 Task: Search one way flight ticket for 1 adult, 1 child, 1 infant in seat in premium economy from Agana/tamuning: Antonio B. Won Pat International Airport to Jackson: Jackson Hole Airport on 5-2-2023. Choice of flights is Royal air maroc. Number of bags: 2 checked bags. Outbound departure time preference is 11:45.
Action: Mouse moved to (415, 351)
Screenshot: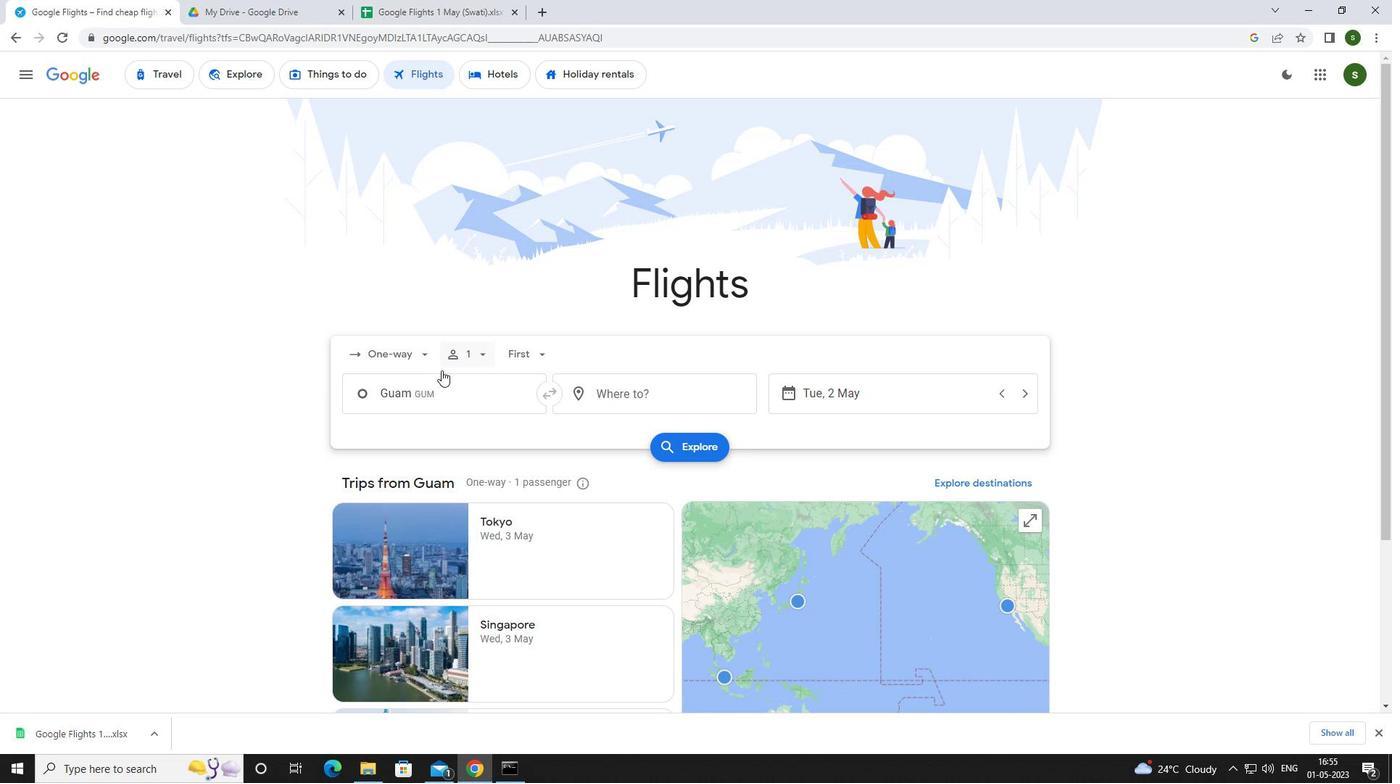 
Action: Mouse pressed left at (415, 351)
Screenshot: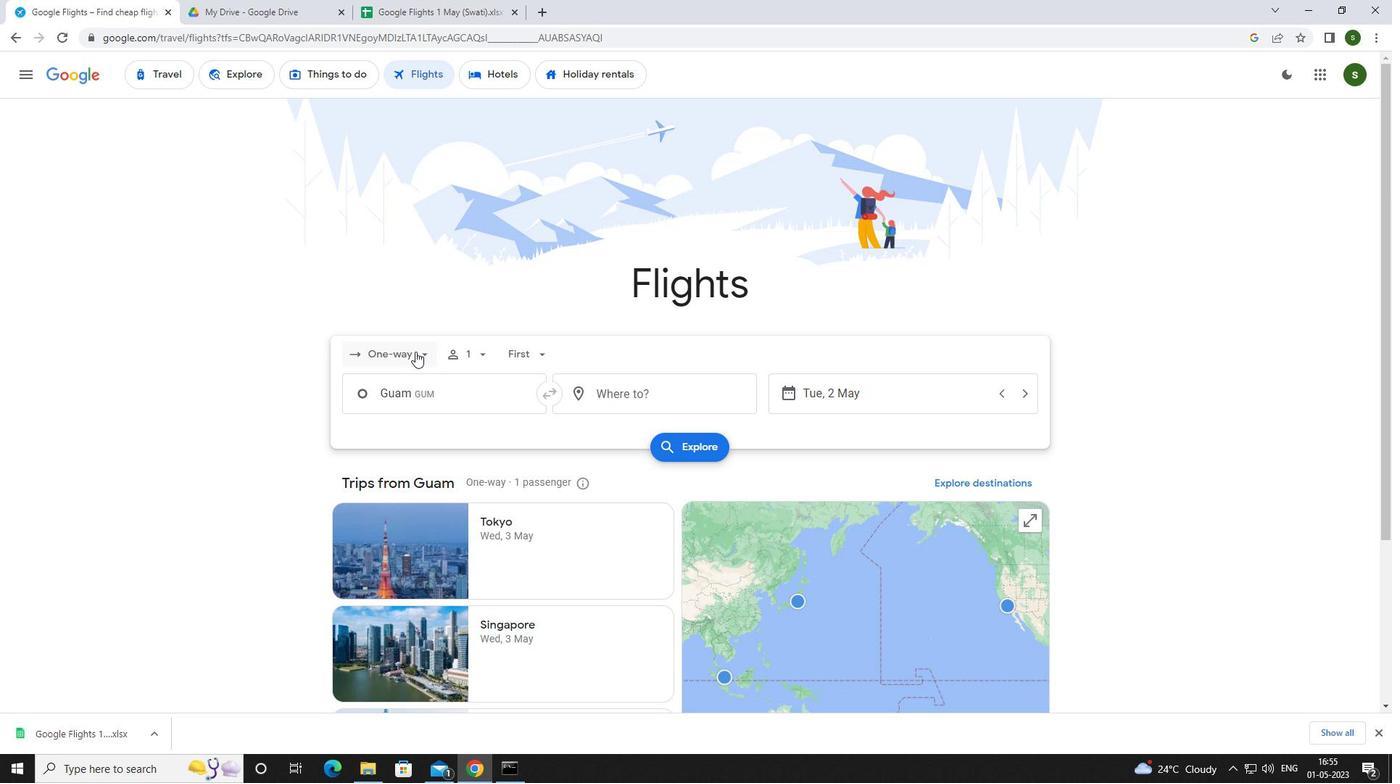 
Action: Mouse moved to (430, 414)
Screenshot: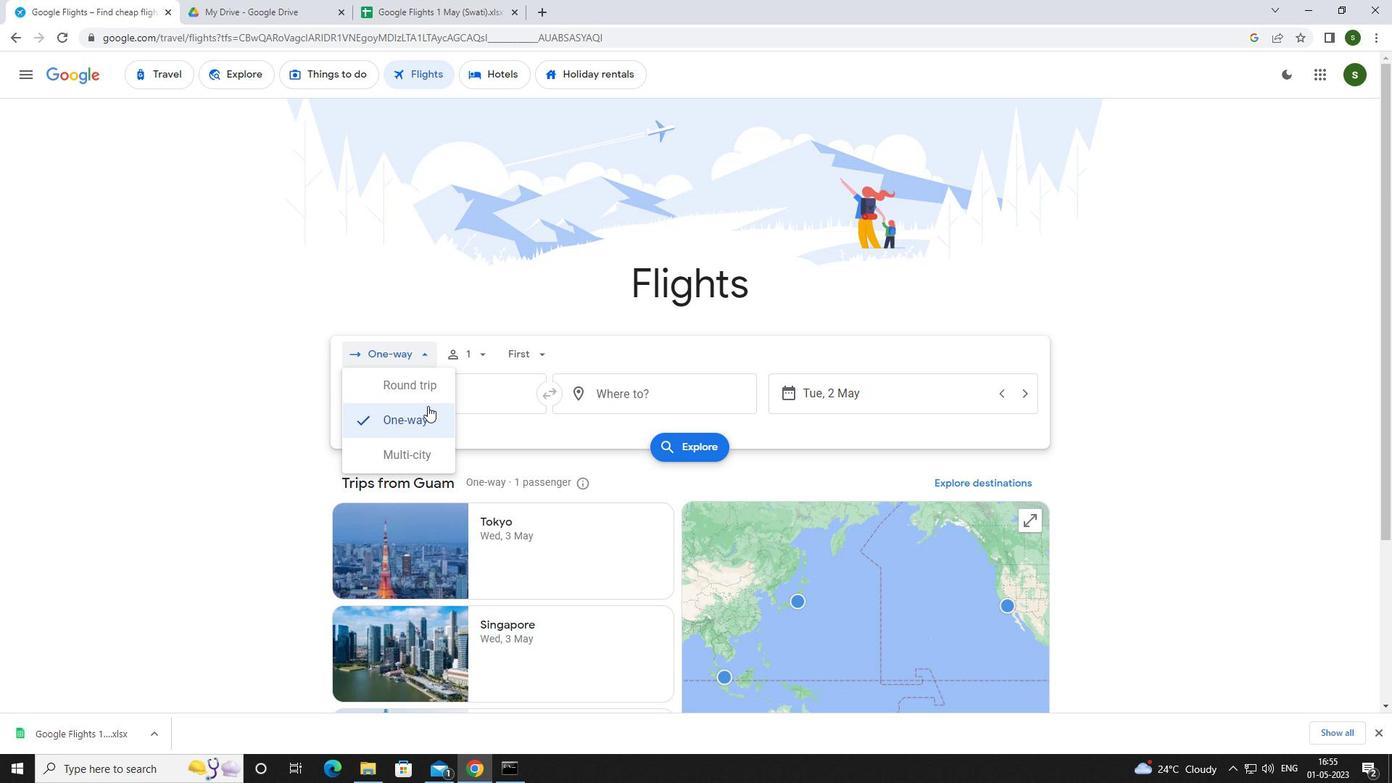 
Action: Mouse pressed left at (430, 414)
Screenshot: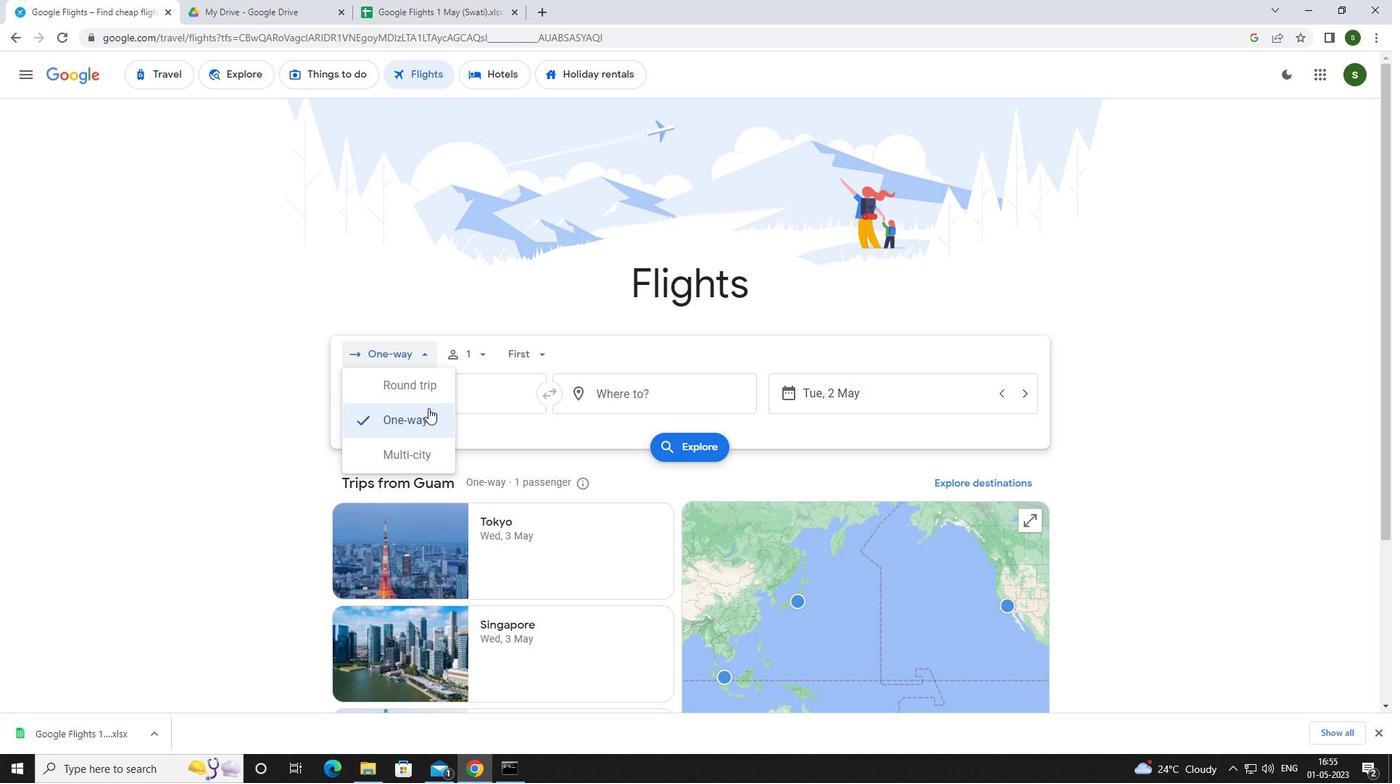 
Action: Mouse moved to (480, 349)
Screenshot: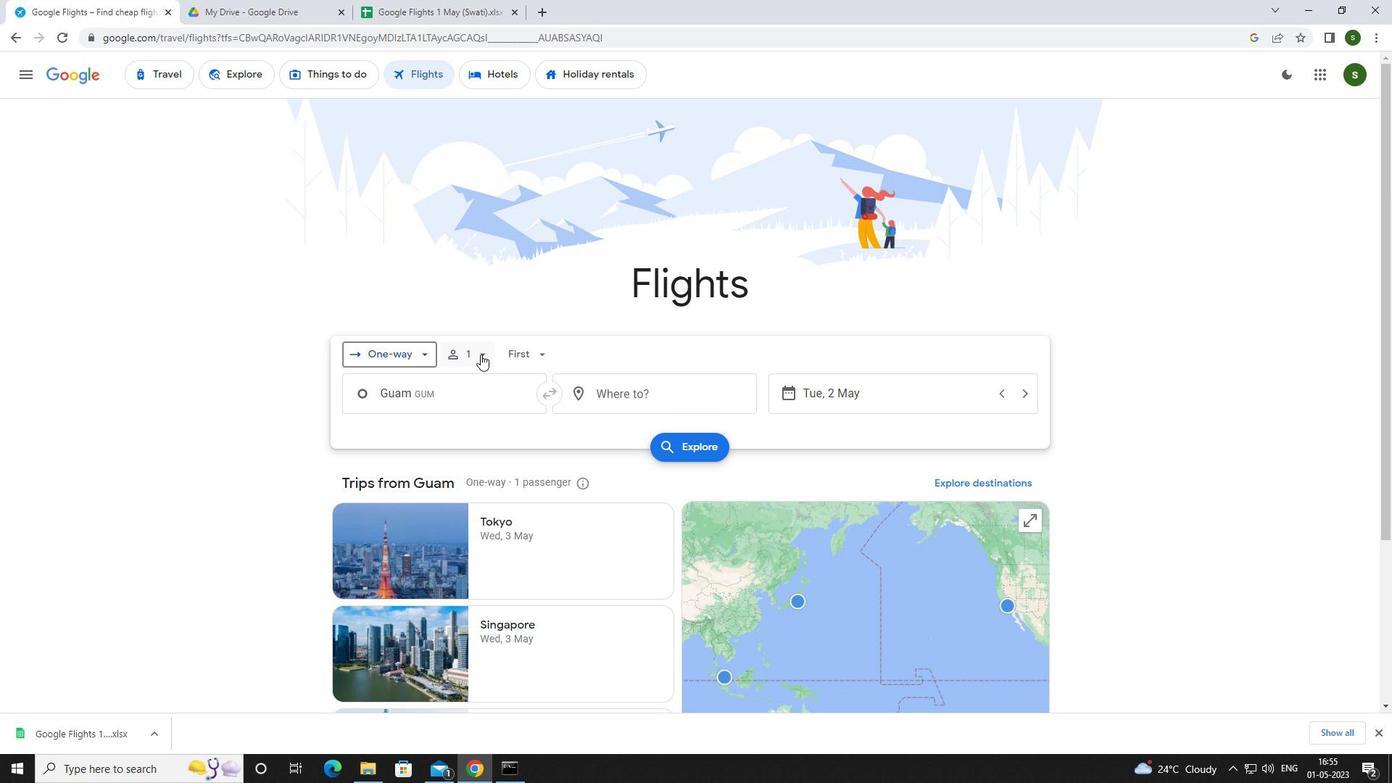 
Action: Mouse pressed left at (480, 349)
Screenshot: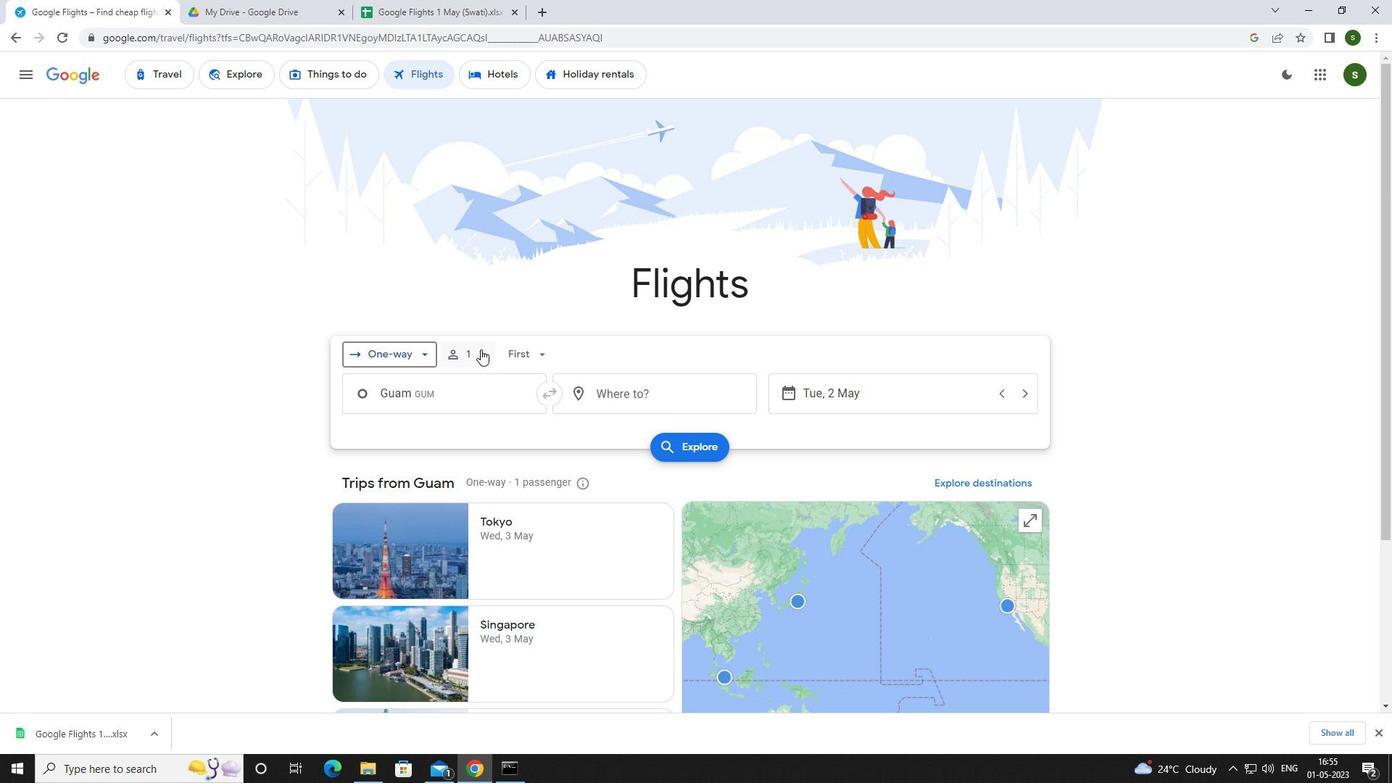 
Action: Mouse moved to (589, 427)
Screenshot: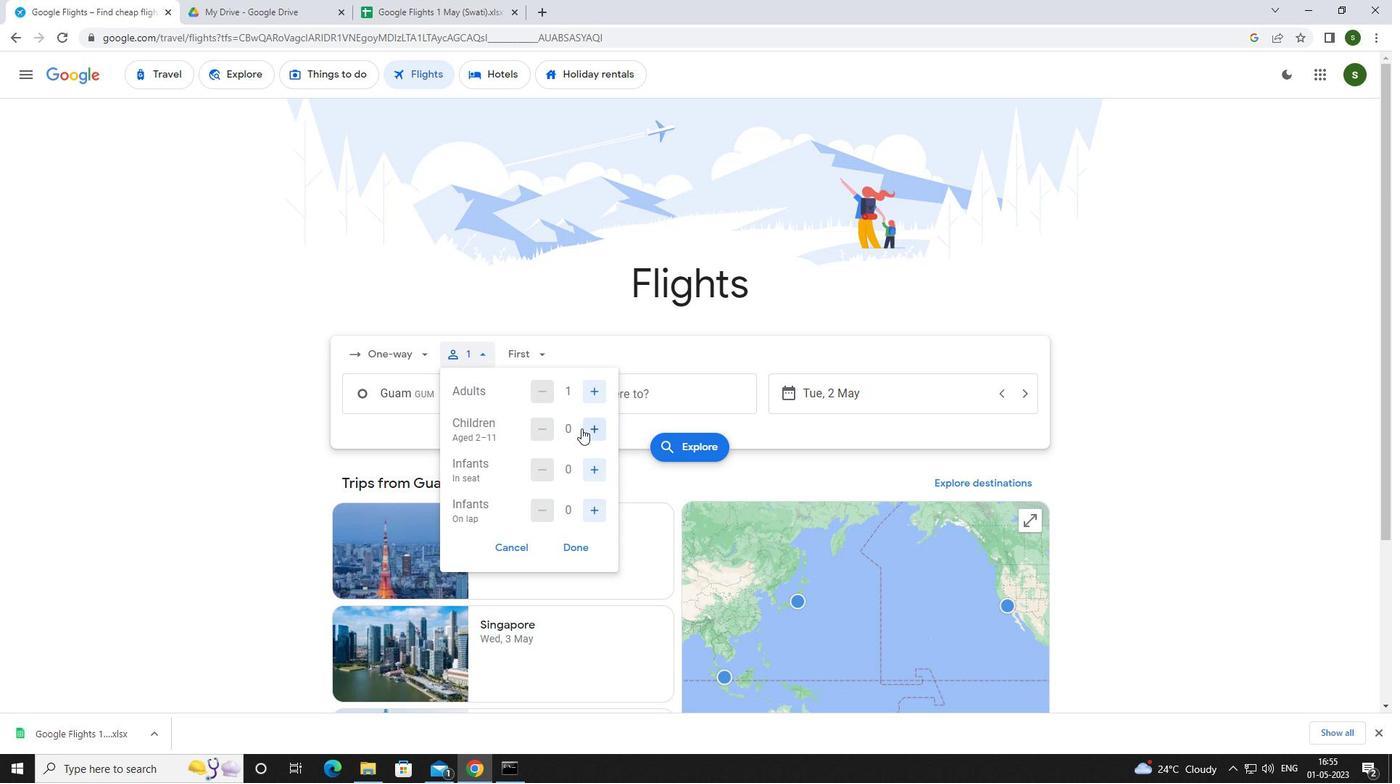 
Action: Mouse pressed left at (589, 427)
Screenshot: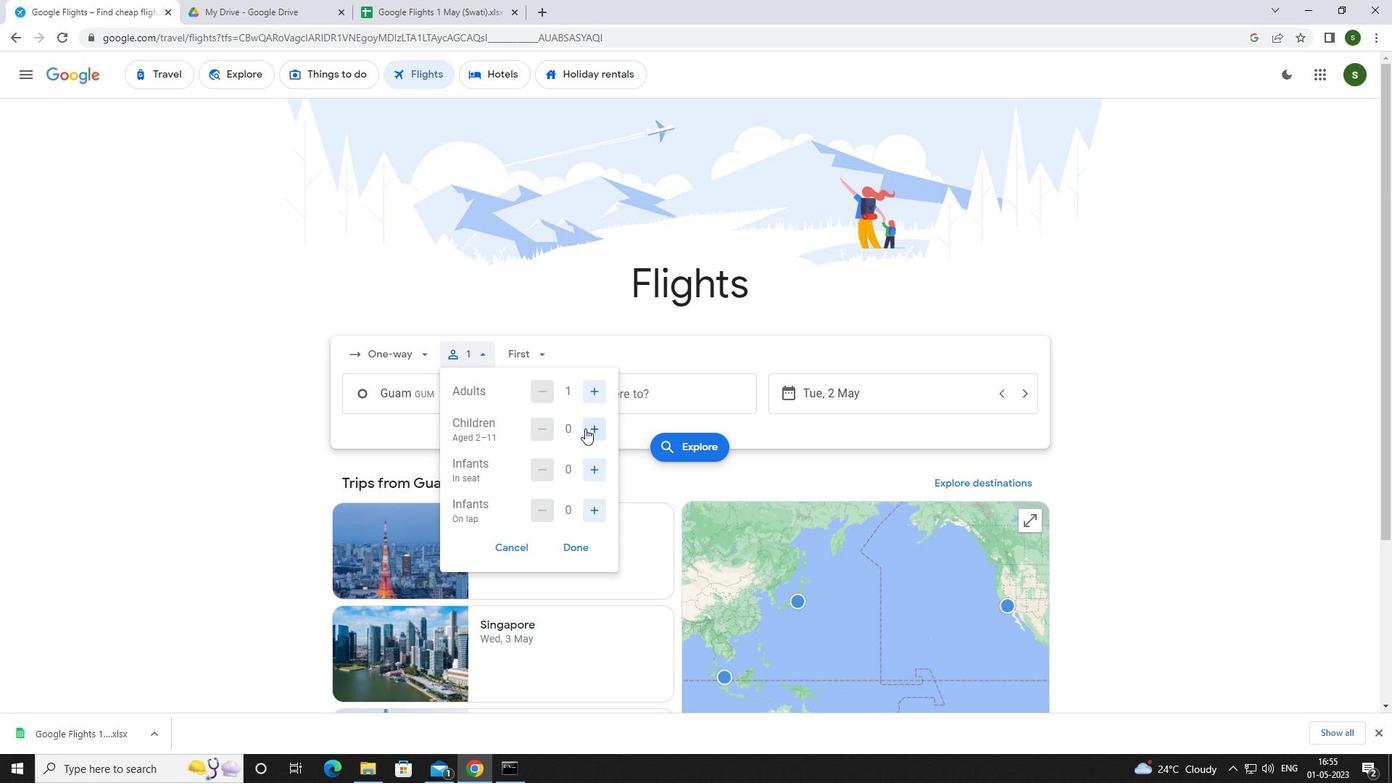
Action: Mouse moved to (596, 477)
Screenshot: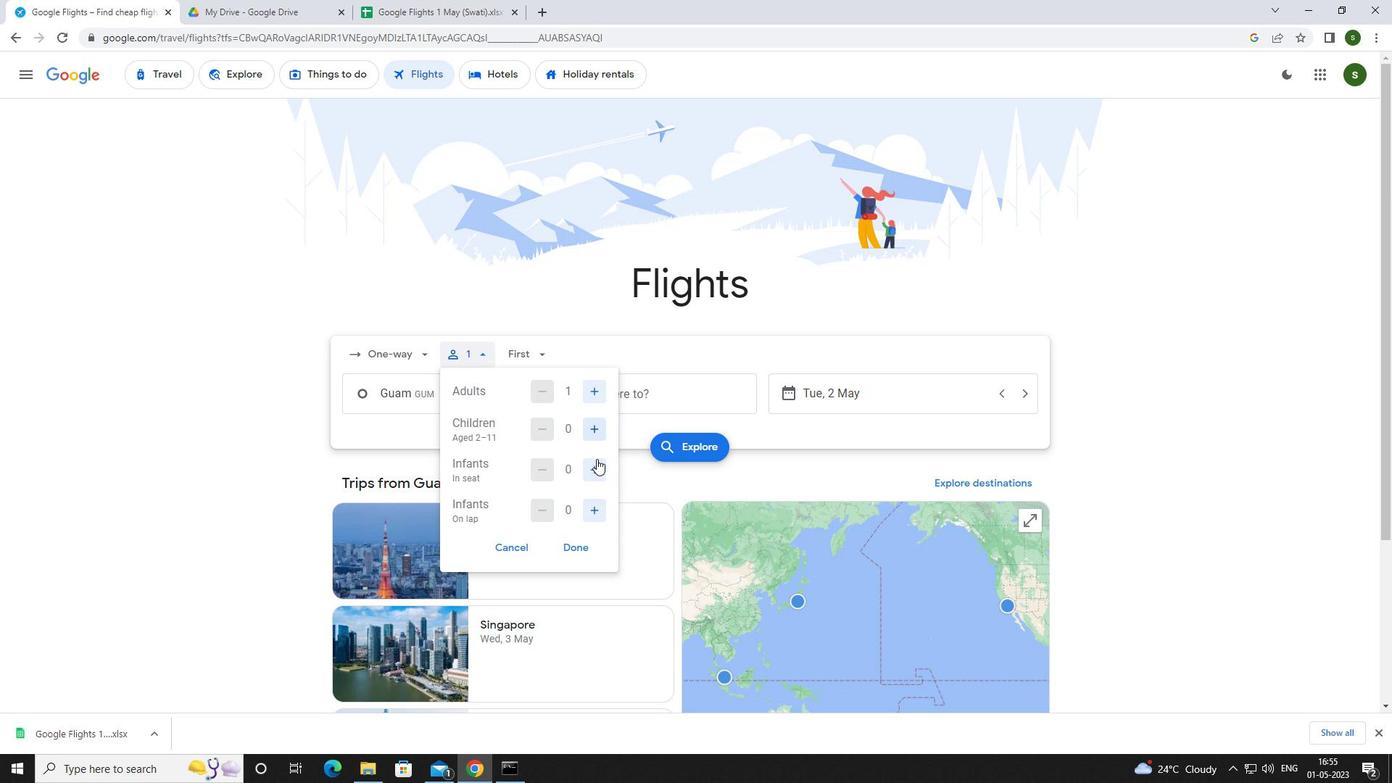 
Action: Mouse pressed left at (596, 477)
Screenshot: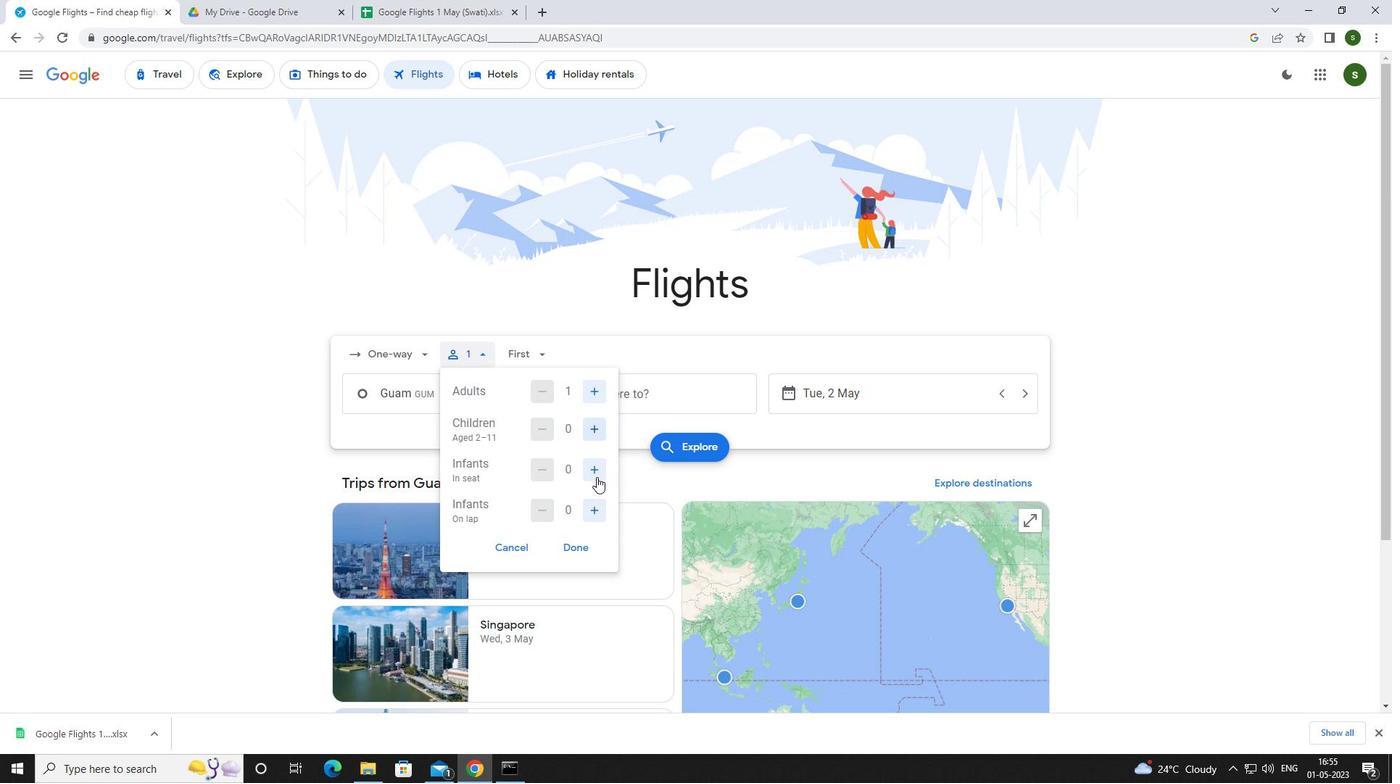 
Action: Mouse moved to (537, 345)
Screenshot: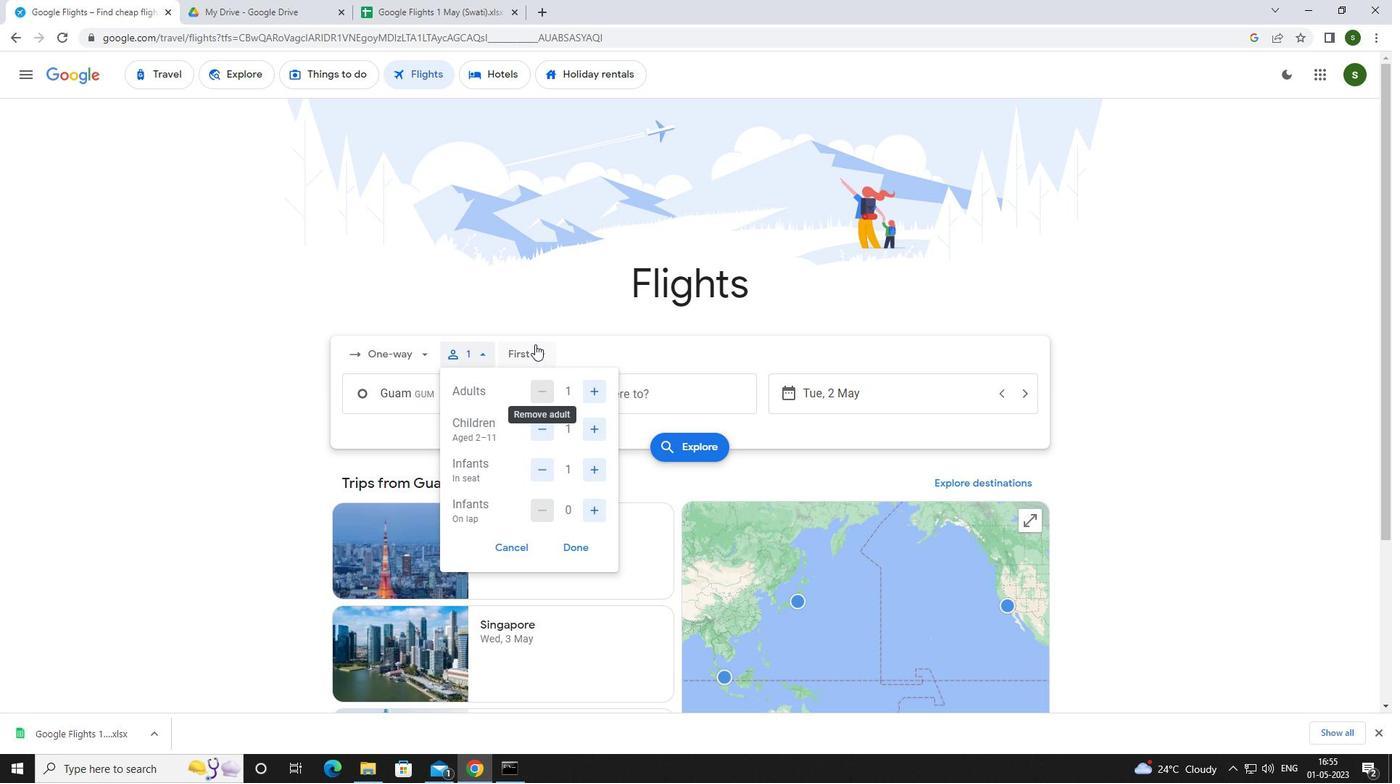 
Action: Mouse pressed left at (537, 345)
Screenshot: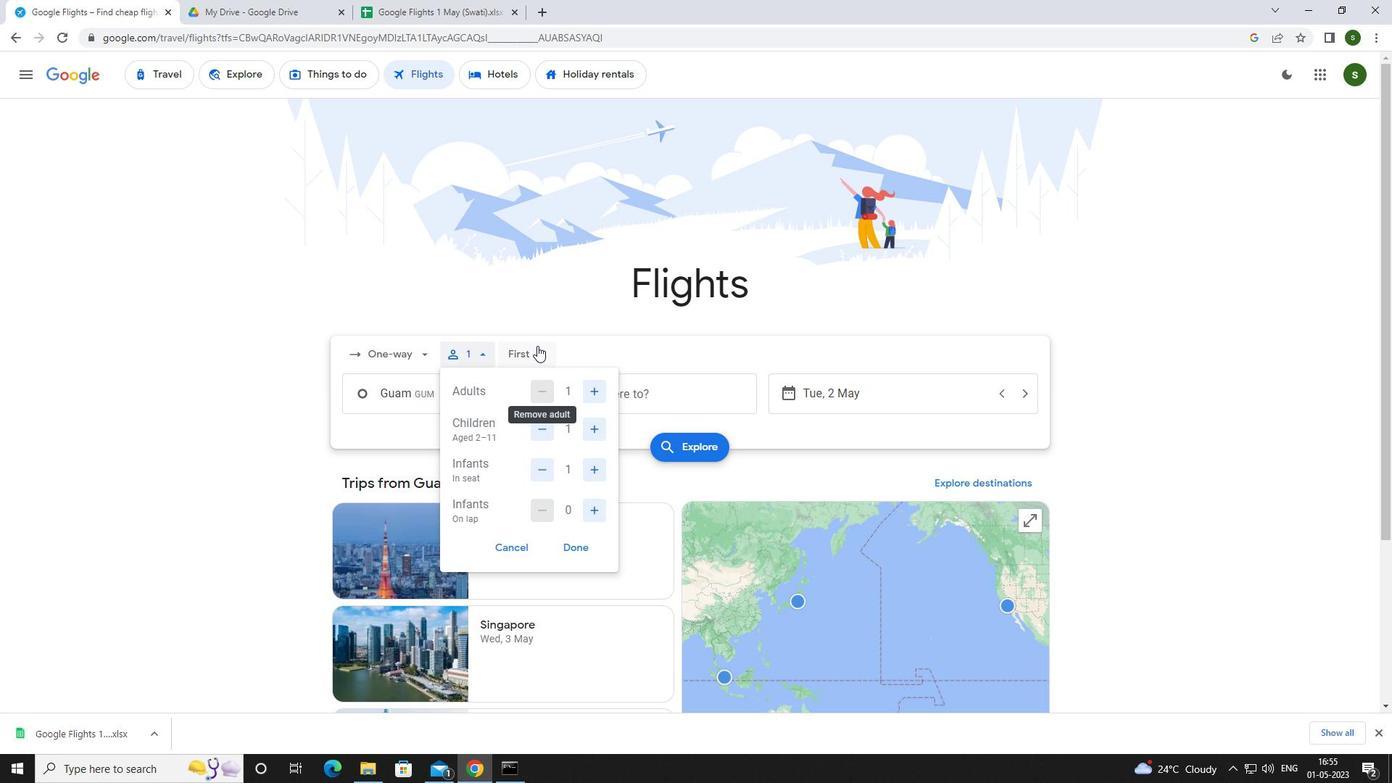 
Action: Mouse moved to (580, 418)
Screenshot: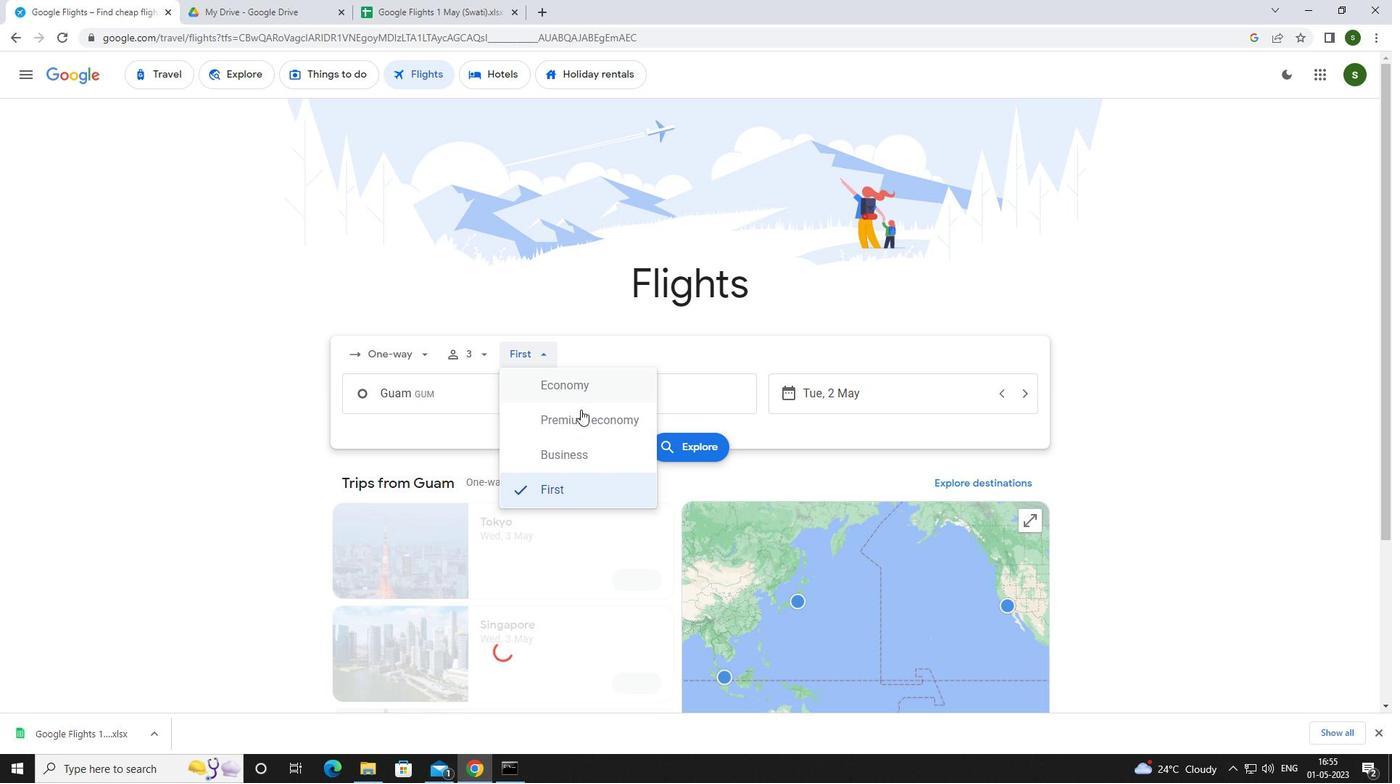 
Action: Mouse pressed left at (580, 418)
Screenshot: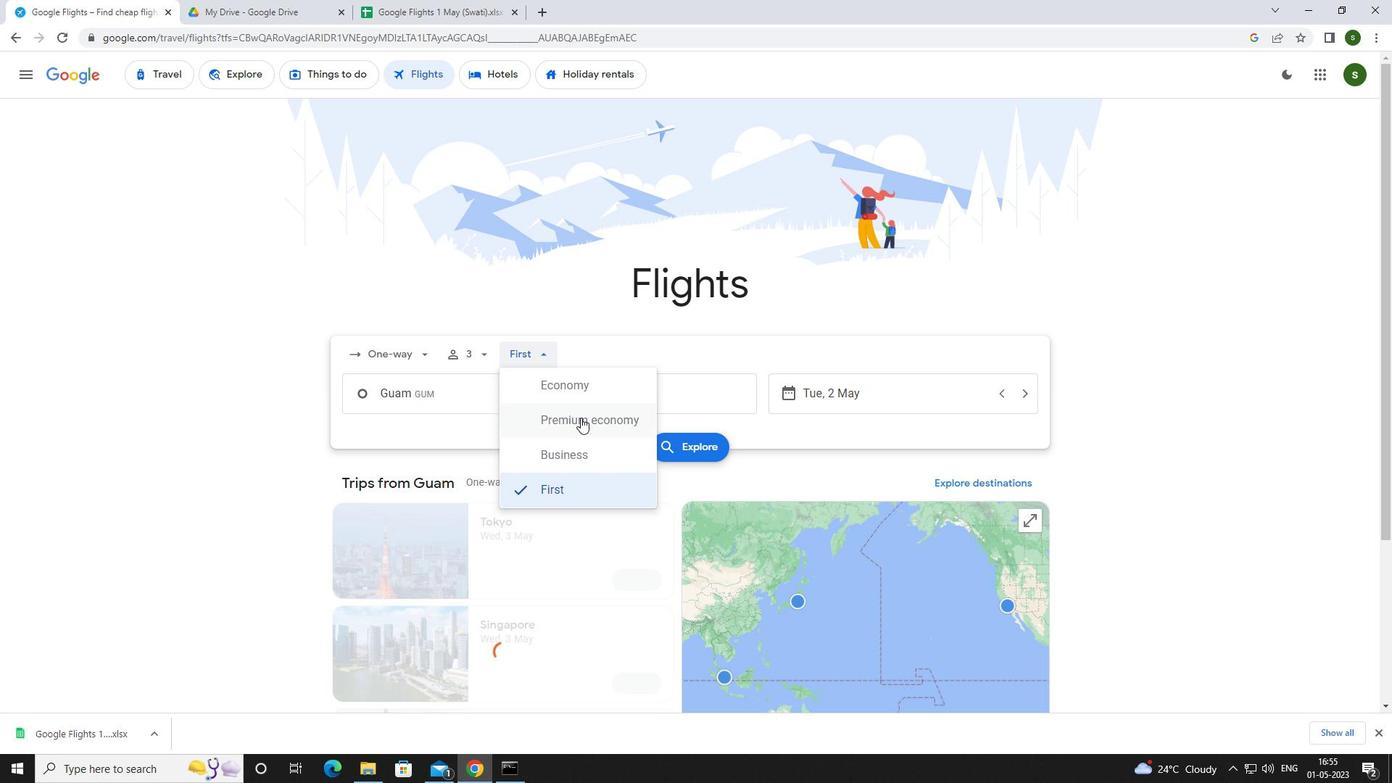 
Action: Mouse moved to (500, 398)
Screenshot: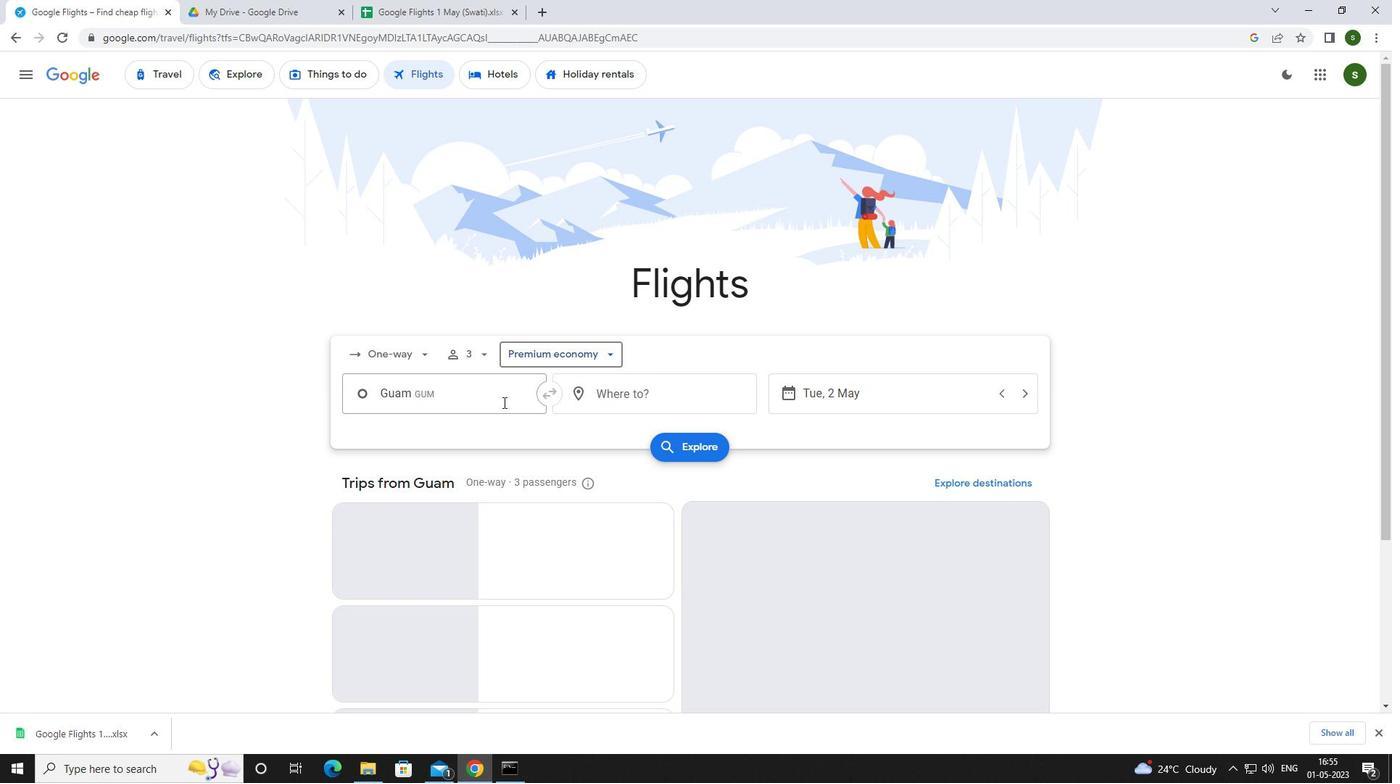 
Action: Mouse pressed left at (500, 398)
Screenshot: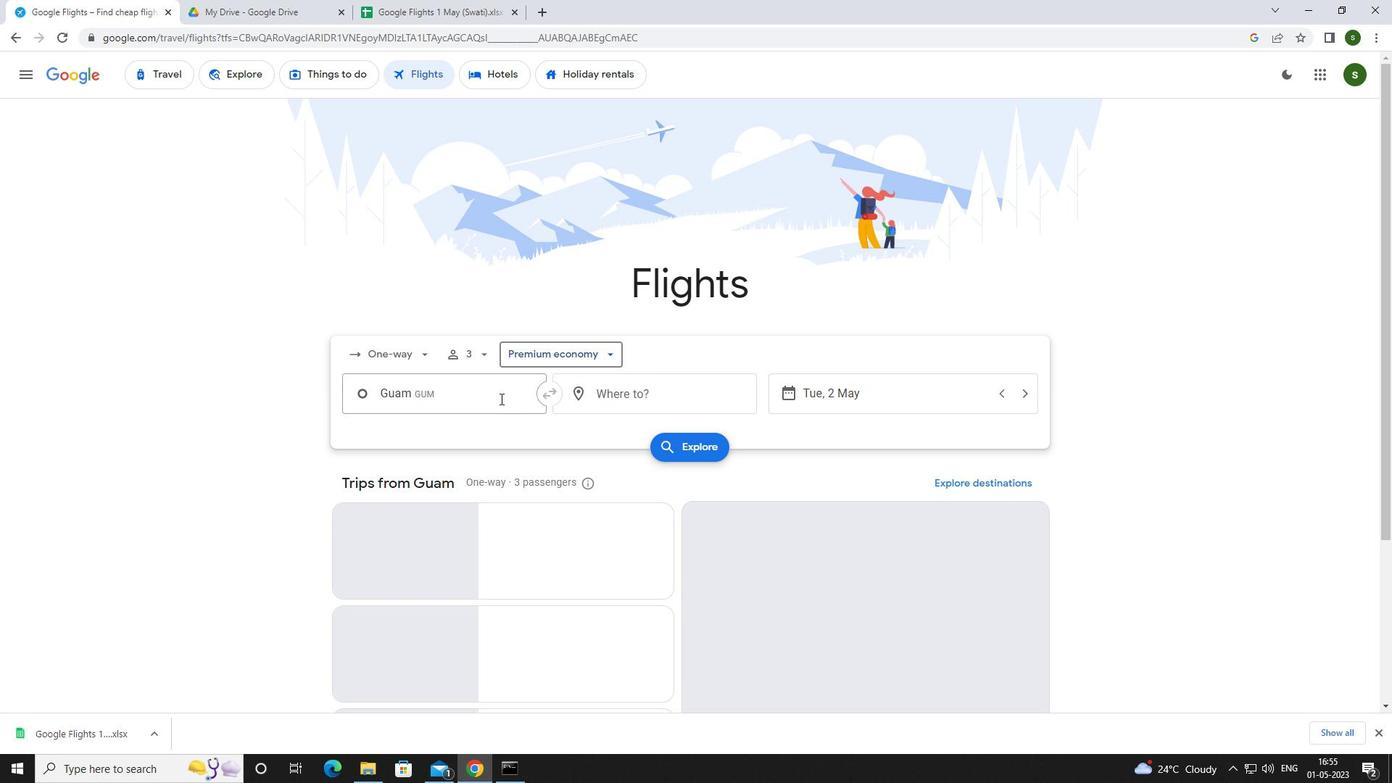 
Action: Mouse moved to (501, 394)
Screenshot: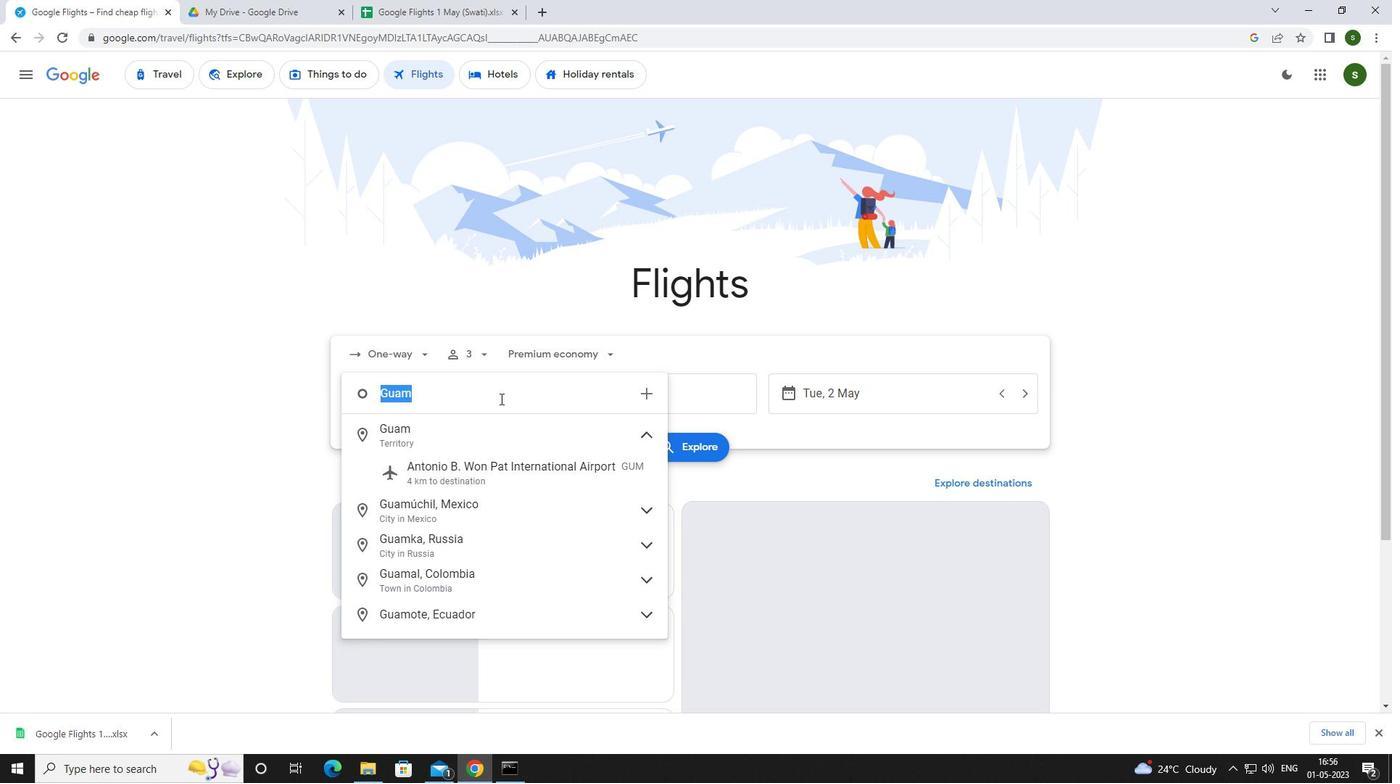 
Action: Key pressed <Key.caps_lock>a<Key.caps_lock>gana
Screenshot: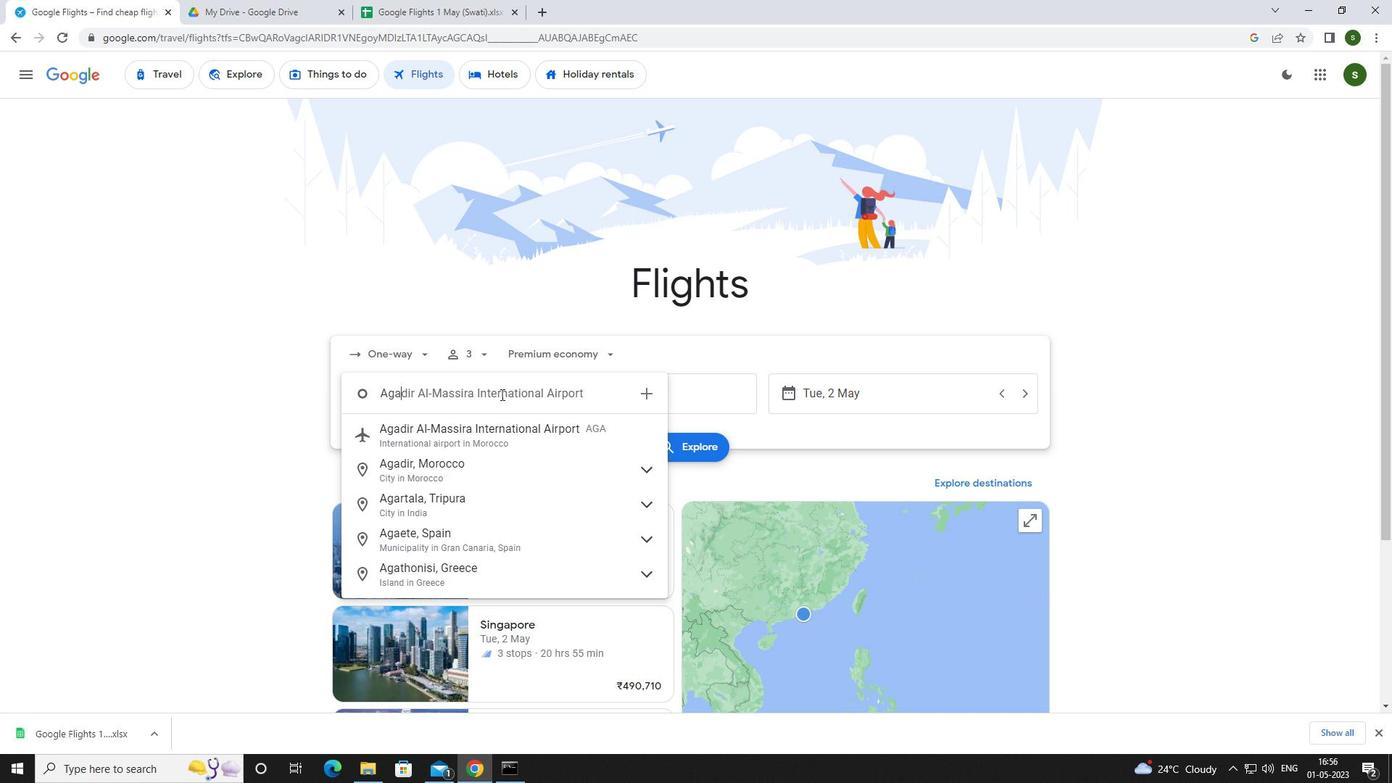 
Action: Mouse moved to (494, 460)
Screenshot: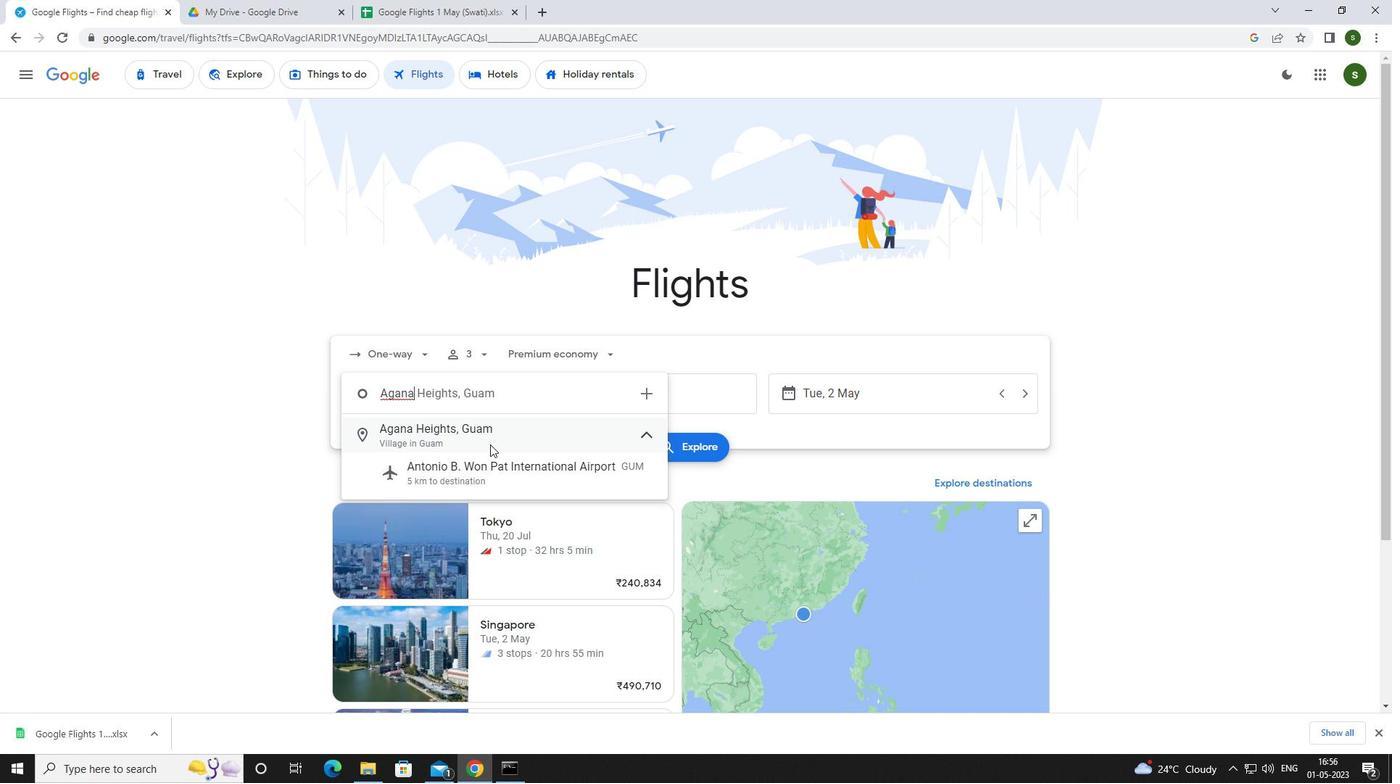 
Action: Mouse pressed left at (494, 460)
Screenshot: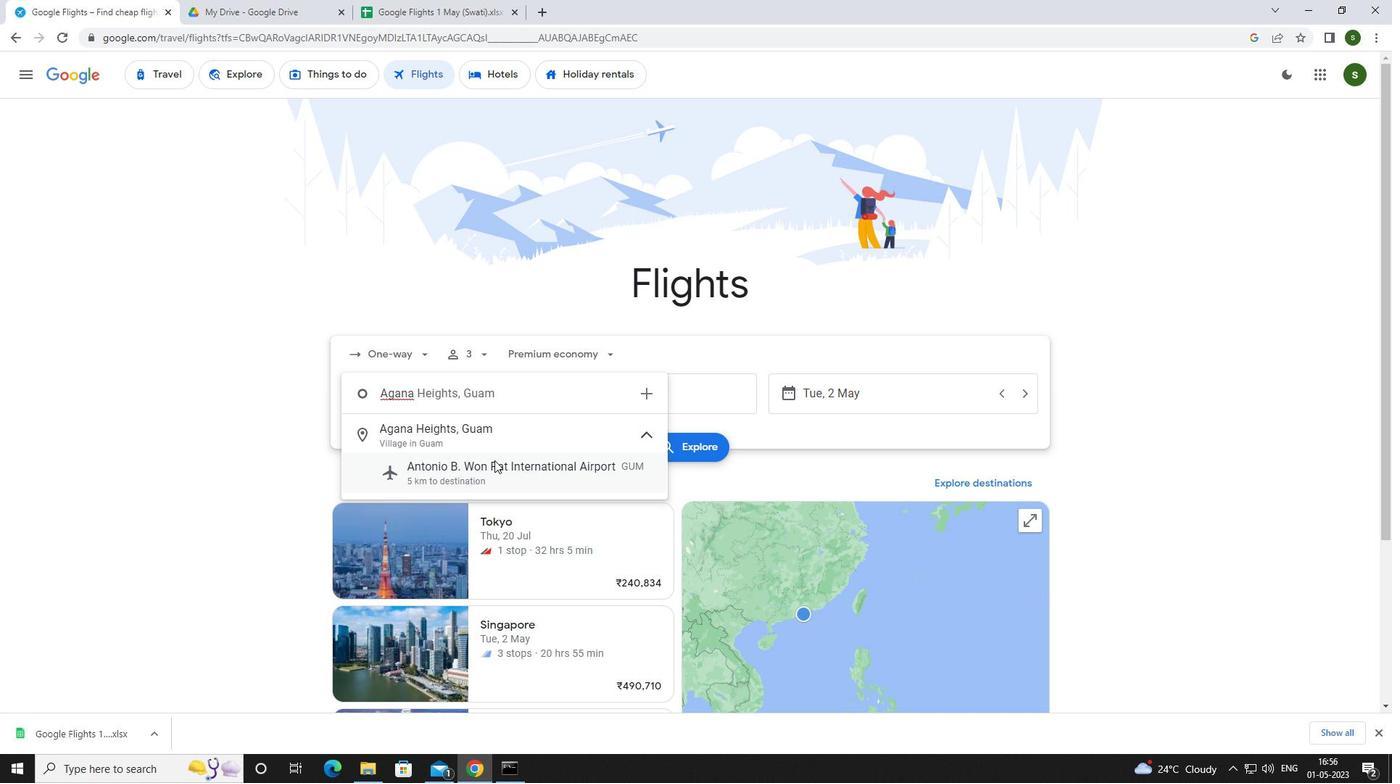 
Action: Mouse moved to (668, 397)
Screenshot: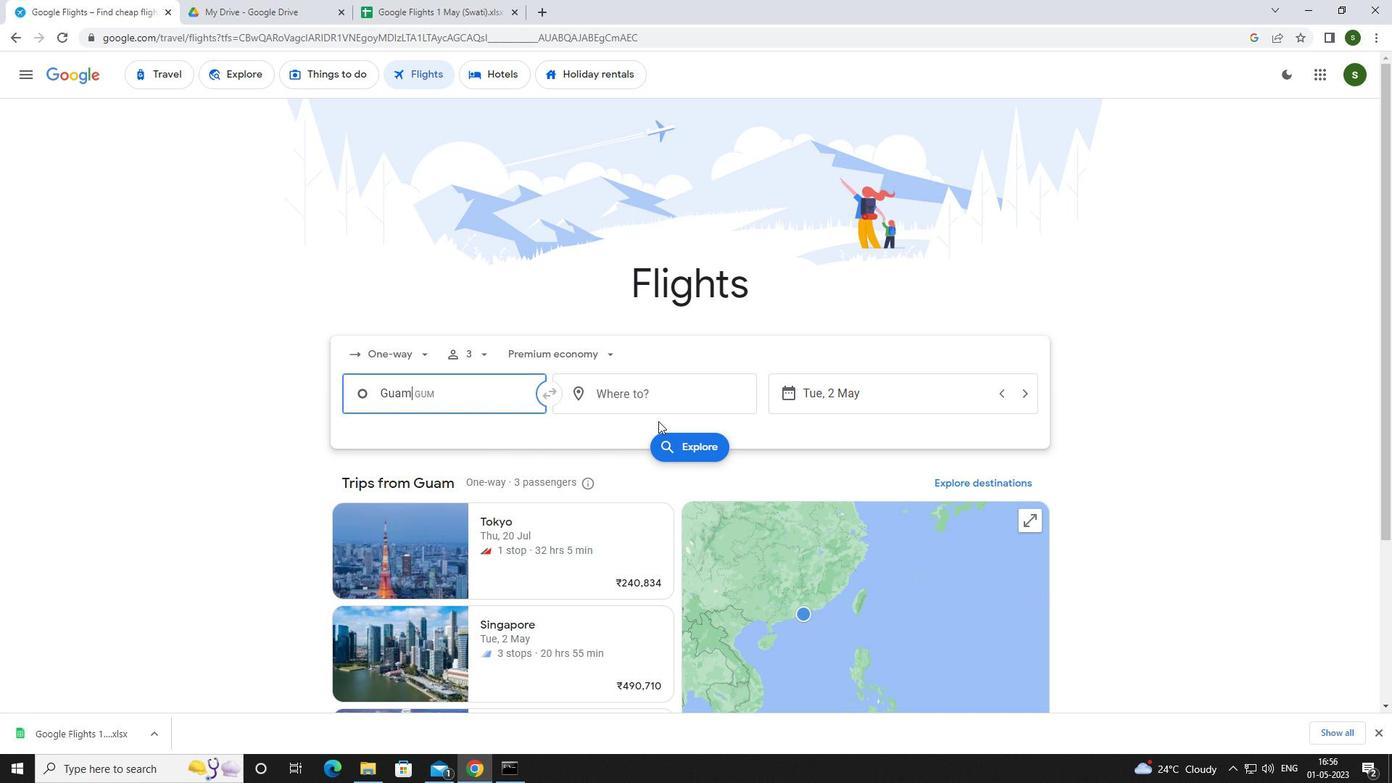 
Action: Mouse pressed left at (668, 397)
Screenshot: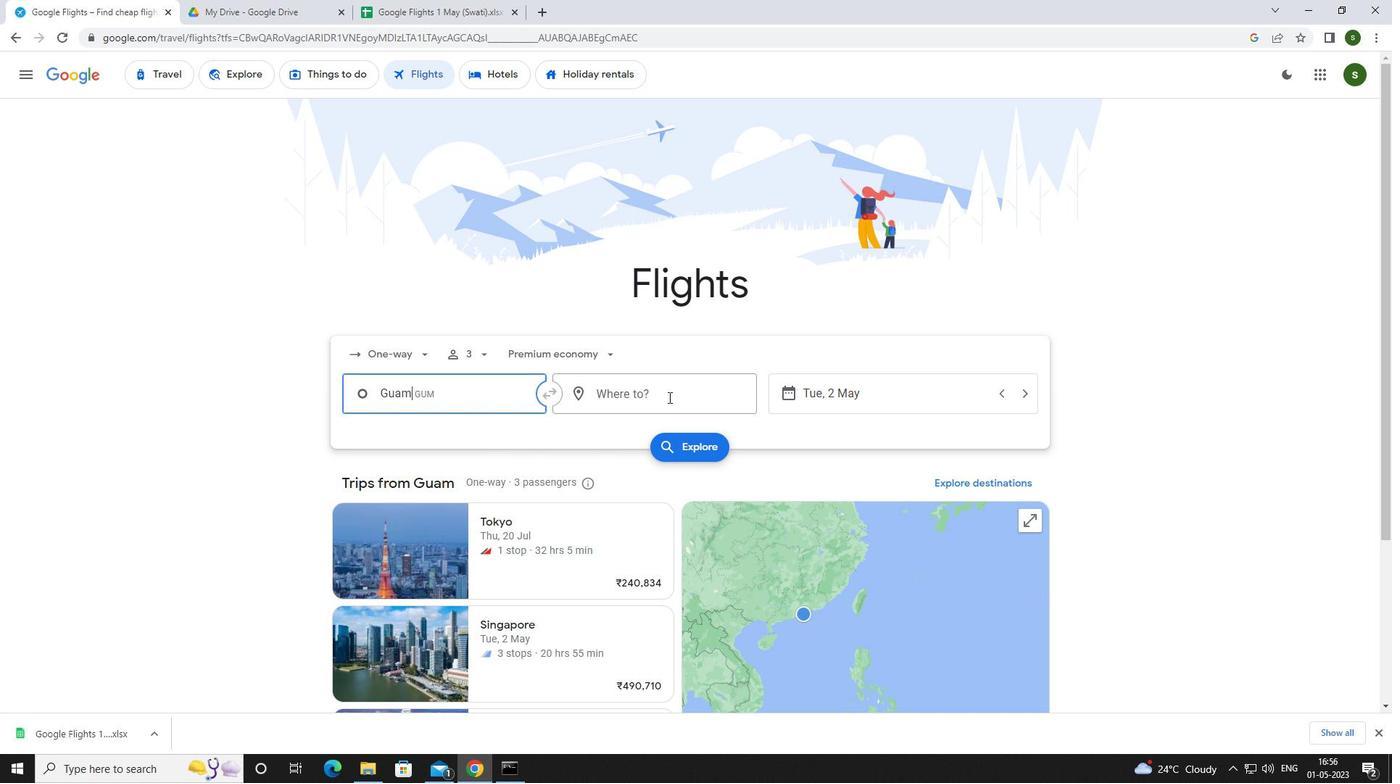 
Action: Mouse moved to (634, 406)
Screenshot: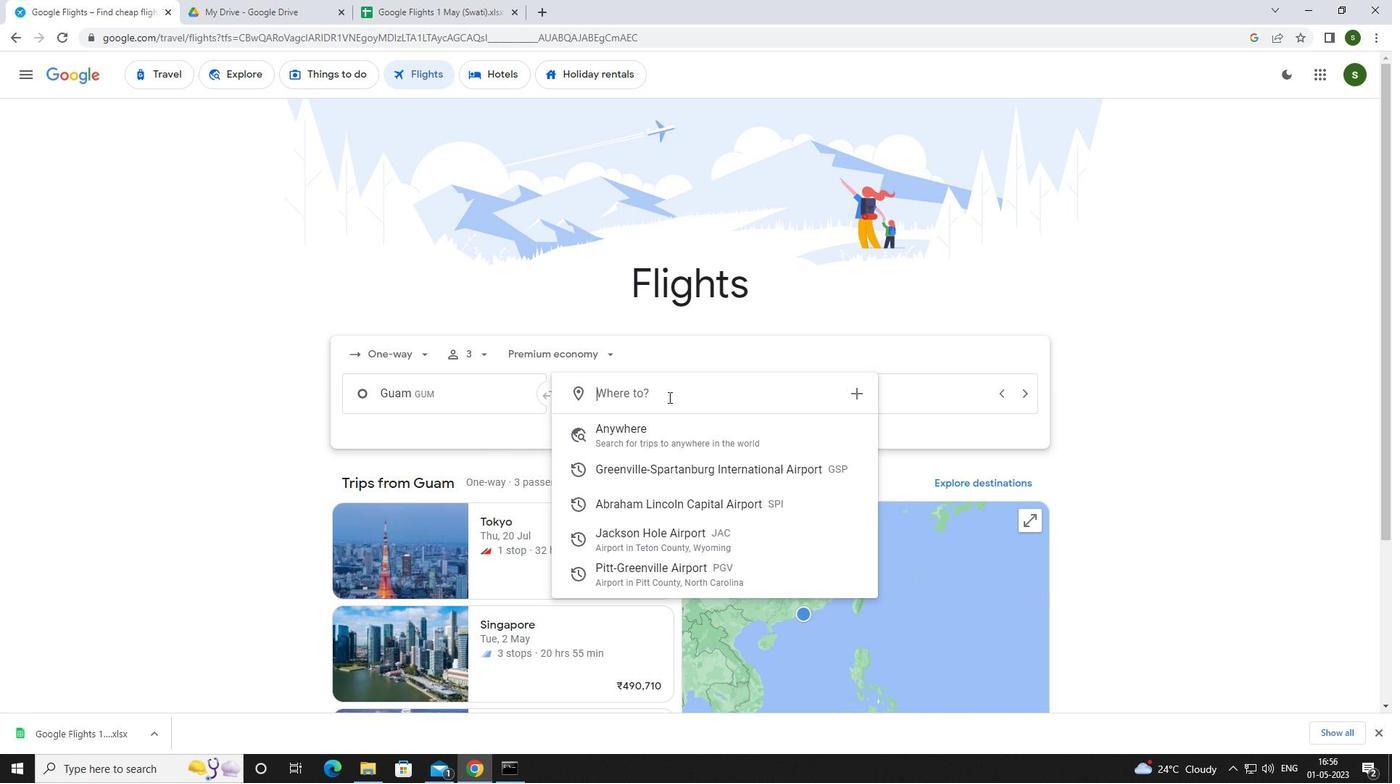 
Action: Key pressed <Key.caps_lock>j<Key.caps_lock>ackson<Key.space><Key.caps_lock>h
Screenshot: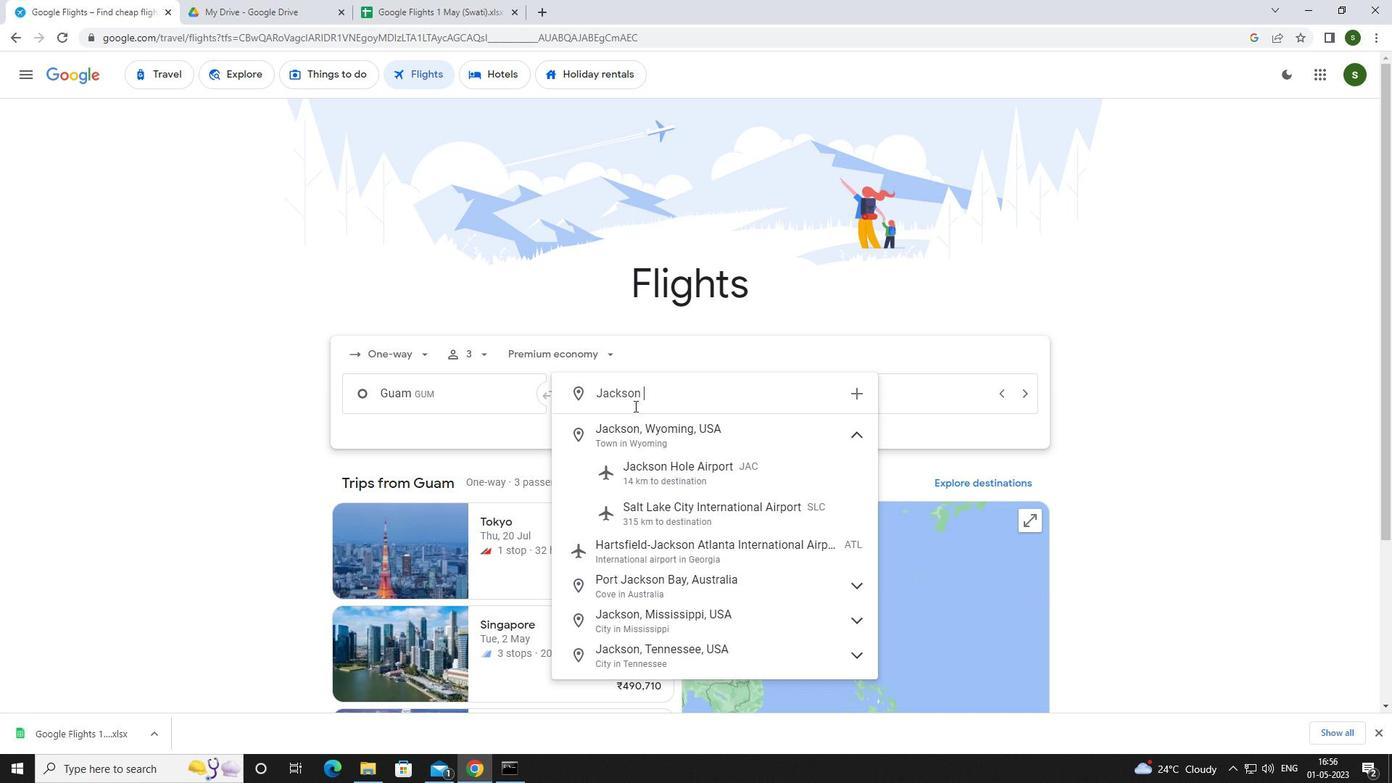 
Action: Mouse moved to (638, 466)
Screenshot: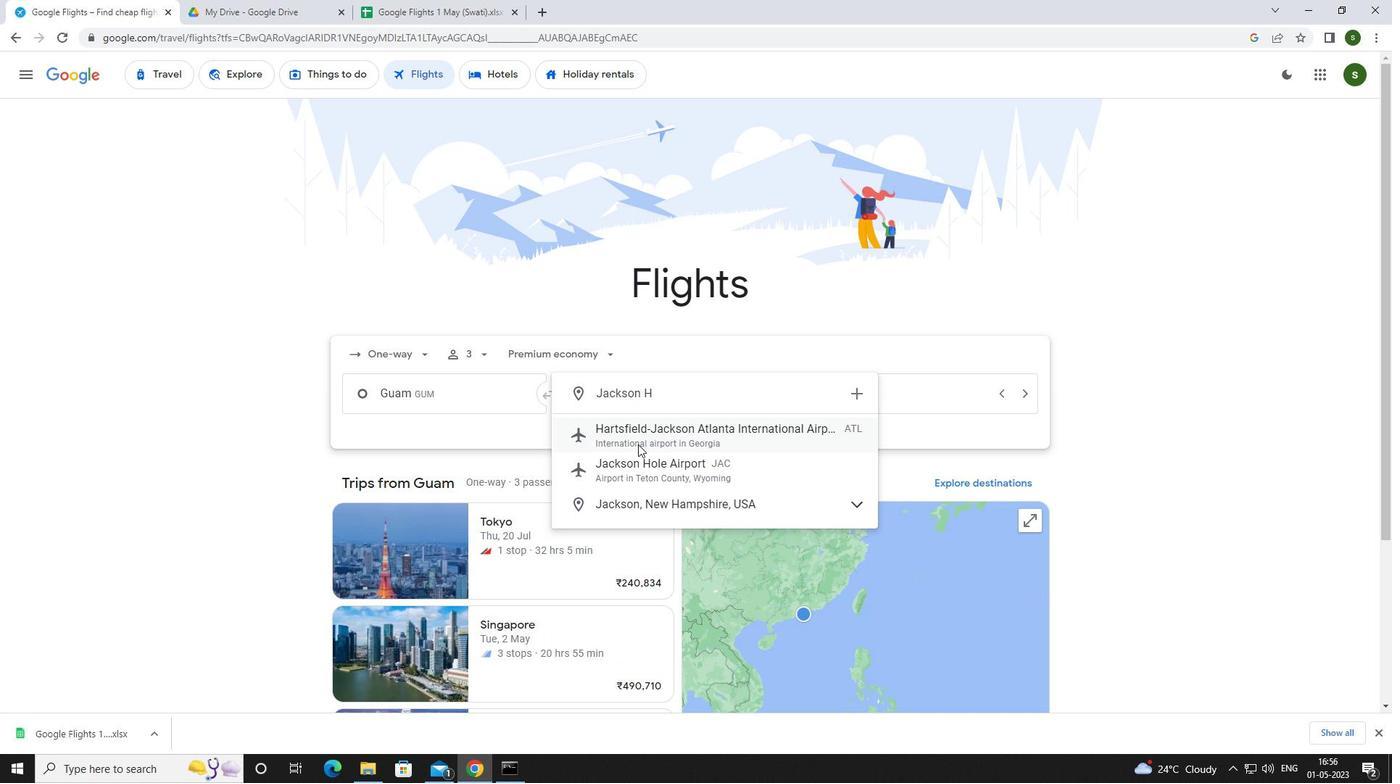 
Action: Mouse pressed left at (638, 466)
Screenshot: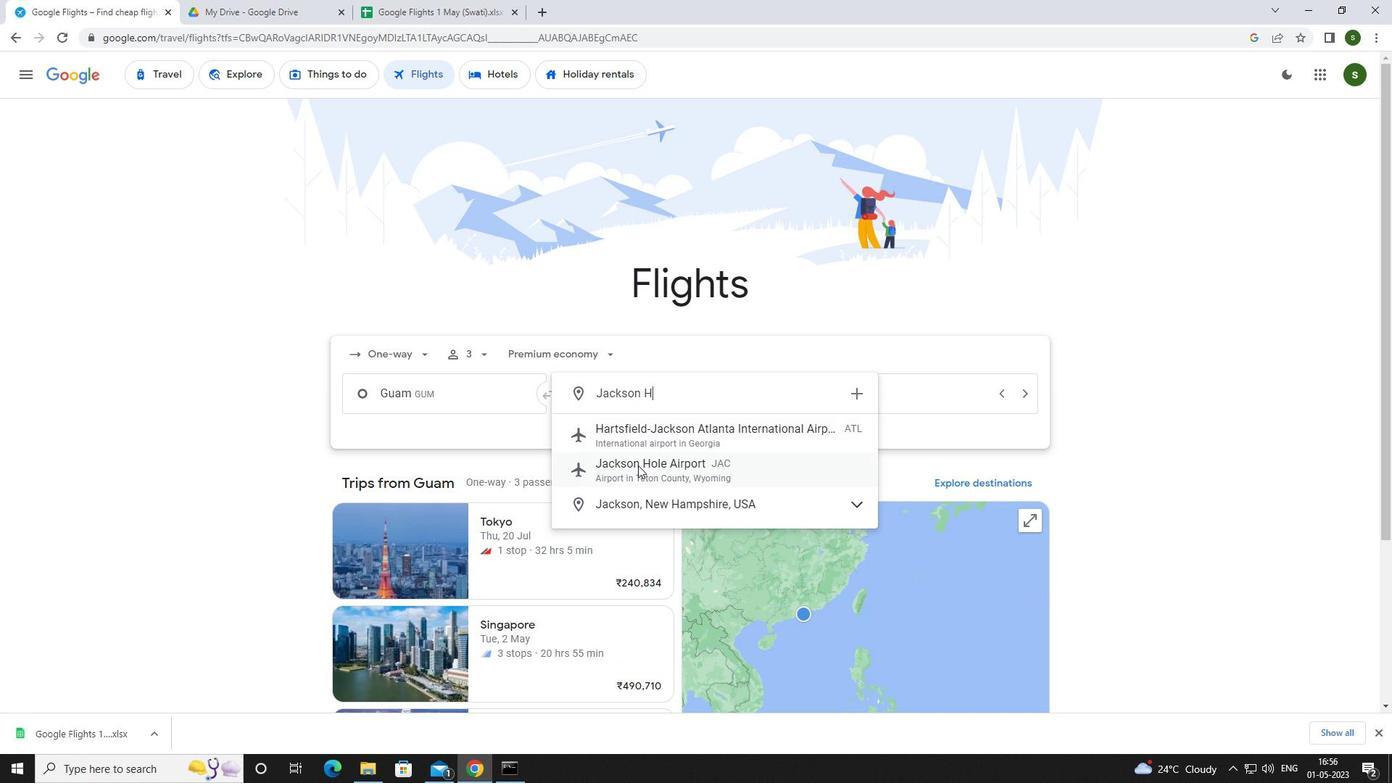 
Action: Mouse moved to (884, 391)
Screenshot: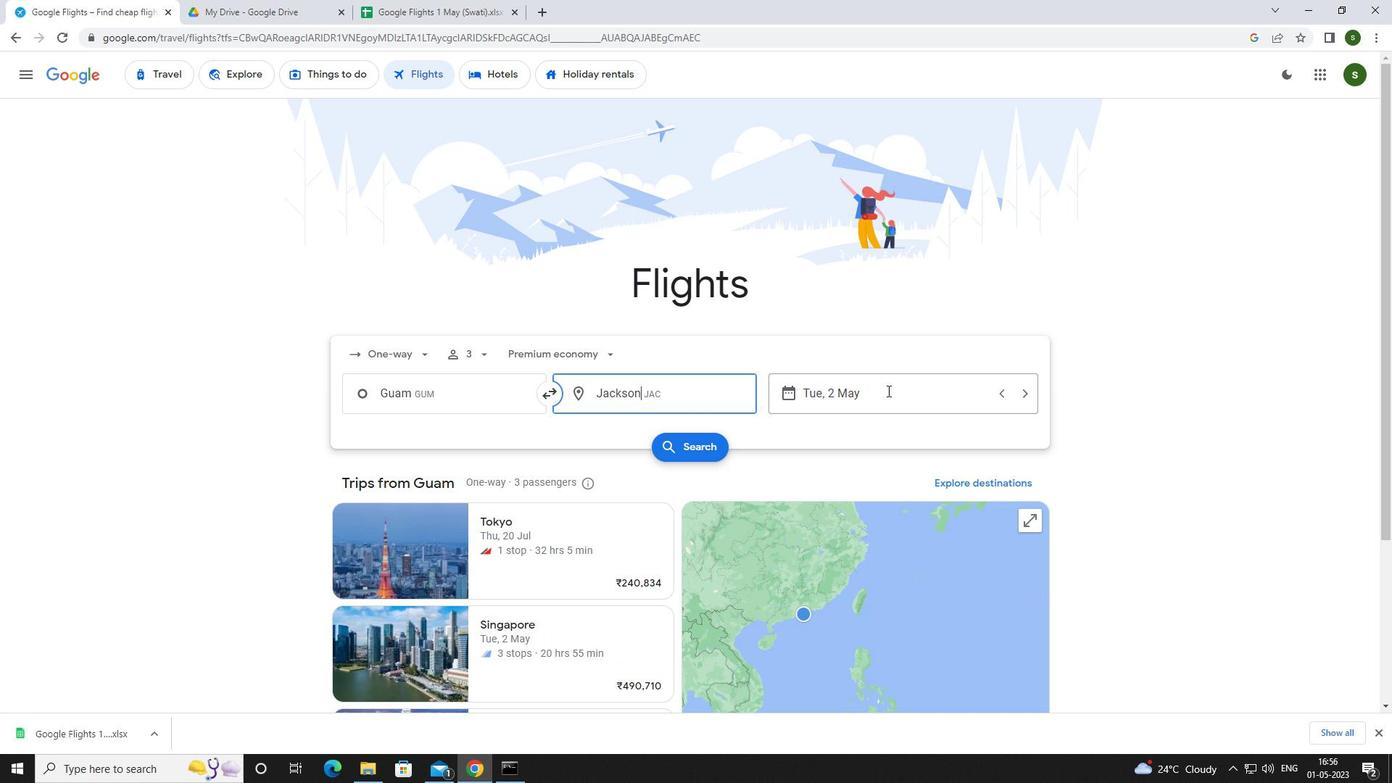 
Action: Mouse pressed left at (884, 391)
Screenshot: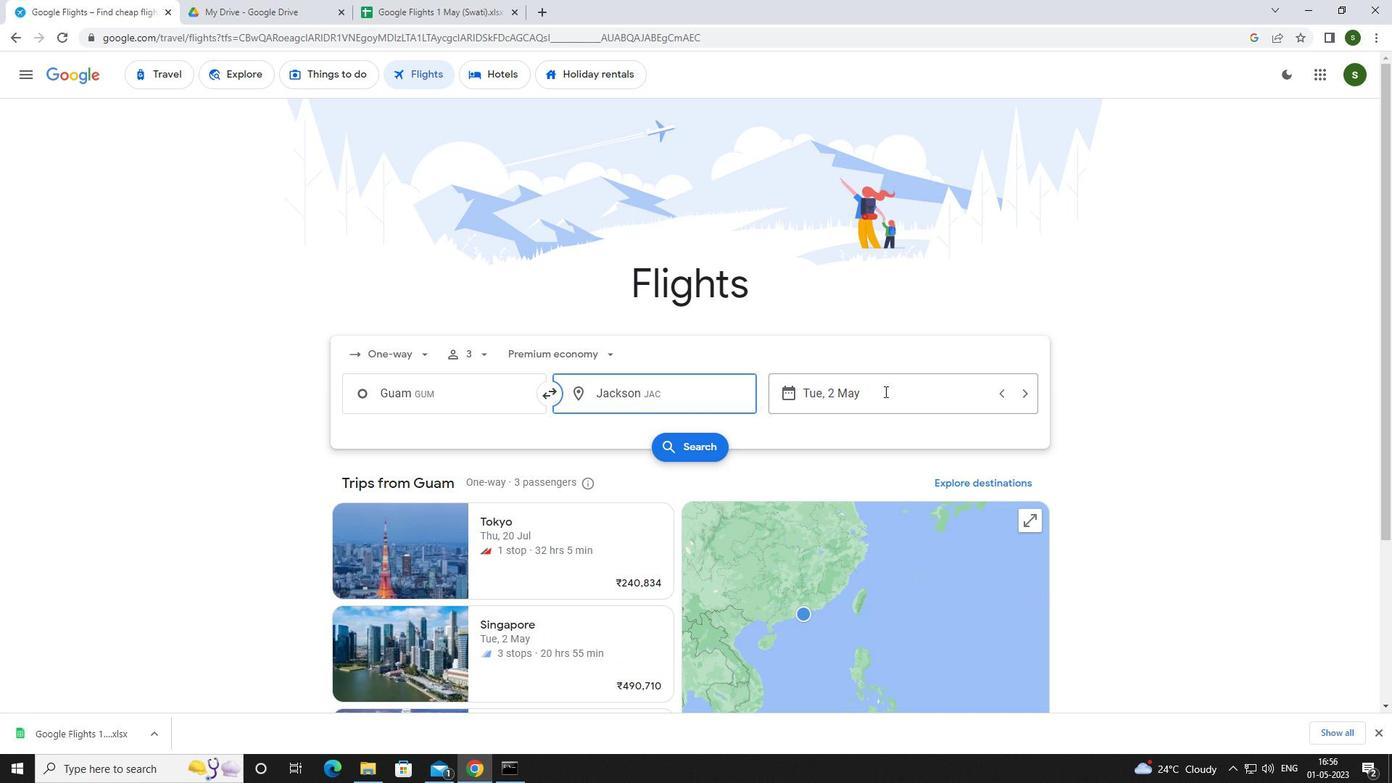 
Action: Mouse moved to (593, 451)
Screenshot: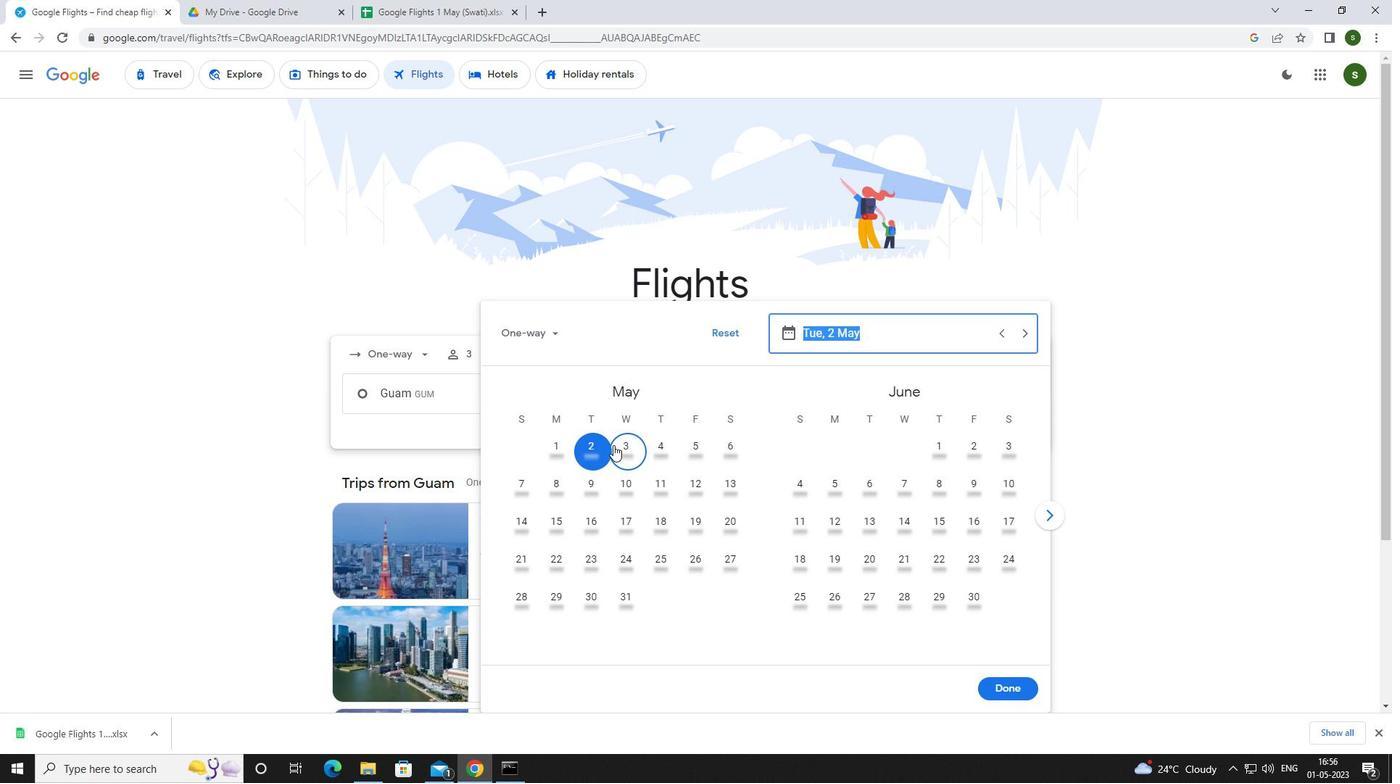 
Action: Mouse pressed left at (593, 451)
Screenshot: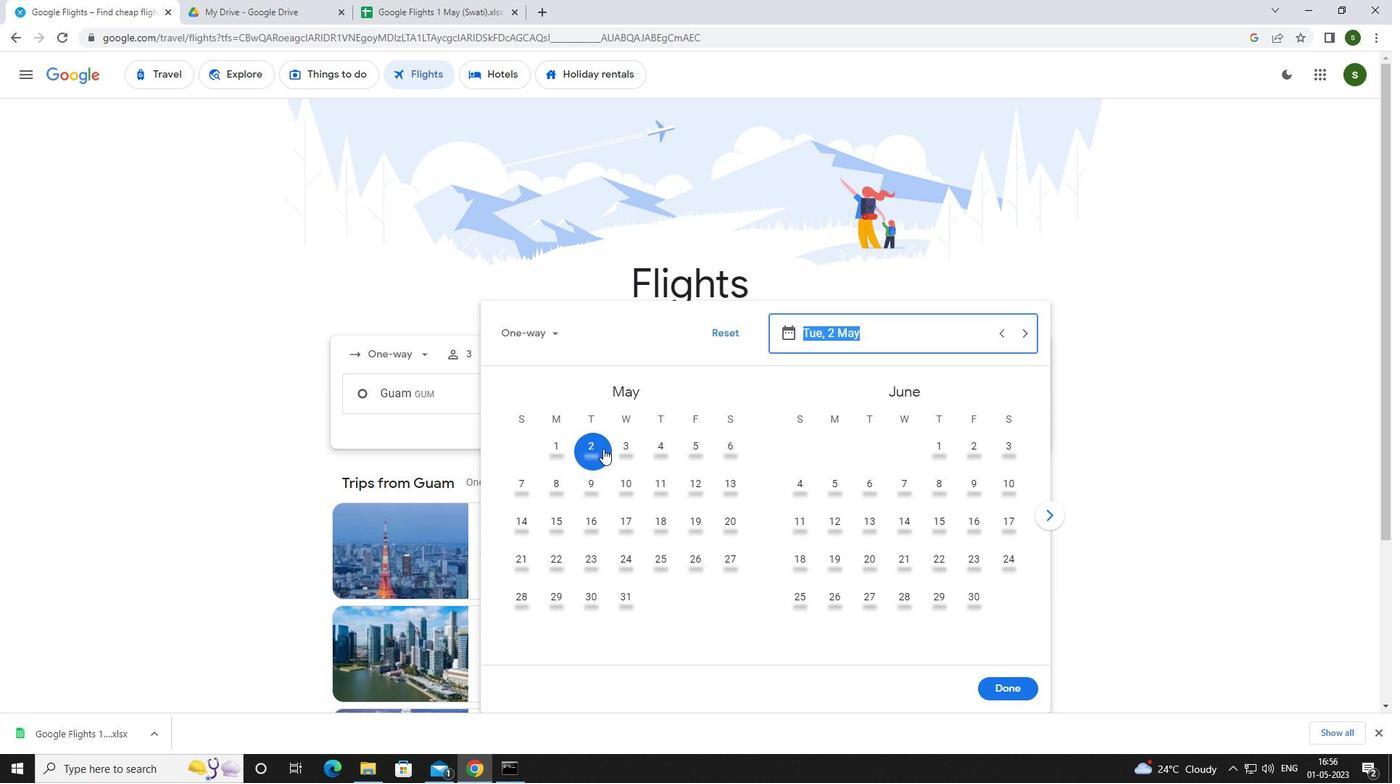 
Action: Mouse moved to (1001, 680)
Screenshot: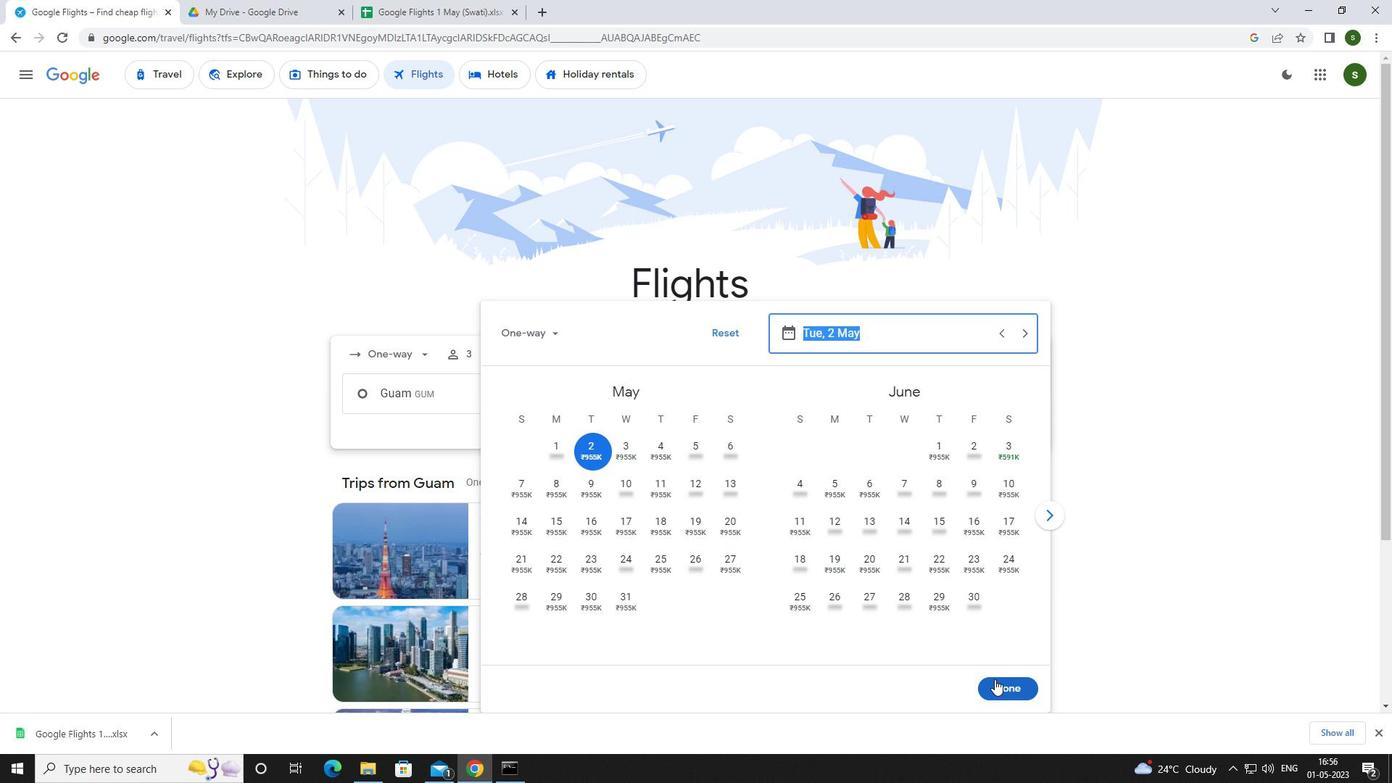 
Action: Mouse pressed left at (1001, 680)
Screenshot: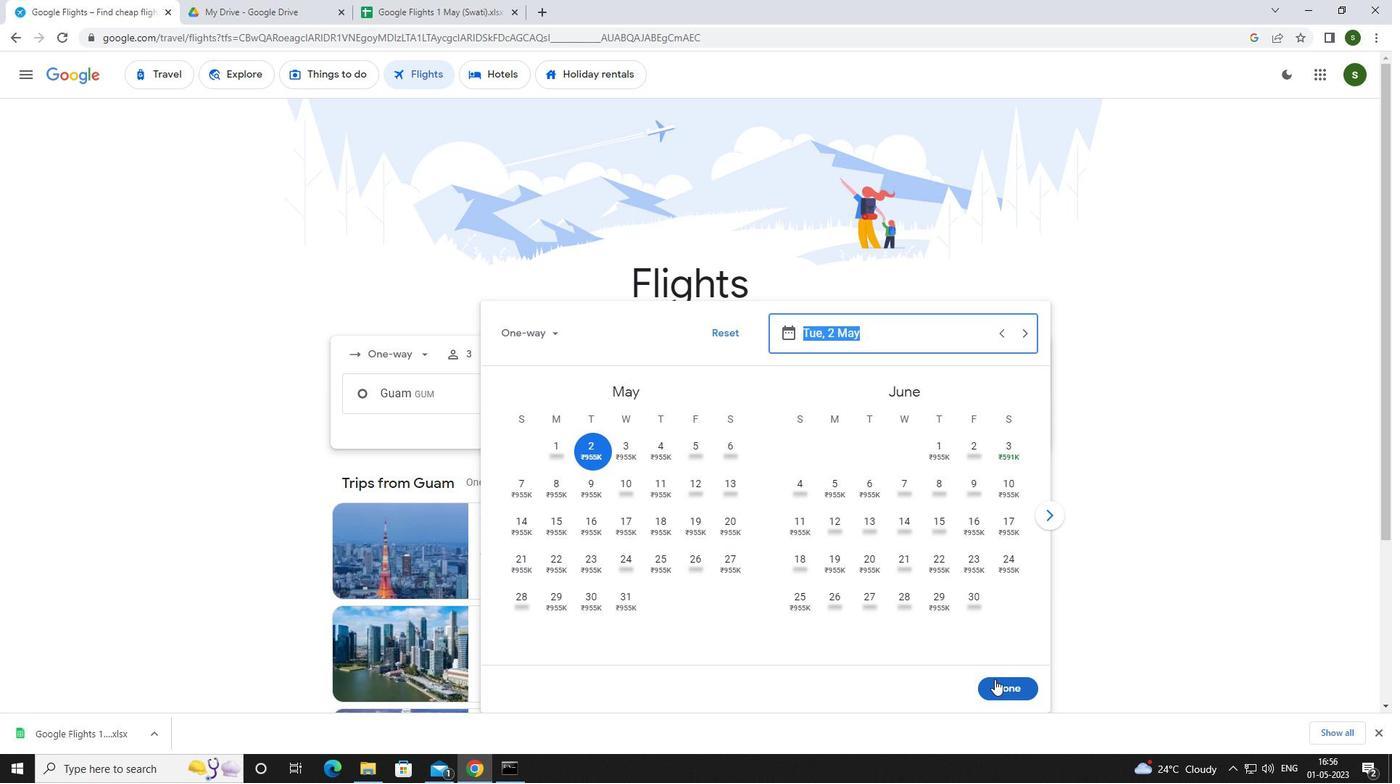 
Action: Mouse moved to (709, 448)
Screenshot: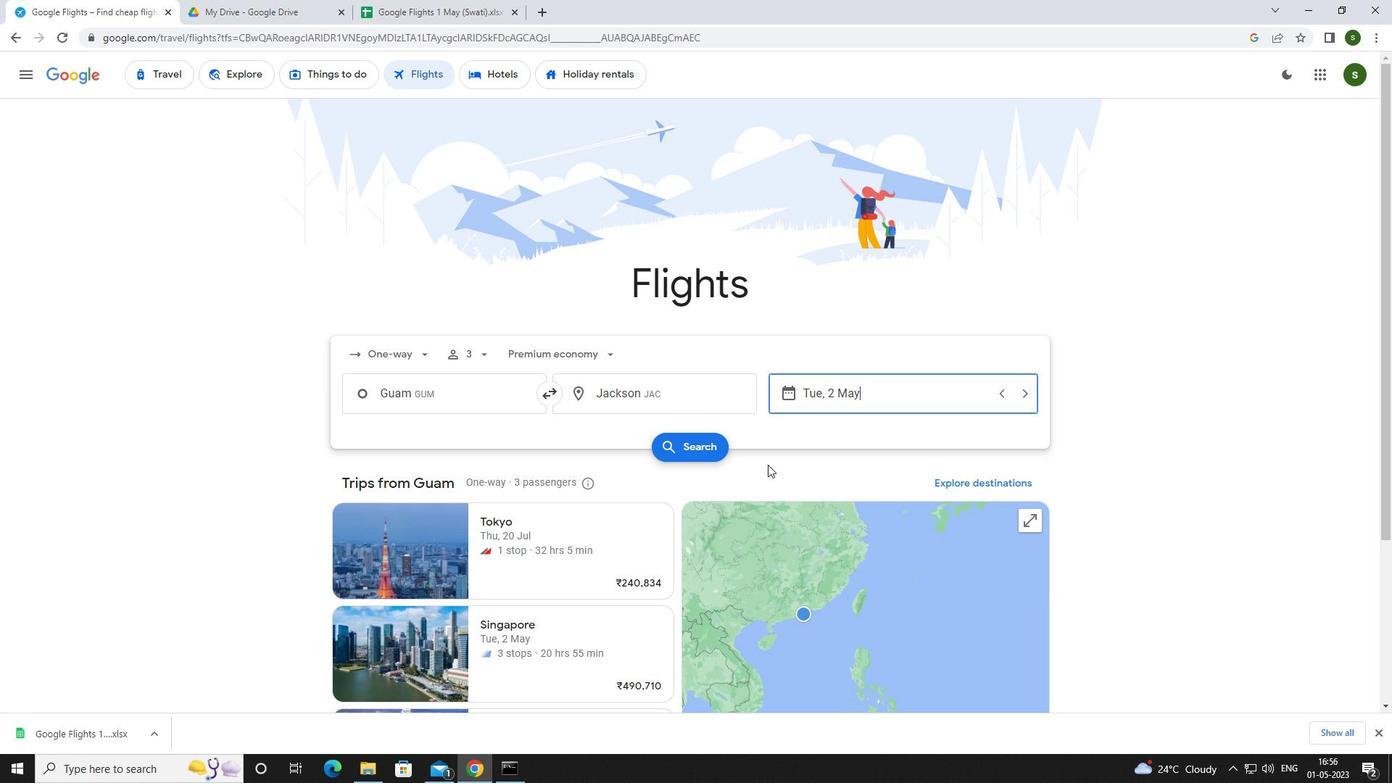 
Action: Mouse pressed left at (709, 448)
Screenshot: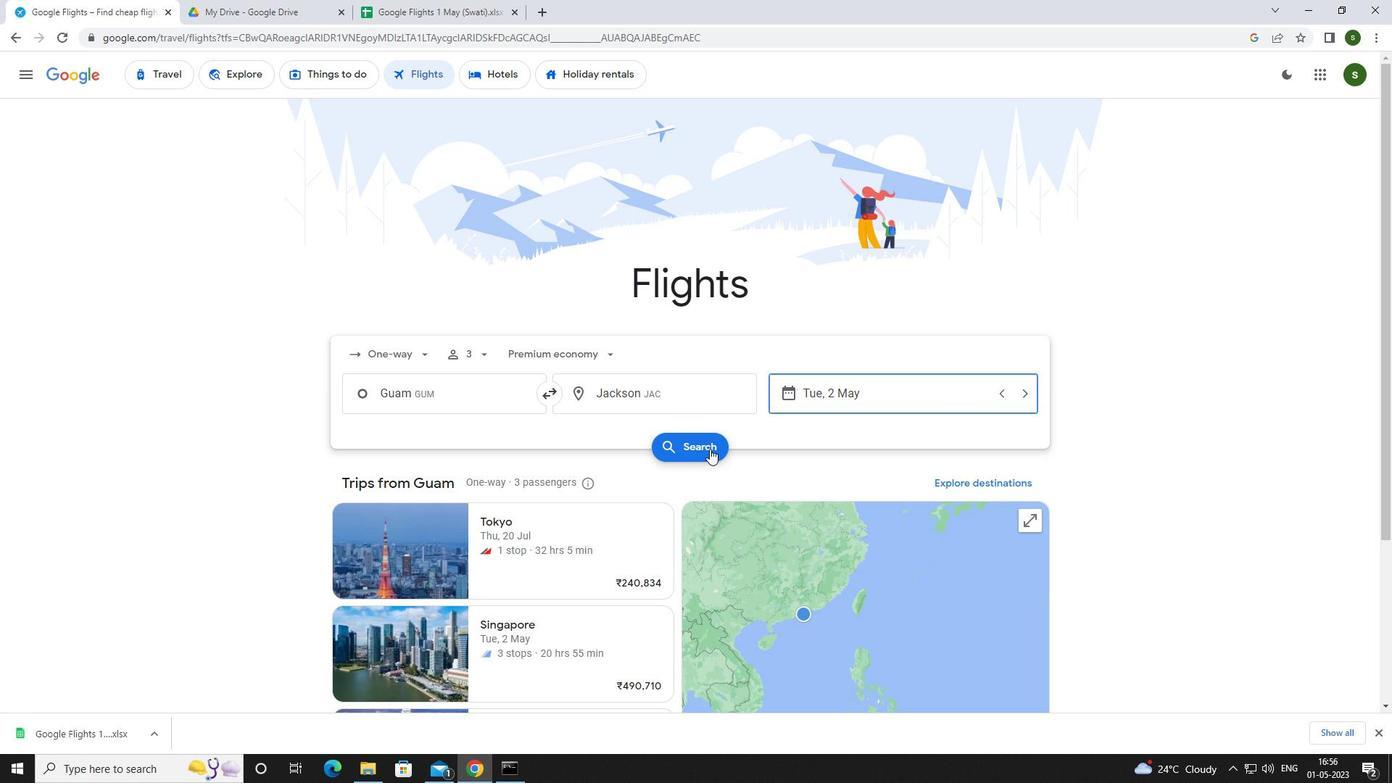 
Action: Mouse moved to (371, 206)
Screenshot: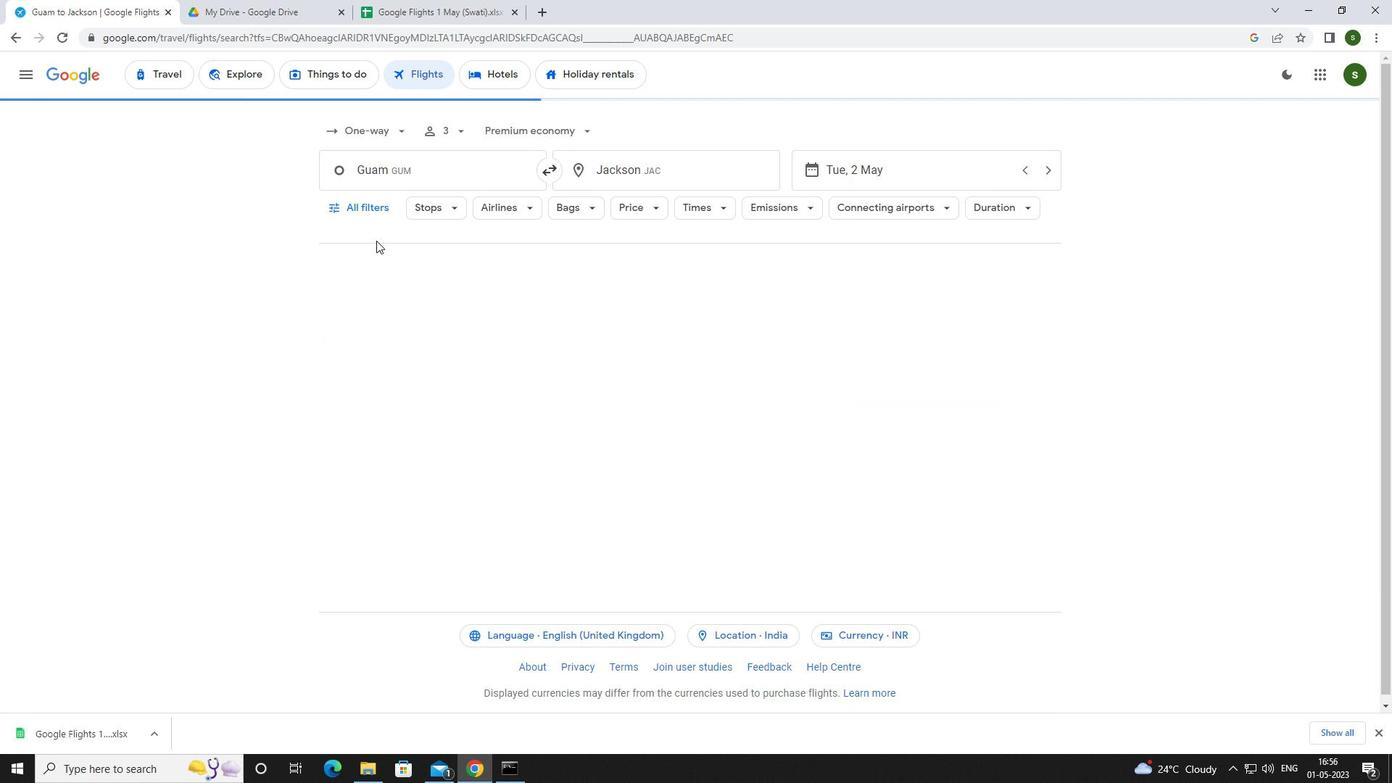 
Action: Mouse pressed left at (371, 206)
Screenshot: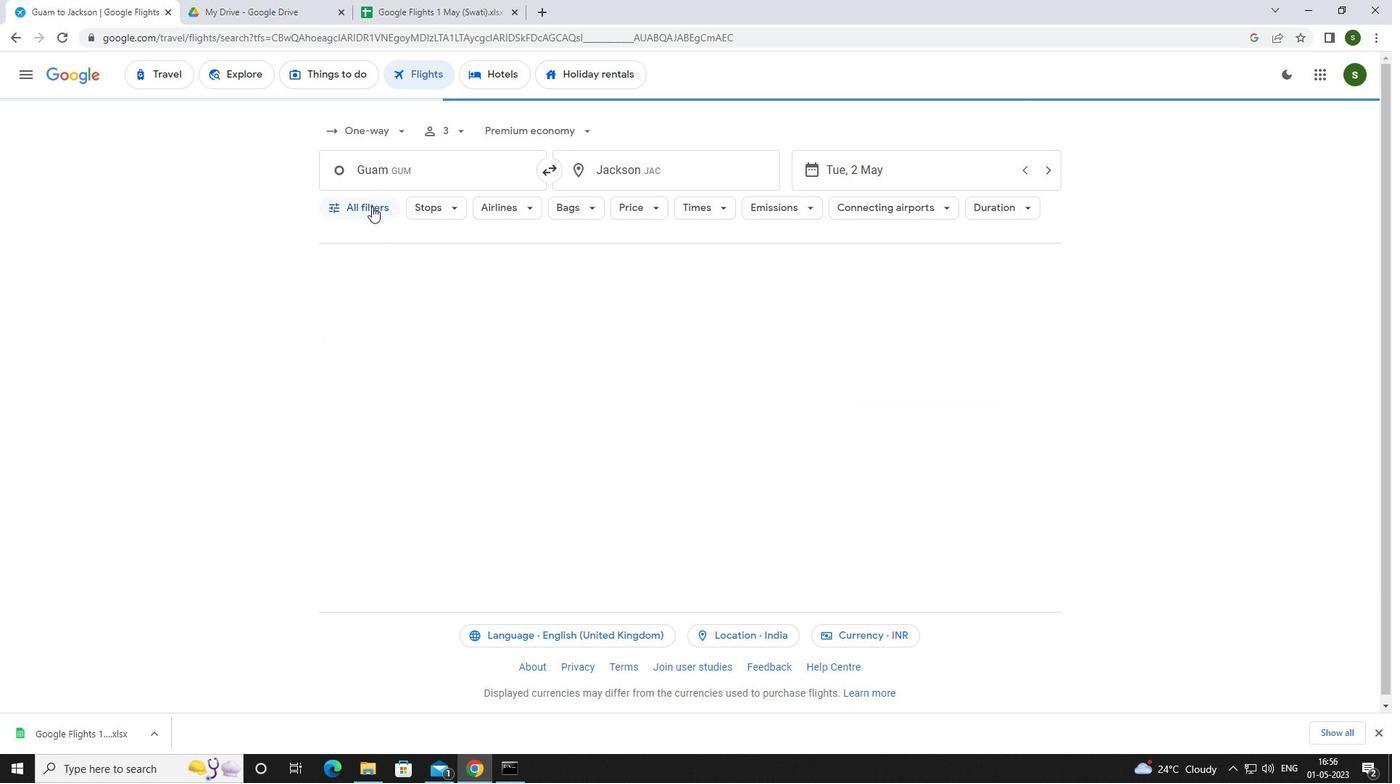 
Action: Mouse moved to (429, 348)
Screenshot: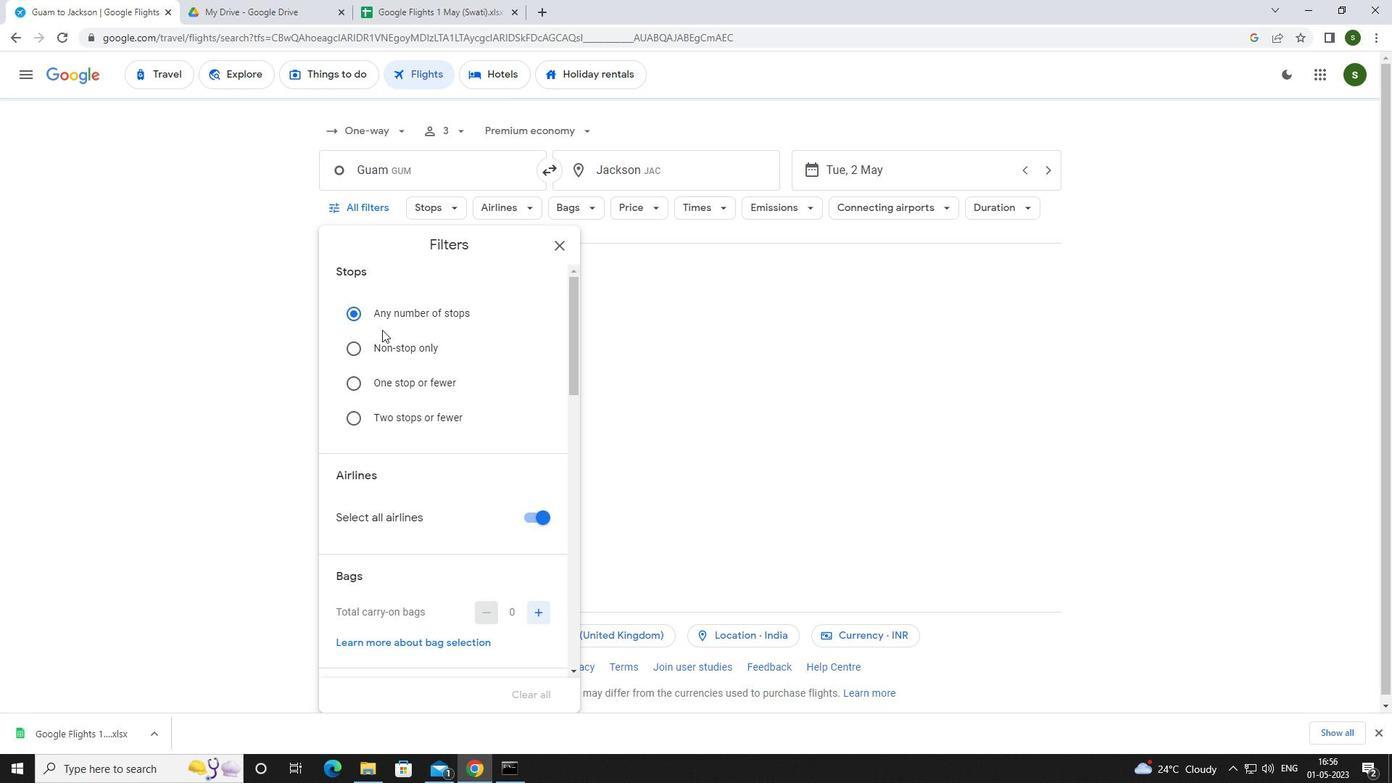 
Action: Mouse scrolled (429, 348) with delta (0, 0)
Screenshot: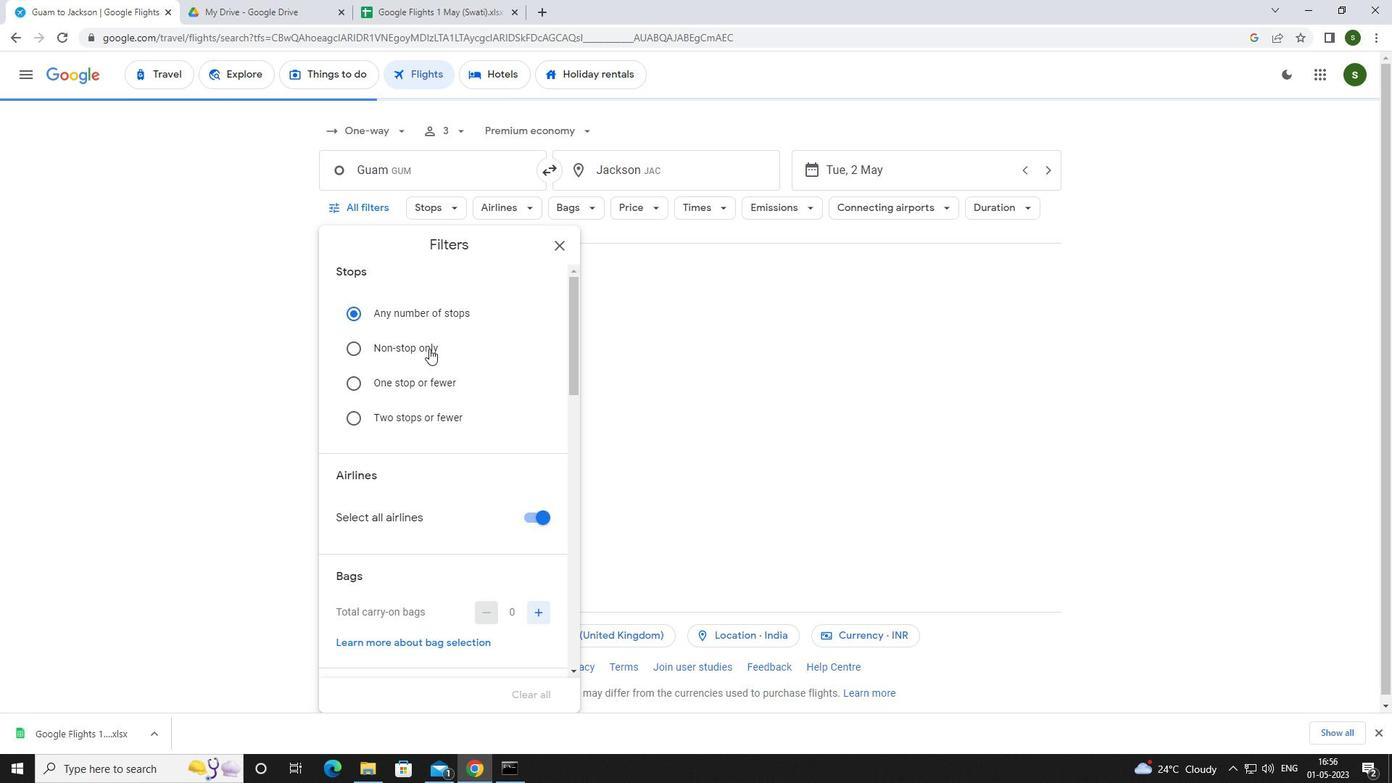 
Action: Mouse moved to (543, 440)
Screenshot: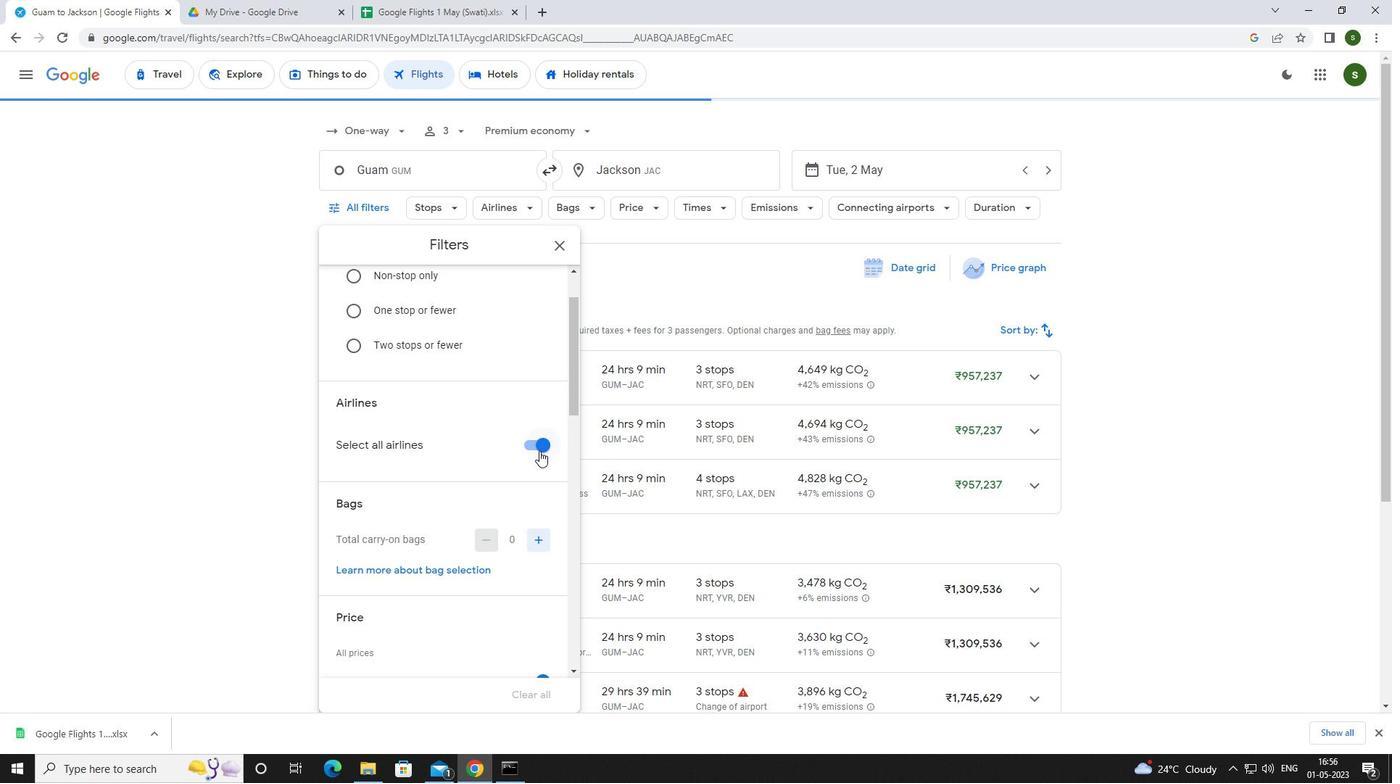 
Action: Mouse pressed left at (543, 440)
Screenshot: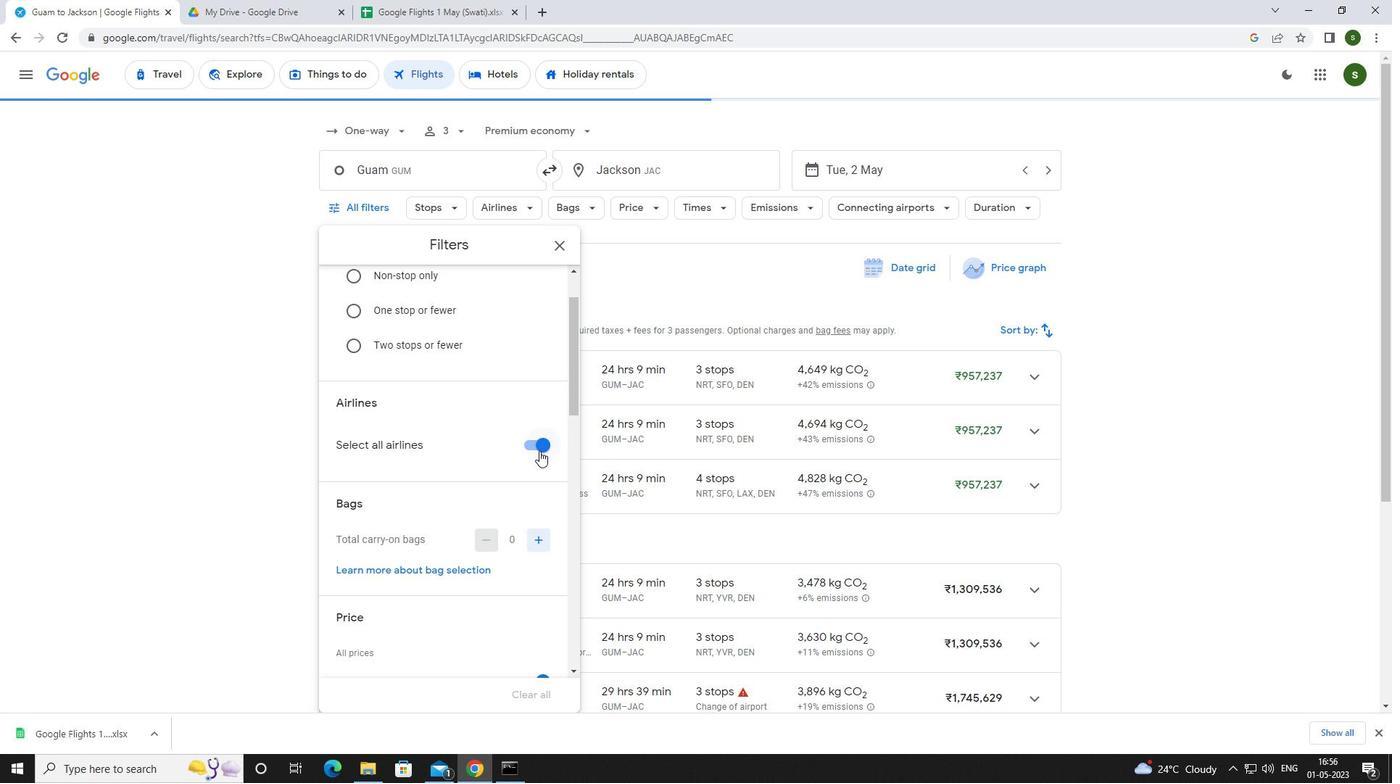 
Action: Mouse moved to (505, 339)
Screenshot: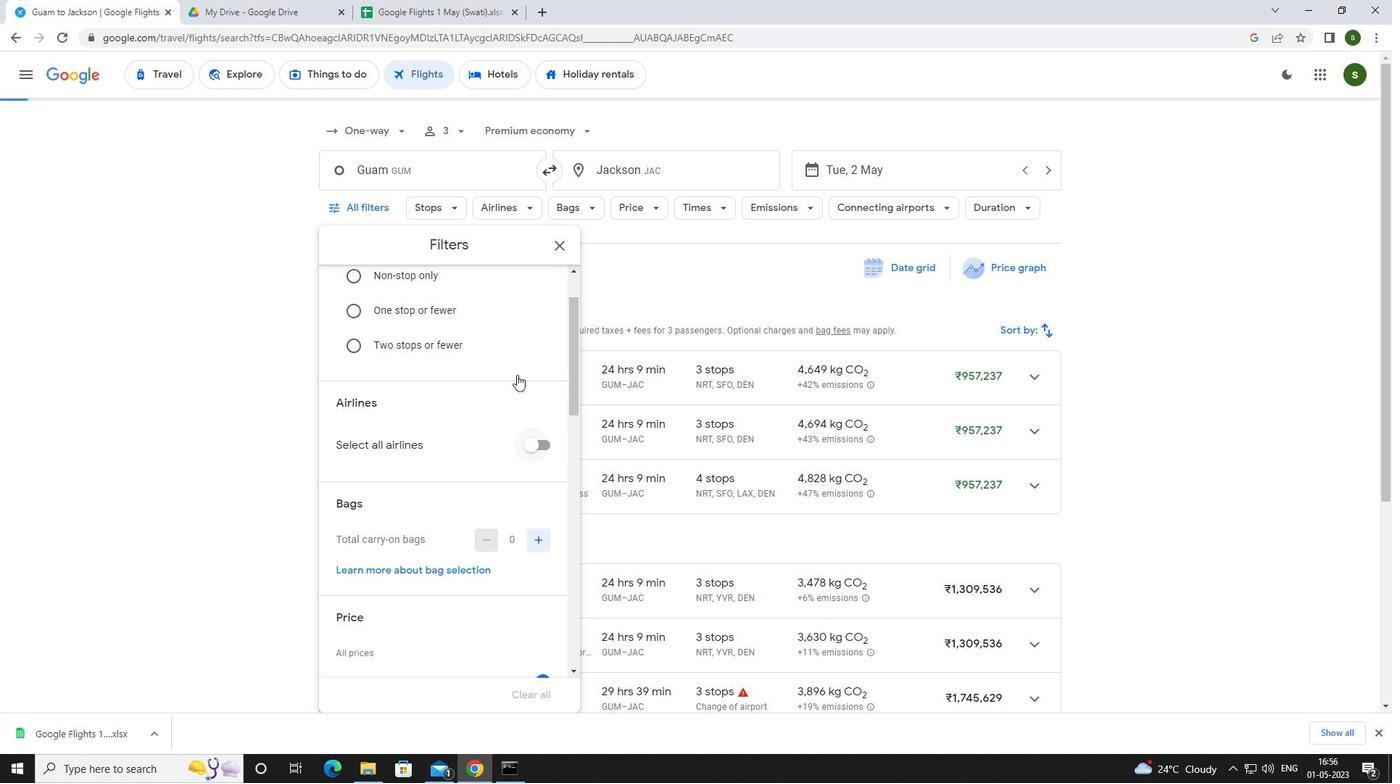 
Action: Mouse scrolled (505, 338) with delta (0, 0)
Screenshot: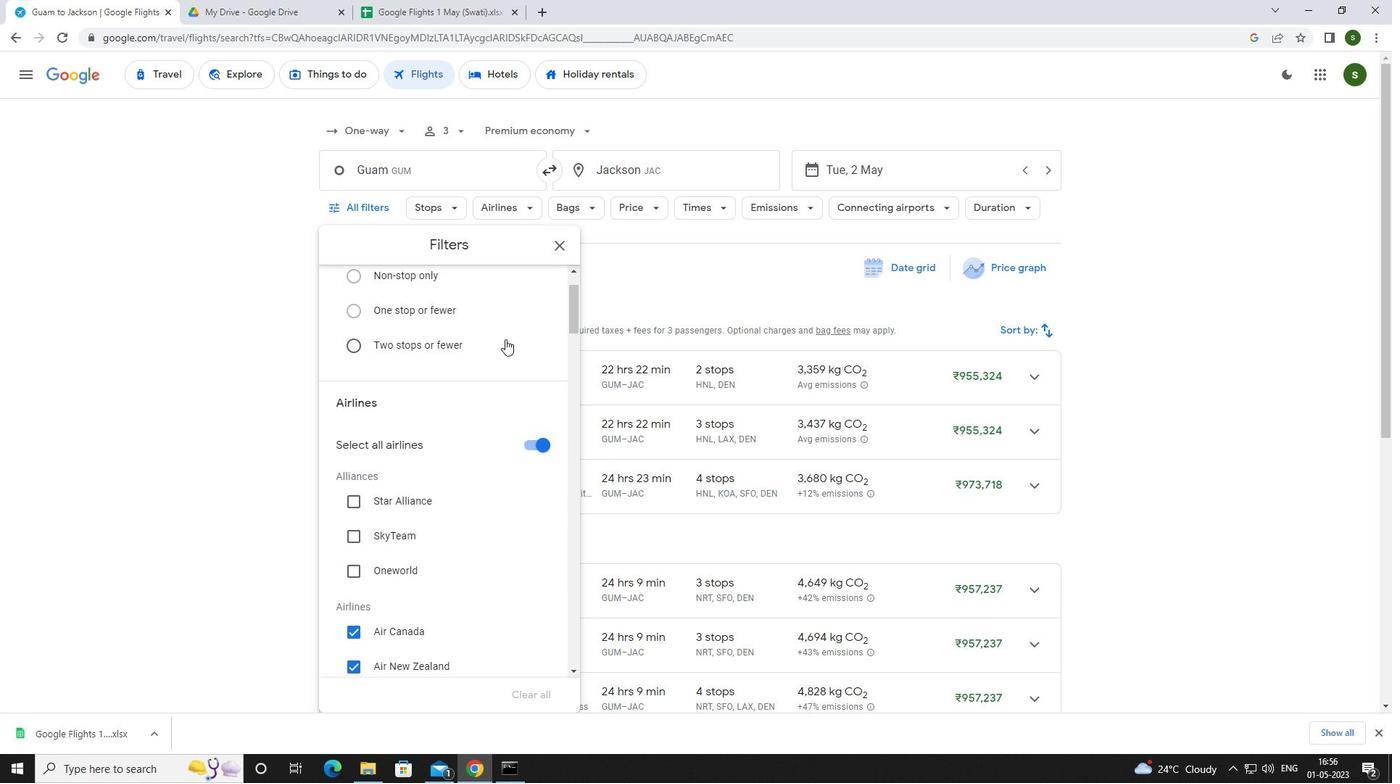 
Action: Mouse scrolled (505, 338) with delta (0, 0)
Screenshot: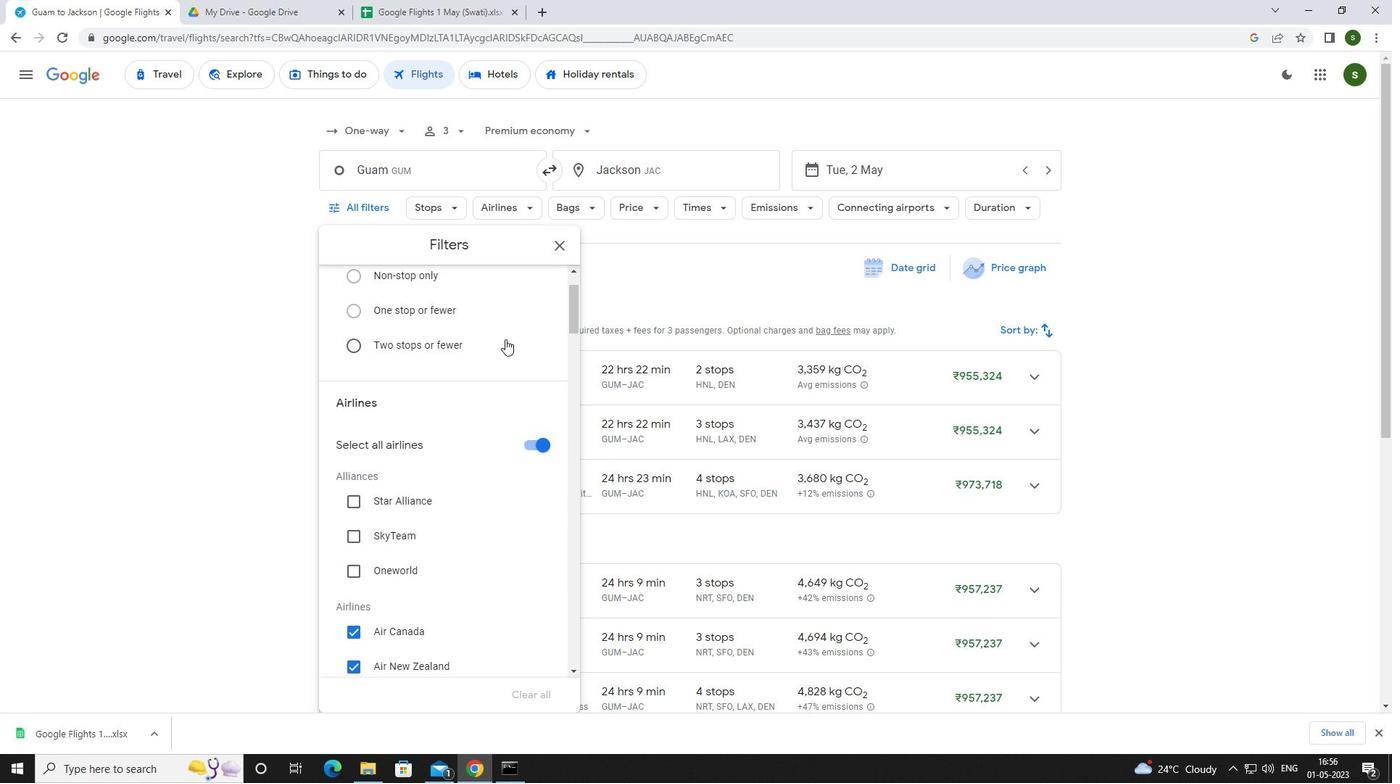 
Action: Mouse scrolled (505, 338) with delta (0, 0)
Screenshot: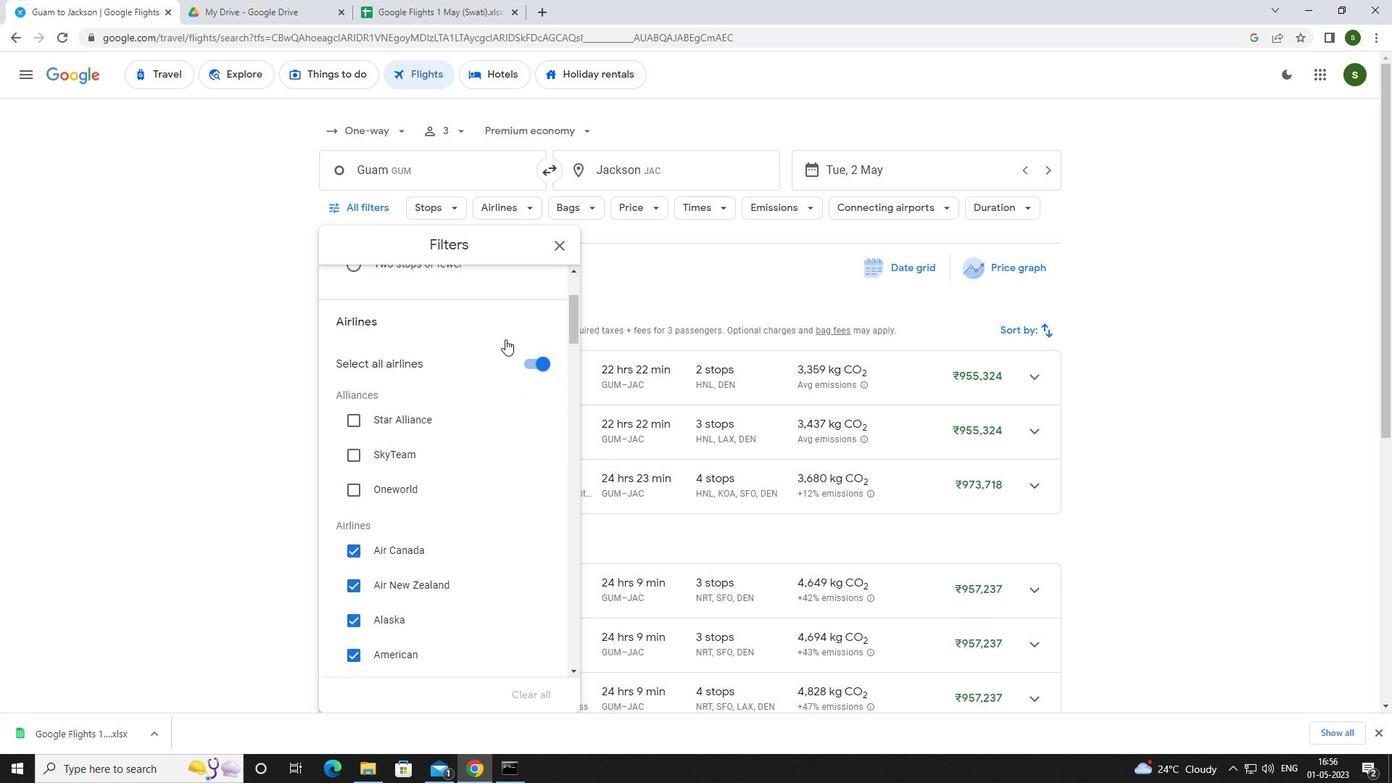 
Action: Mouse scrolled (505, 338) with delta (0, 0)
Screenshot: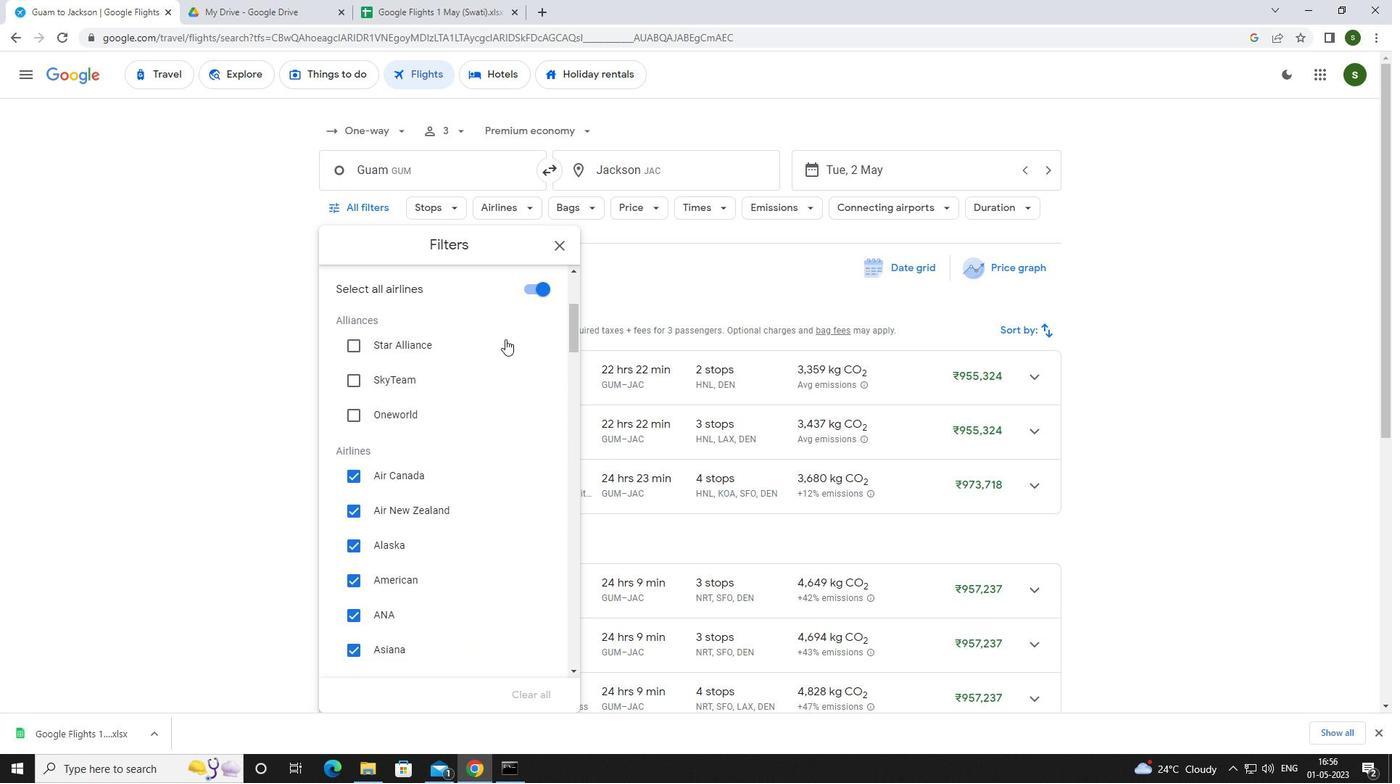 
Action: Mouse scrolled (505, 340) with delta (0, 0)
Screenshot: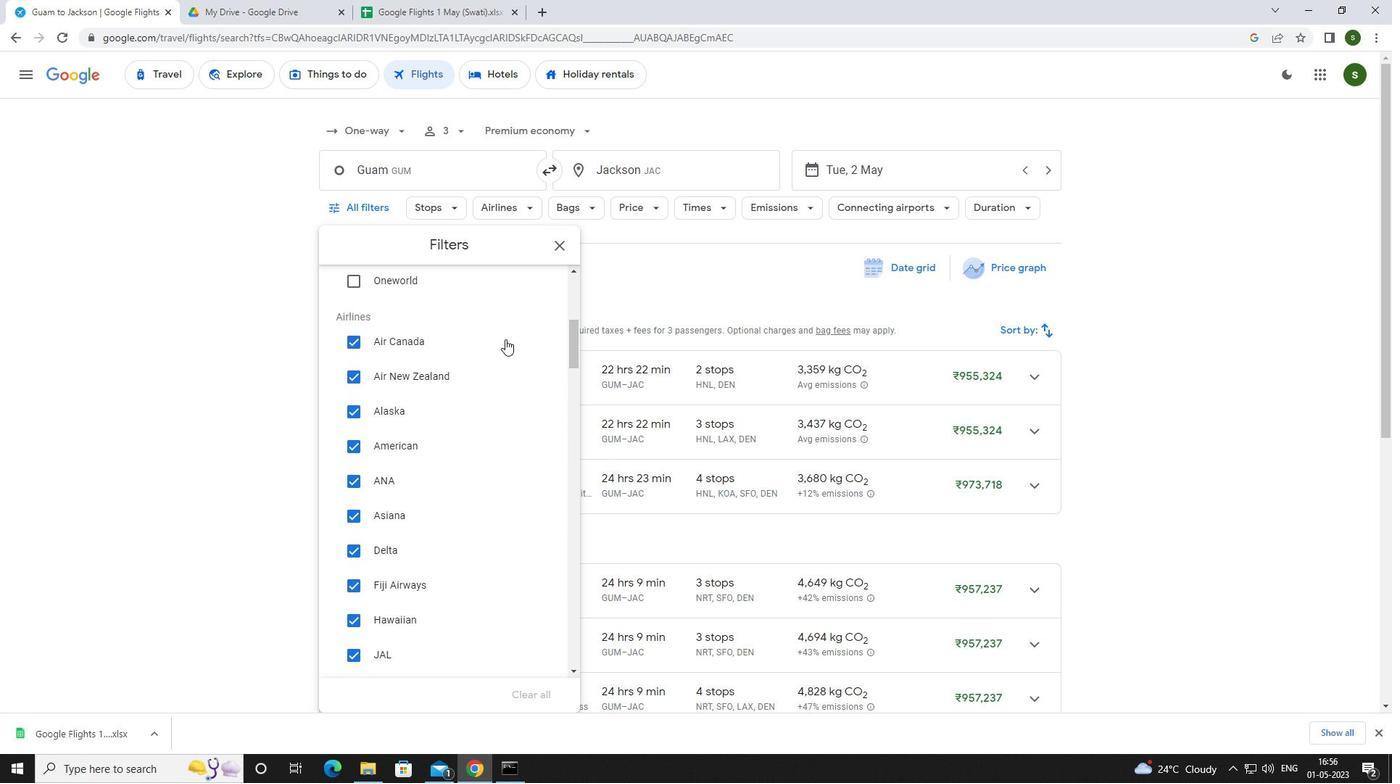 
Action: Mouse scrolled (505, 340) with delta (0, 0)
Screenshot: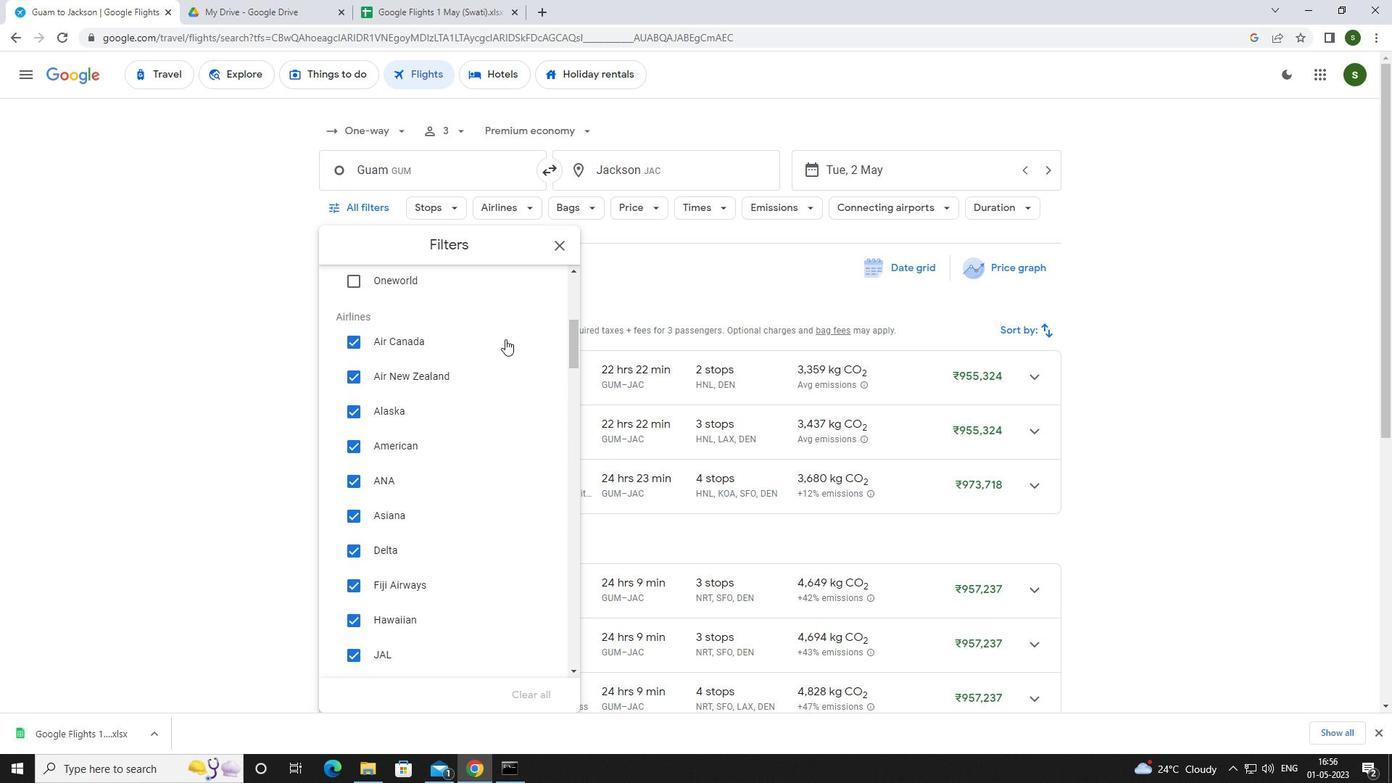 
Action: Mouse moved to (541, 294)
Screenshot: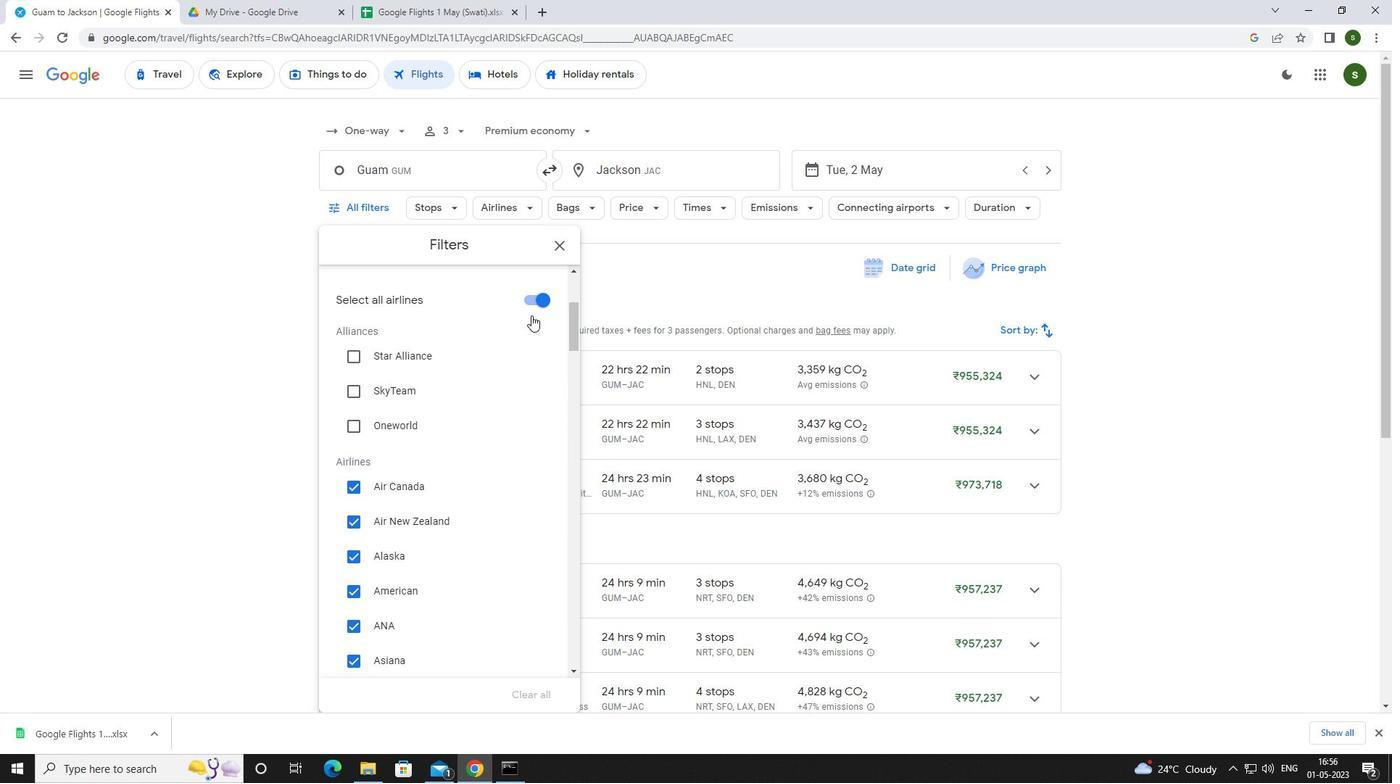 
Action: Mouse pressed left at (541, 294)
Screenshot: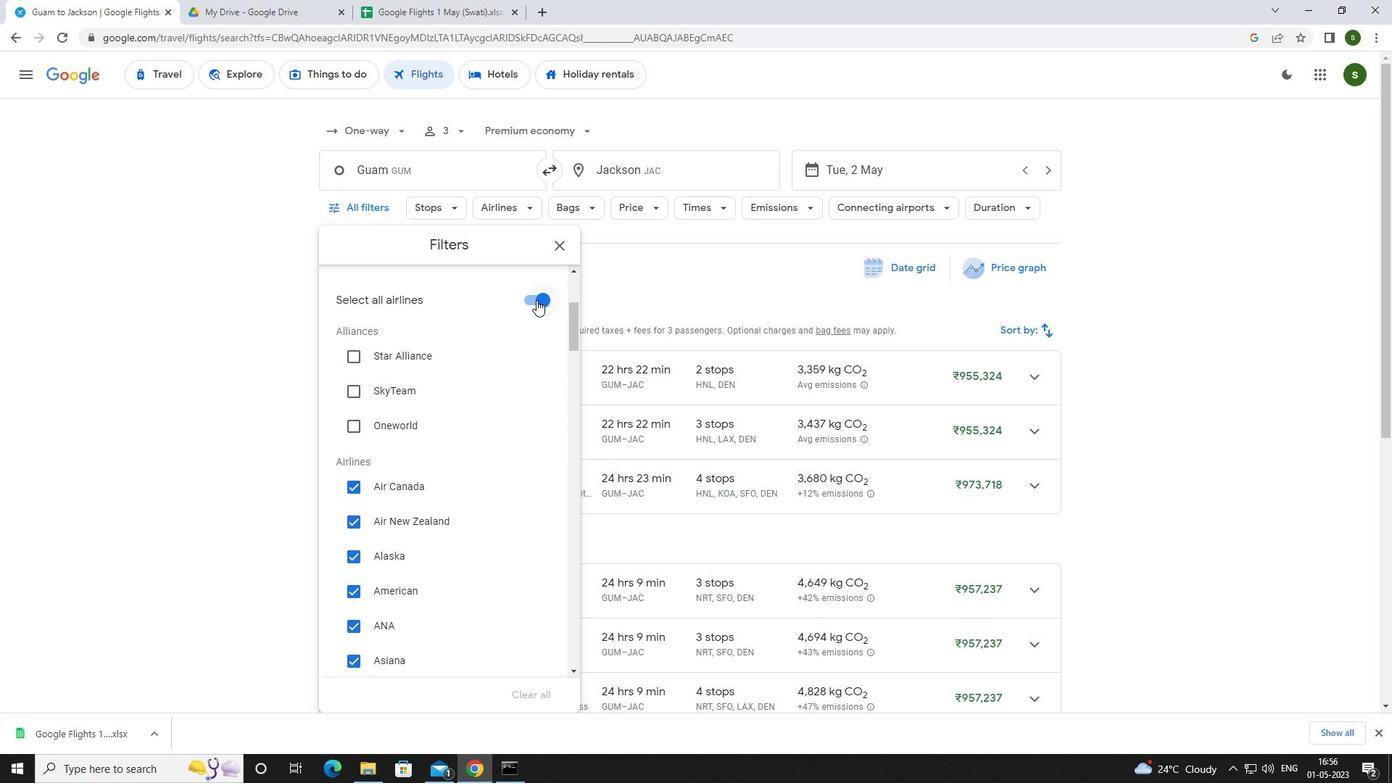 
Action: Mouse moved to (482, 369)
Screenshot: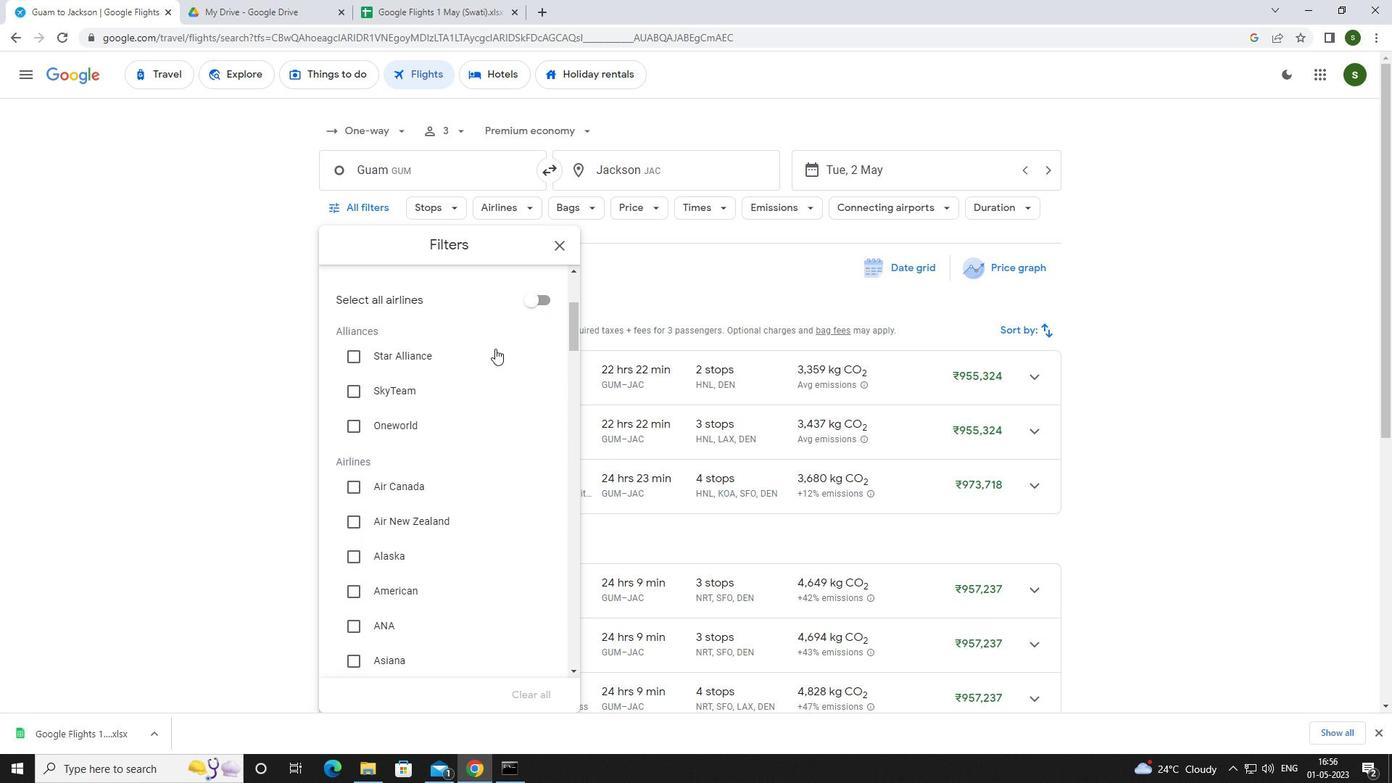 
Action: Mouse scrolled (482, 369) with delta (0, 0)
Screenshot: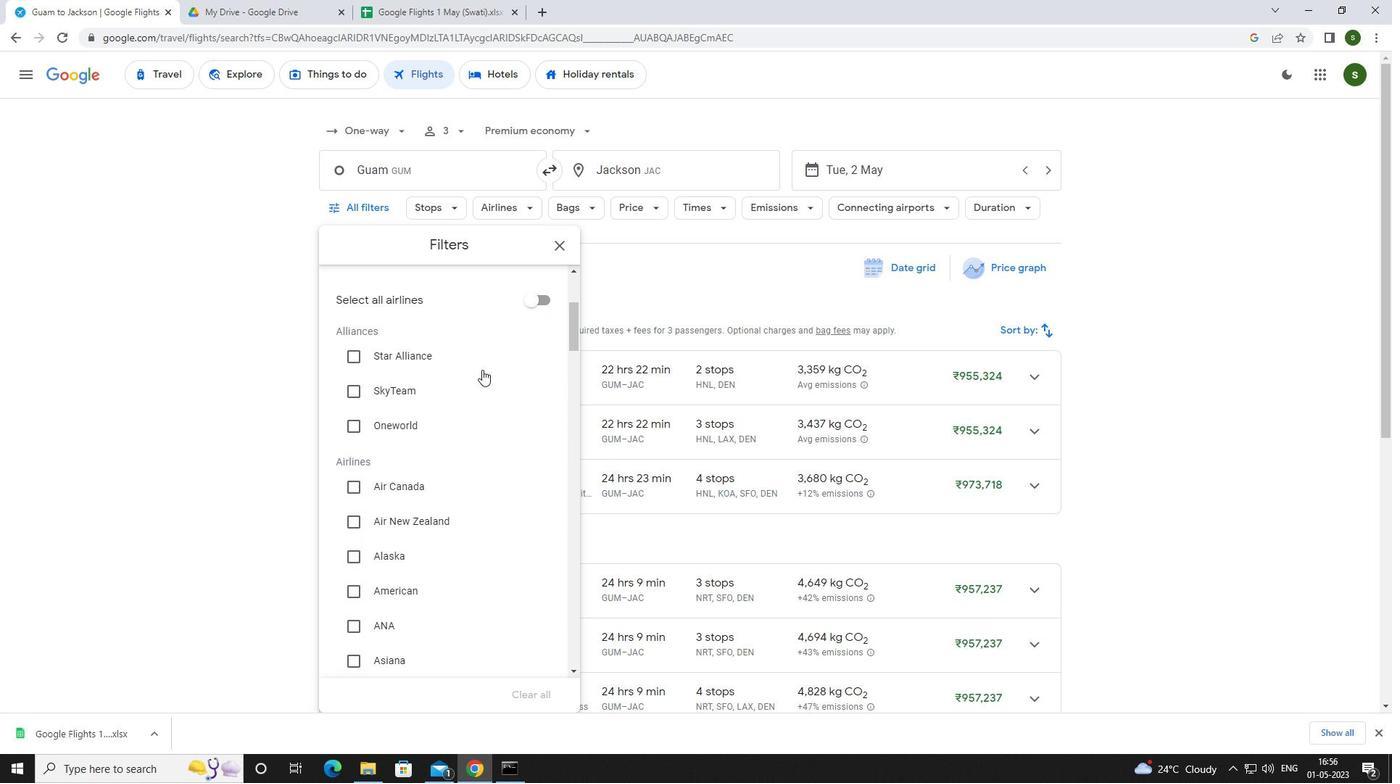 
Action: Mouse scrolled (482, 369) with delta (0, 0)
Screenshot: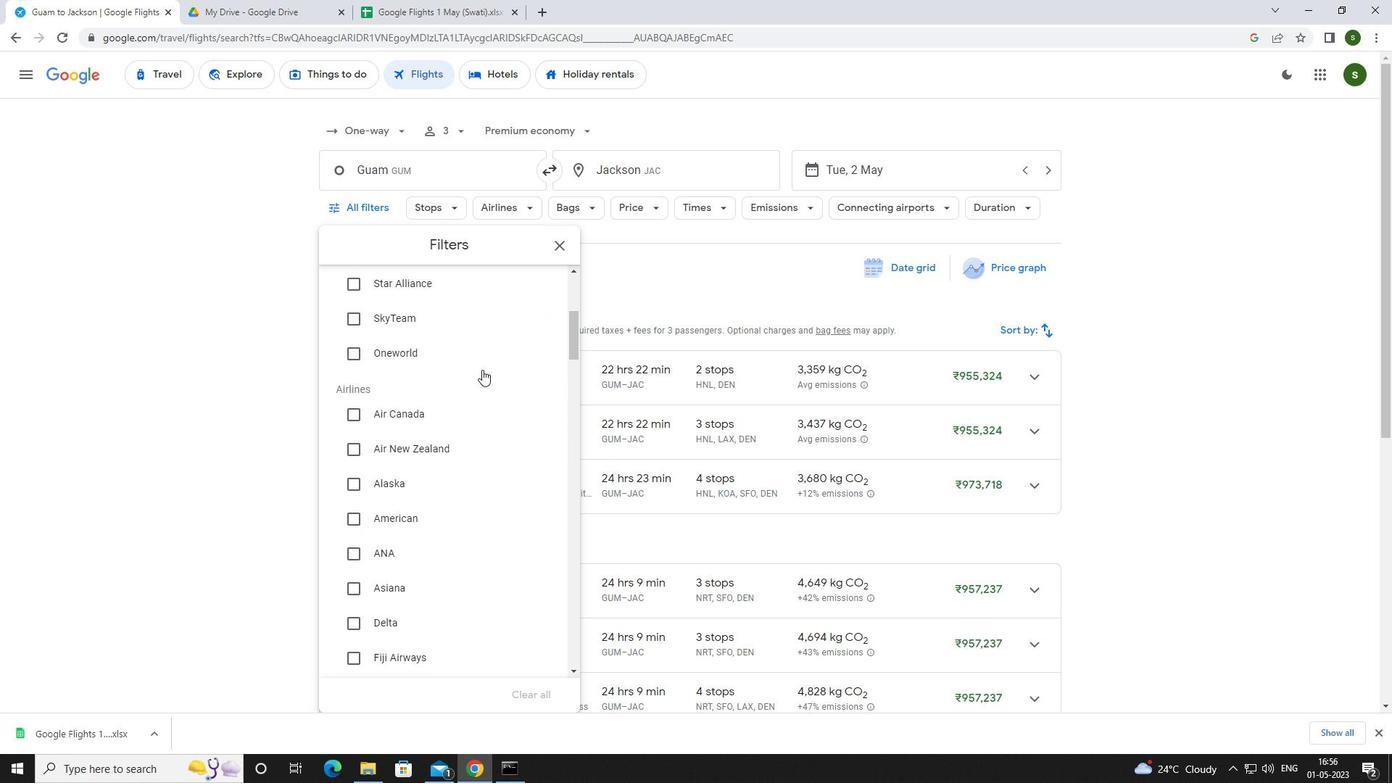 
Action: Mouse scrolled (482, 369) with delta (0, 0)
Screenshot: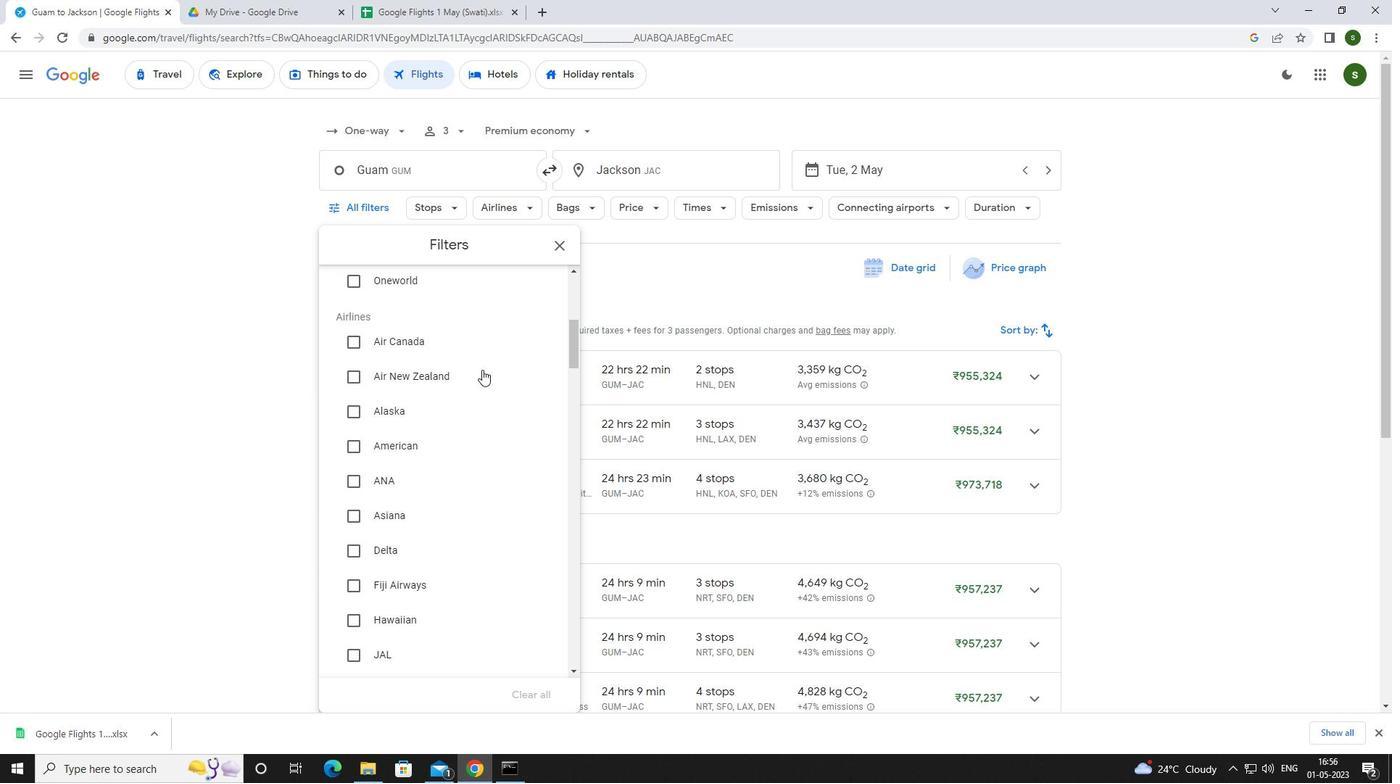 
Action: Mouse scrolled (482, 369) with delta (0, 0)
Screenshot: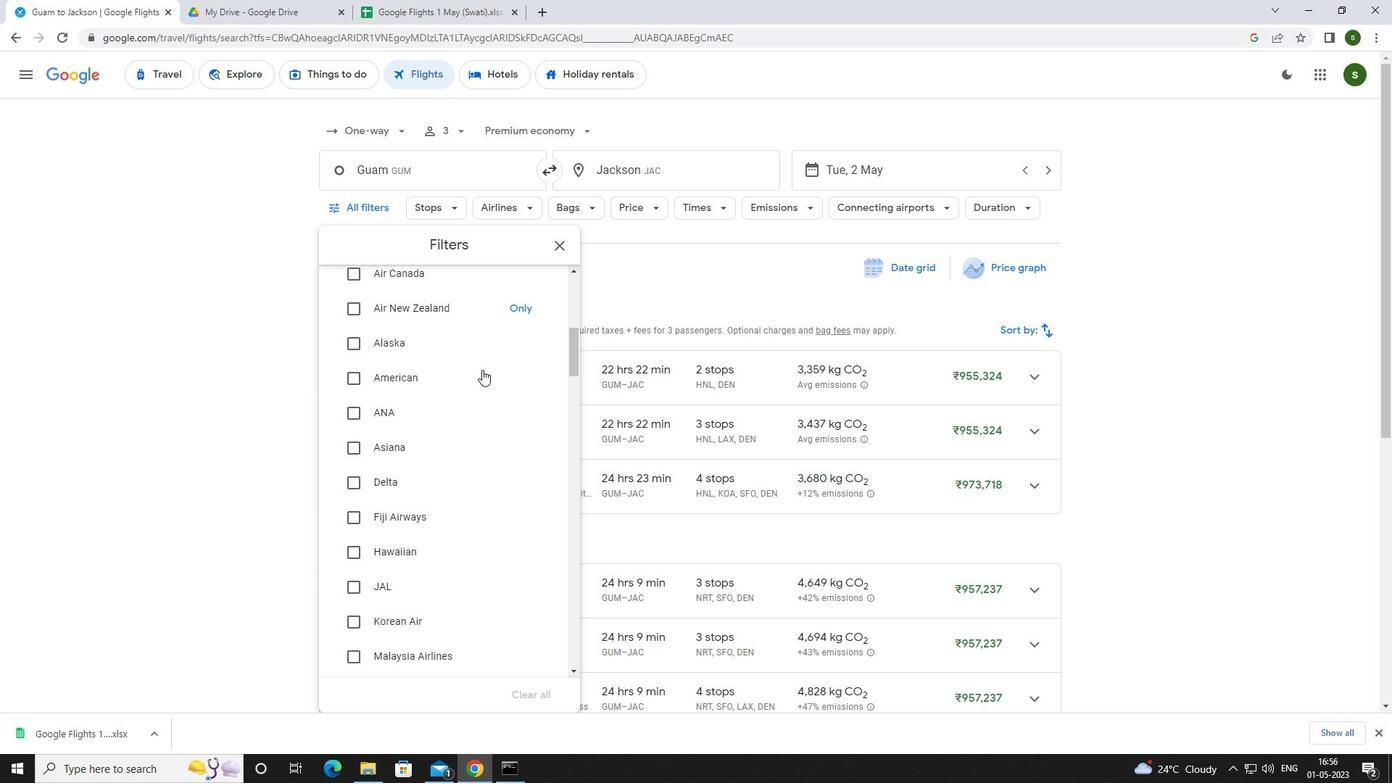 
Action: Mouse scrolled (482, 369) with delta (0, 0)
Screenshot: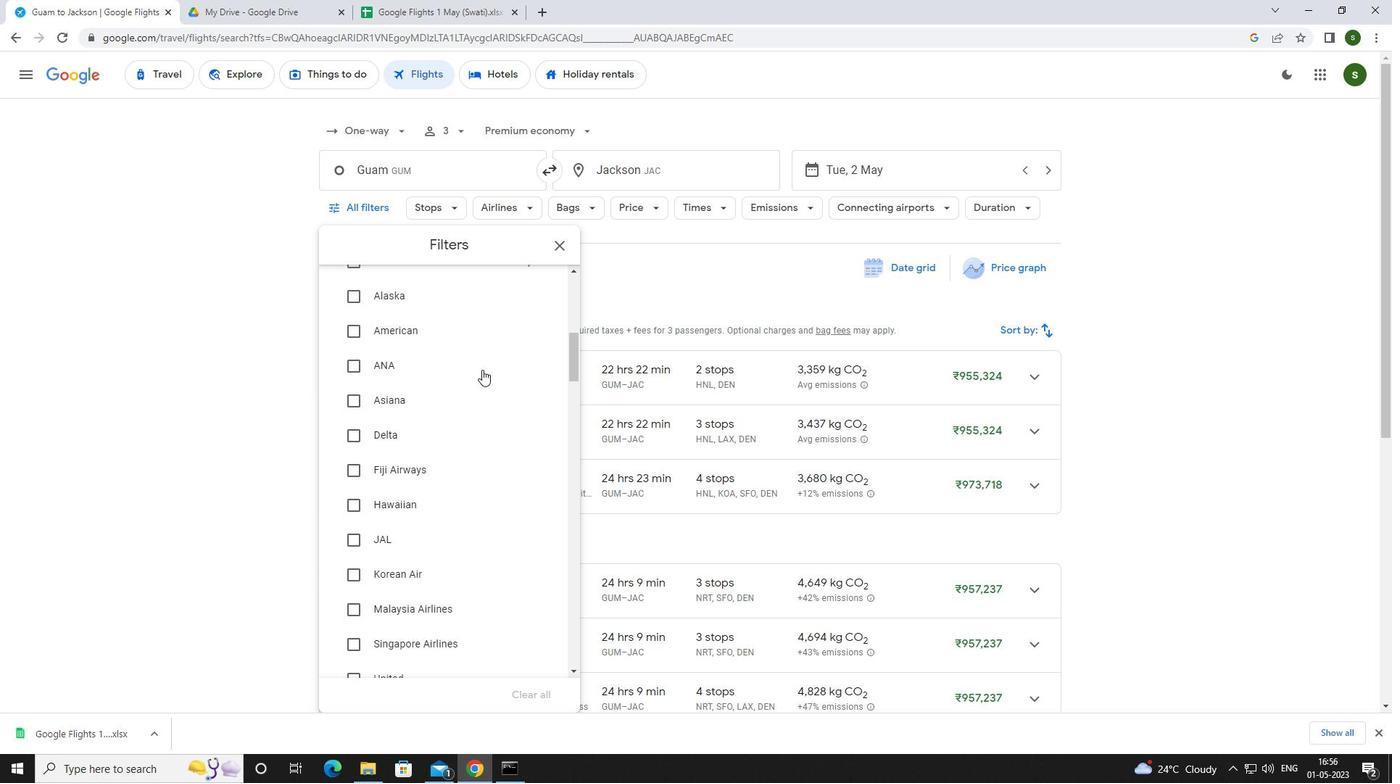 
Action: Mouse scrolled (482, 369) with delta (0, 0)
Screenshot: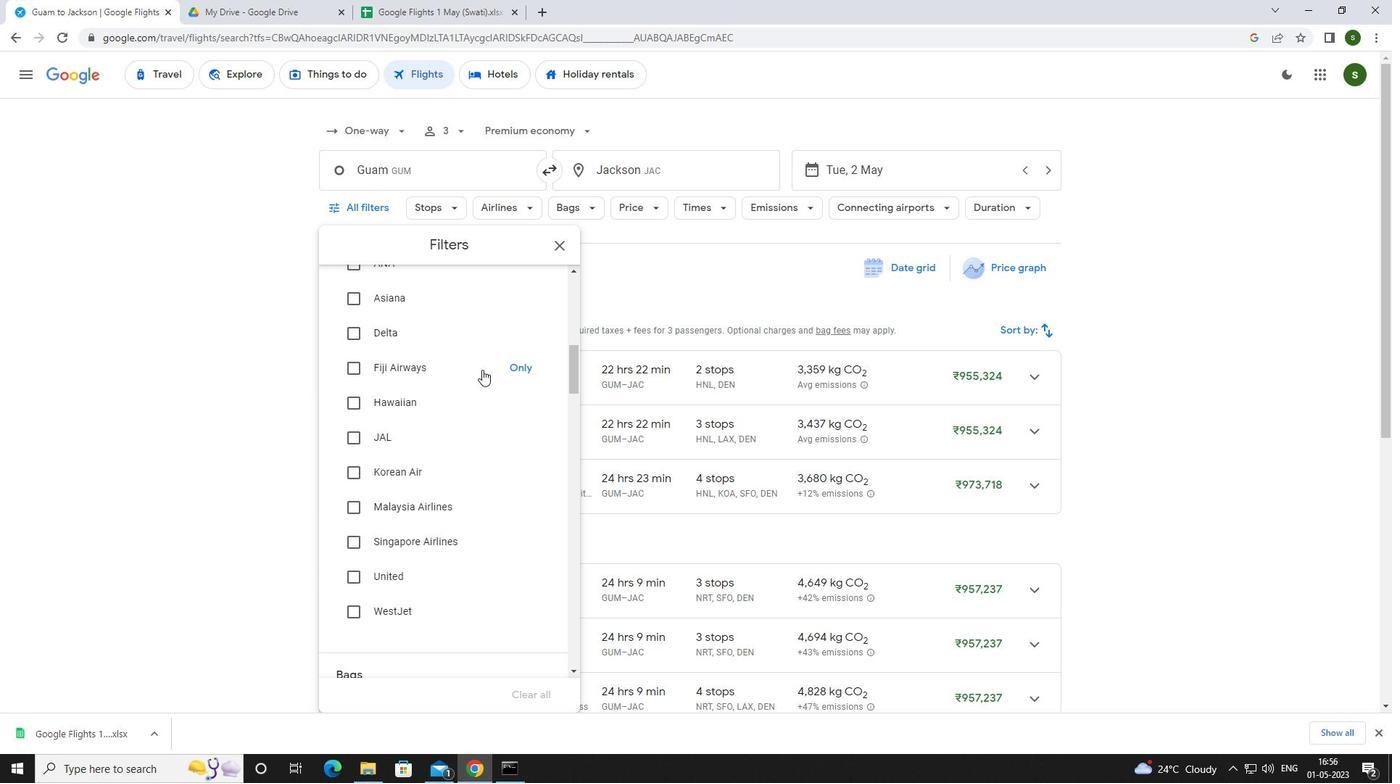 
Action: Mouse scrolled (482, 369) with delta (0, 0)
Screenshot: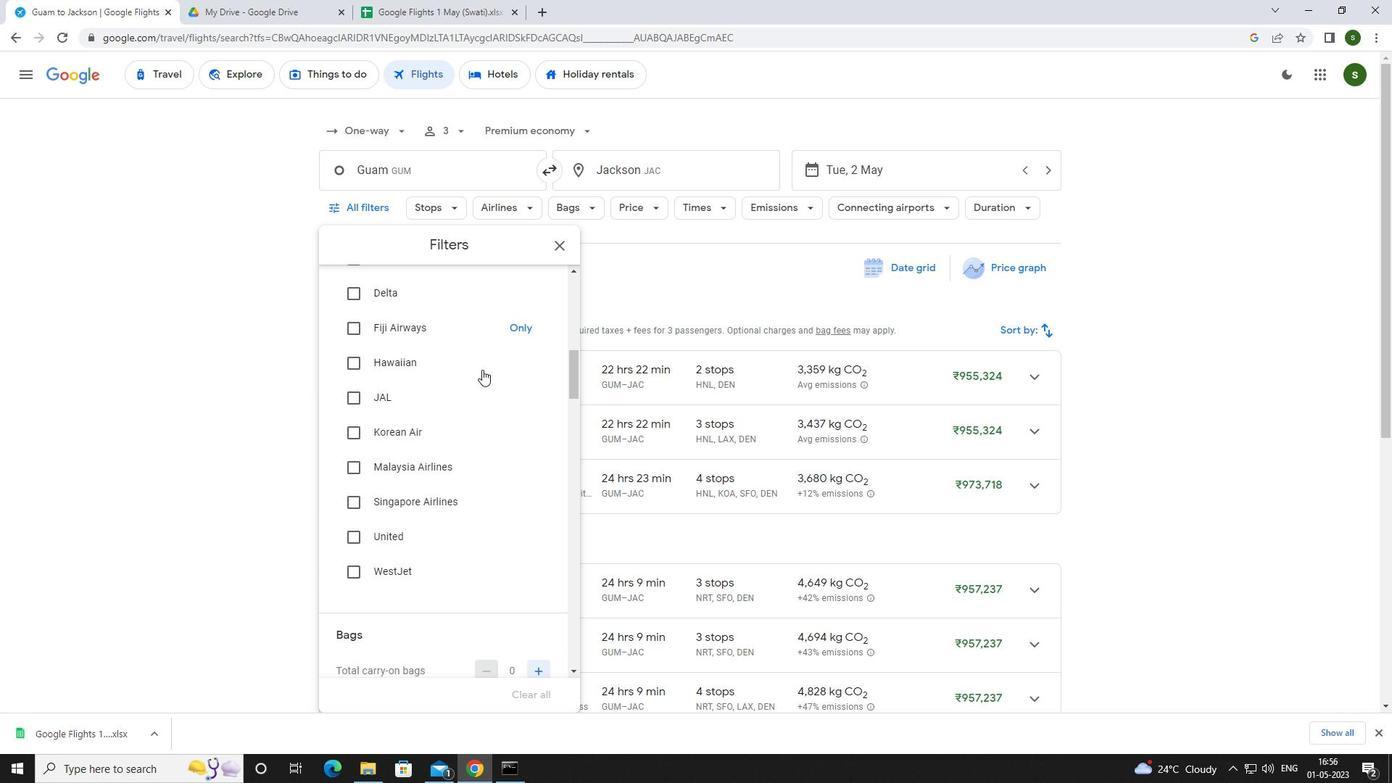 
Action: Mouse scrolled (482, 369) with delta (0, 0)
Screenshot: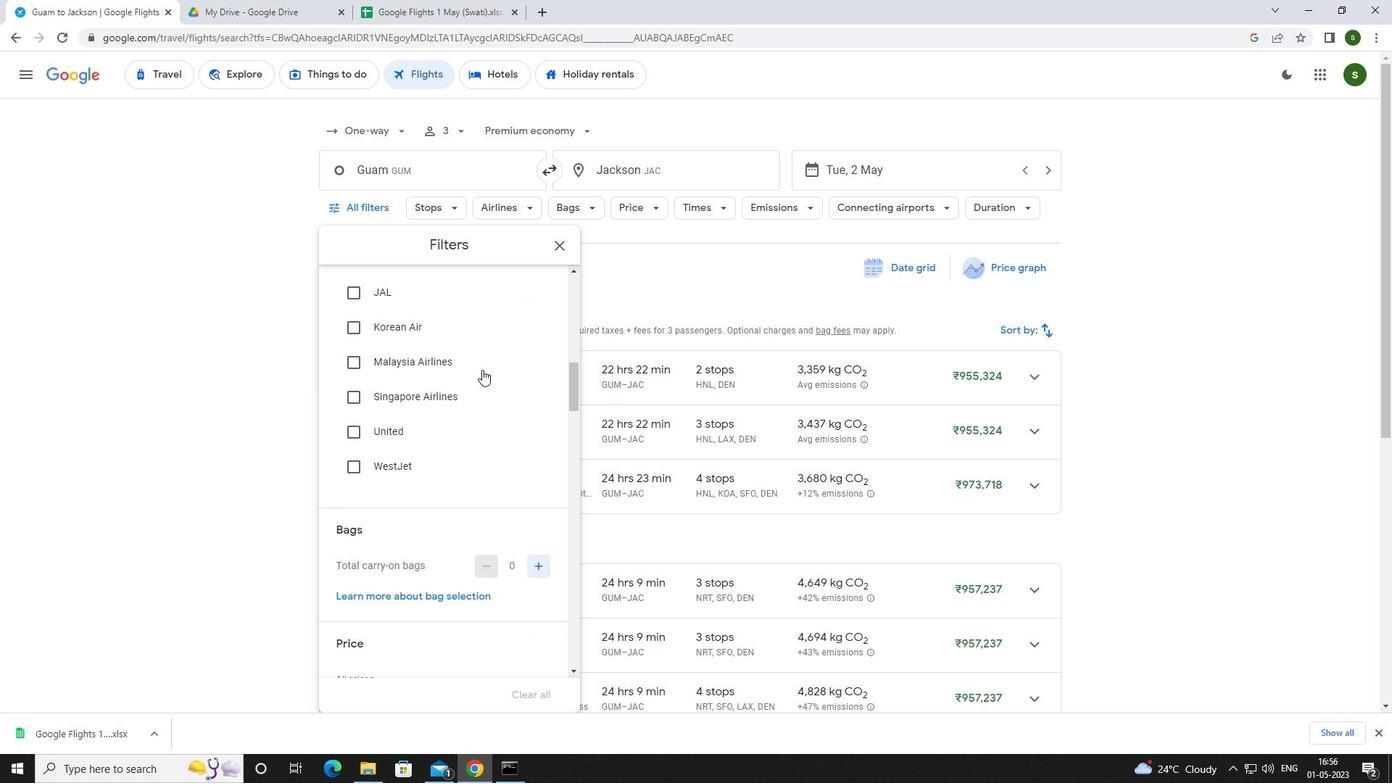 
Action: Mouse scrolled (482, 369) with delta (0, 0)
Screenshot: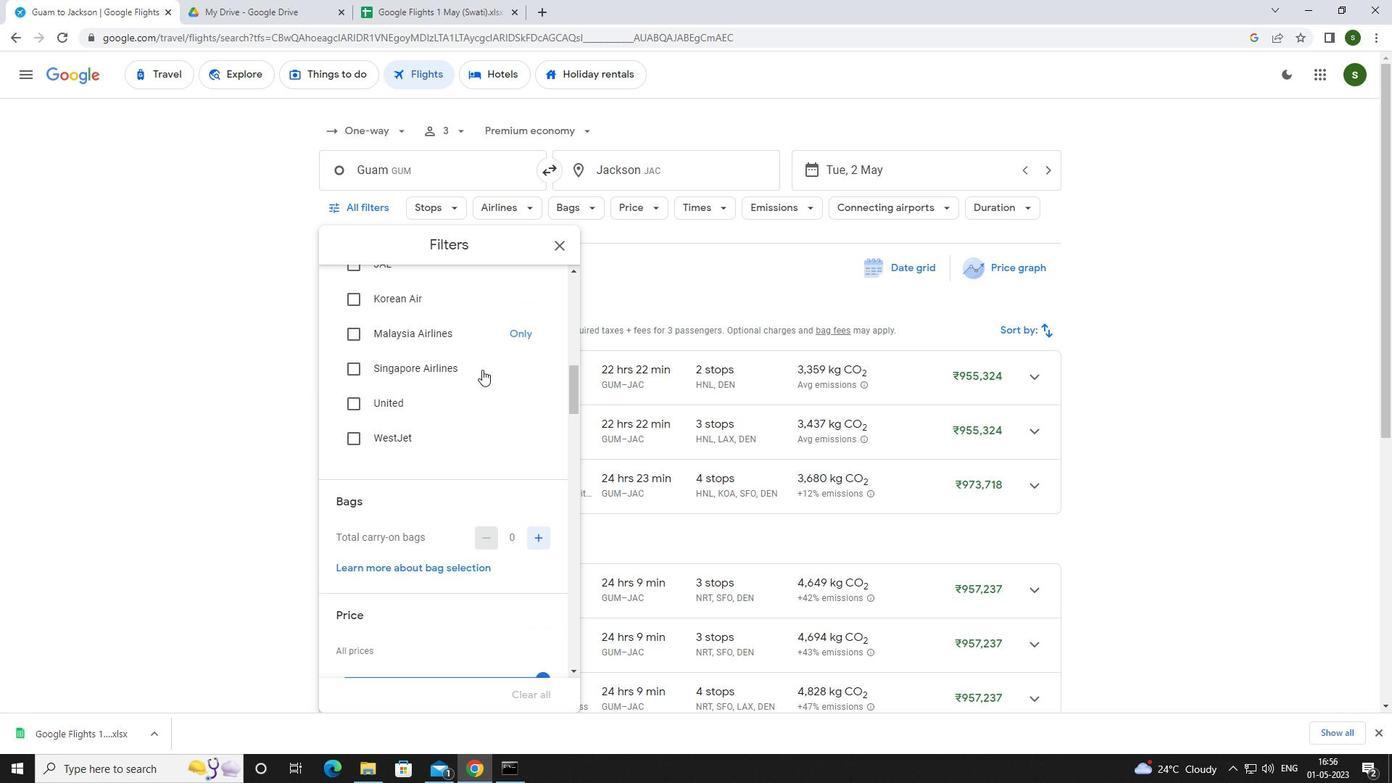 
Action: Mouse scrolled (482, 369) with delta (0, 0)
Screenshot: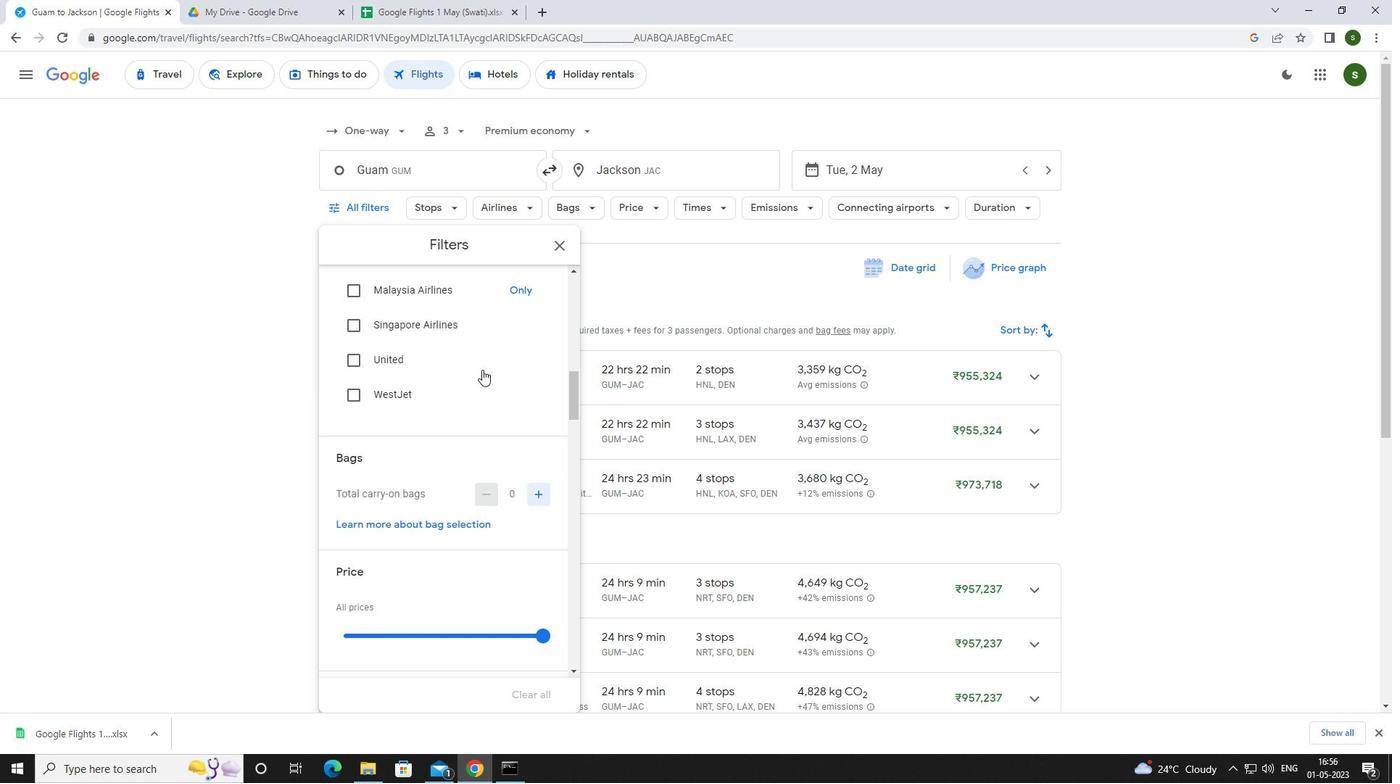 
Action: Mouse scrolled (482, 369) with delta (0, 0)
Screenshot: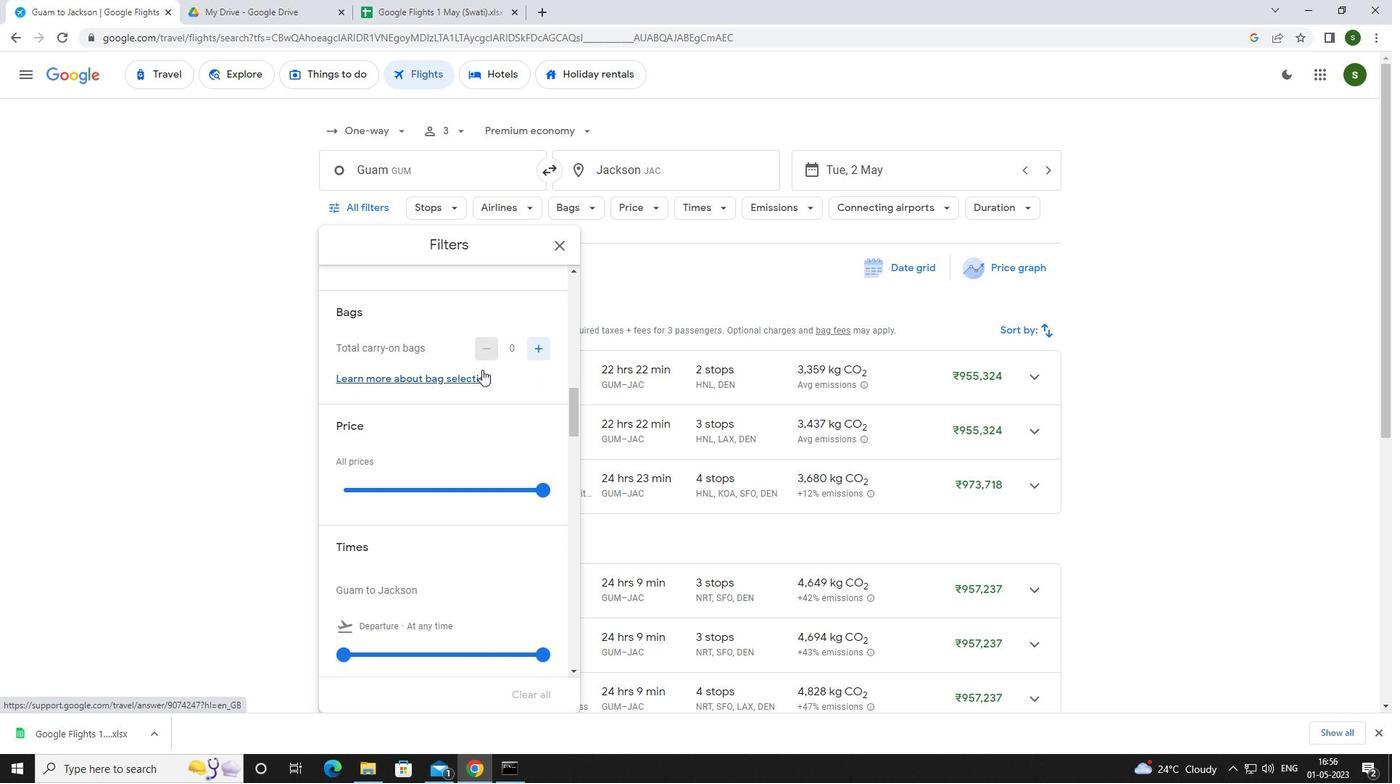 
Action: Mouse scrolled (482, 369) with delta (0, 0)
Screenshot: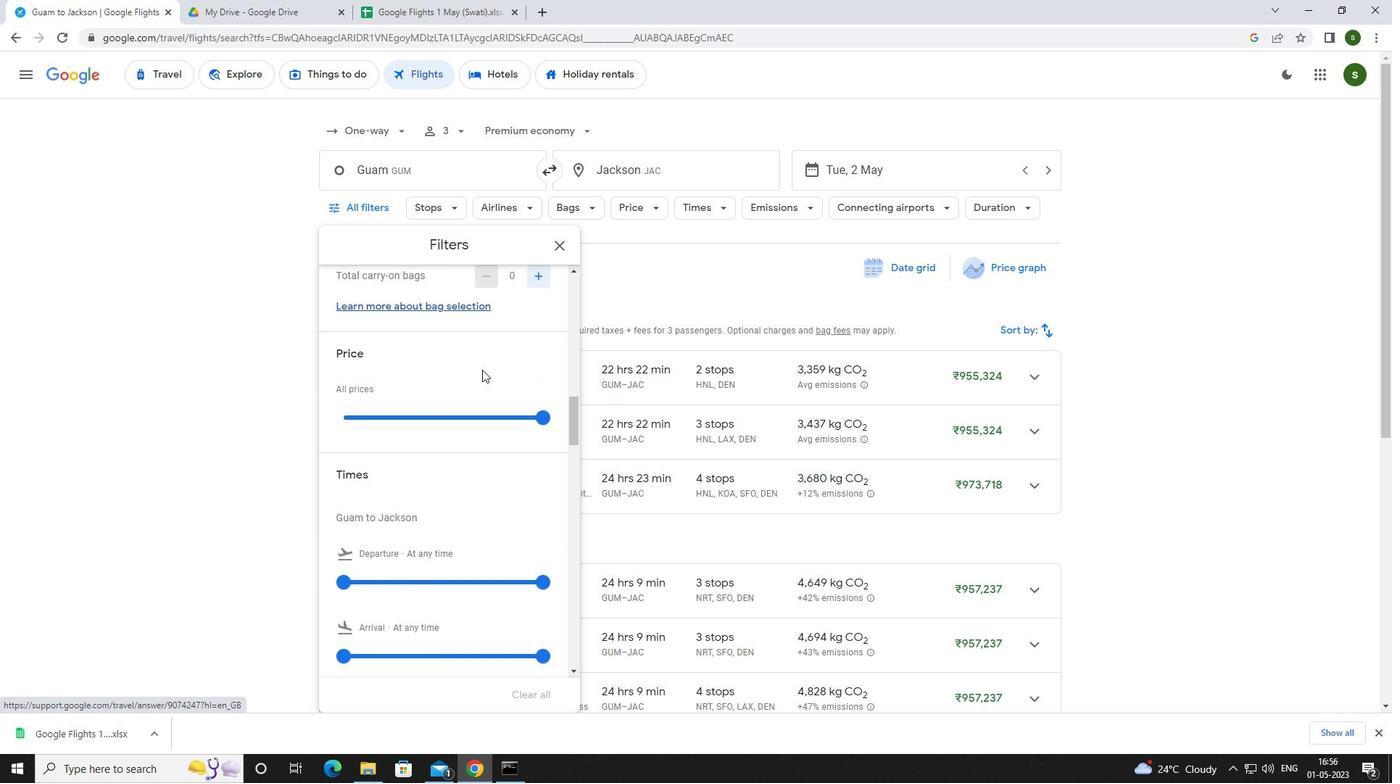 
Action: Mouse moved to (348, 509)
Screenshot: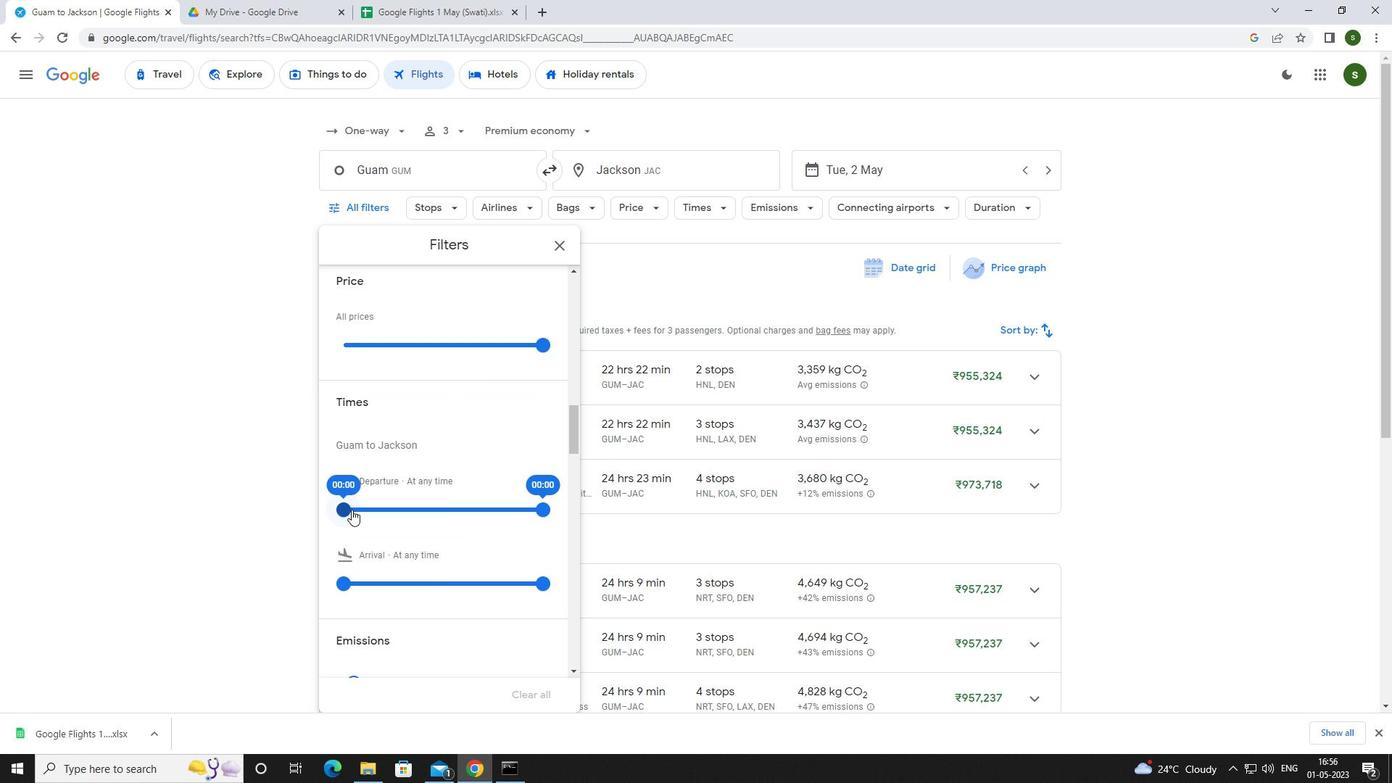 
Action: Mouse pressed left at (348, 509)
Screenshot: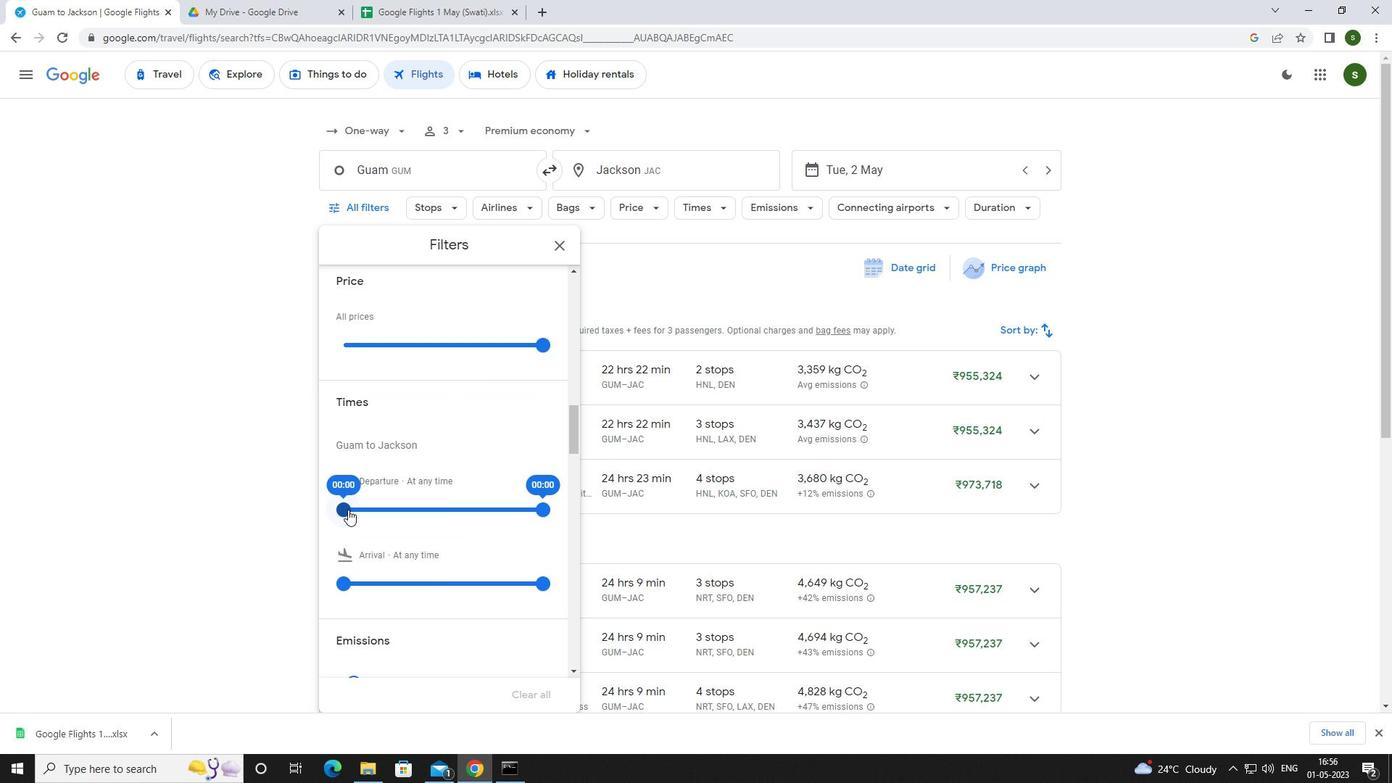 
Action: Mouse moved to (762, 280)
Screenshot: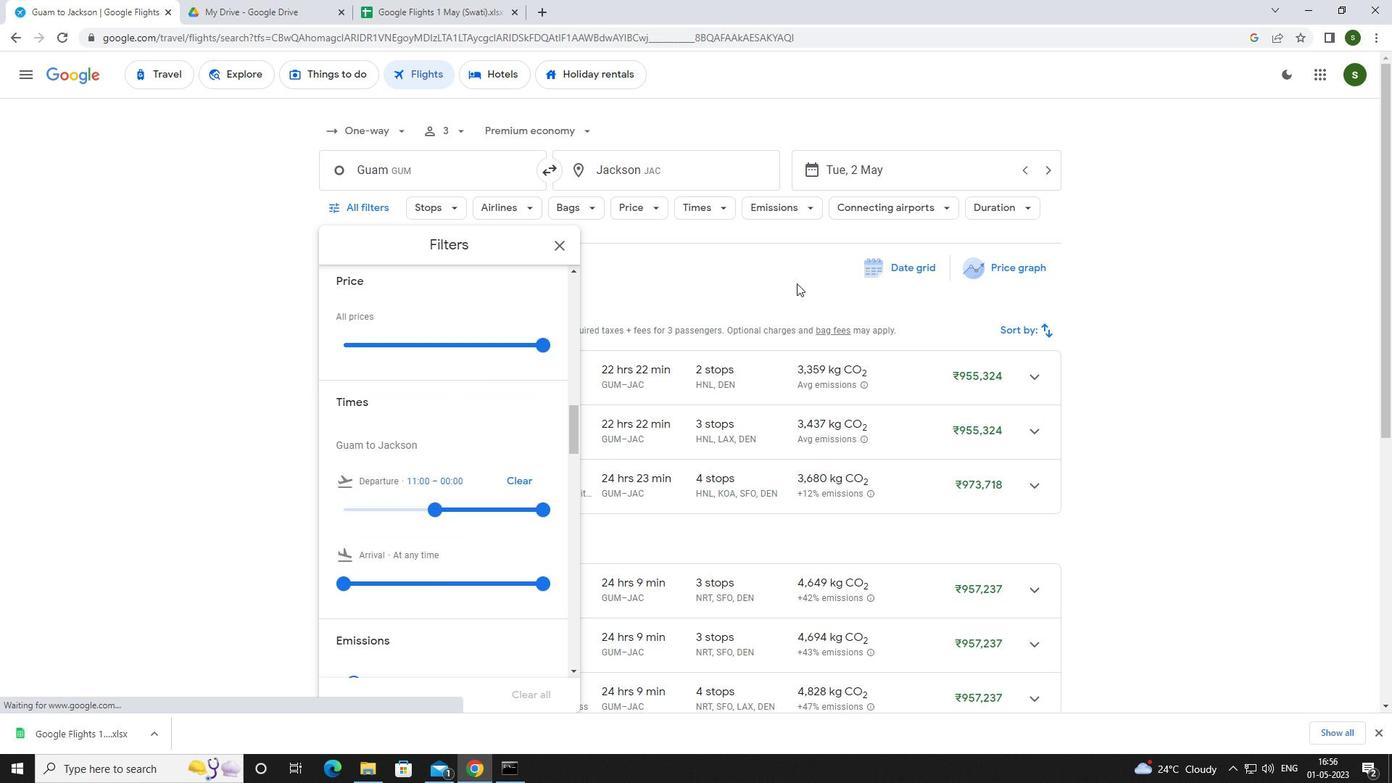 
Action: Mouse pressed left at (762, 280)
Screenshot: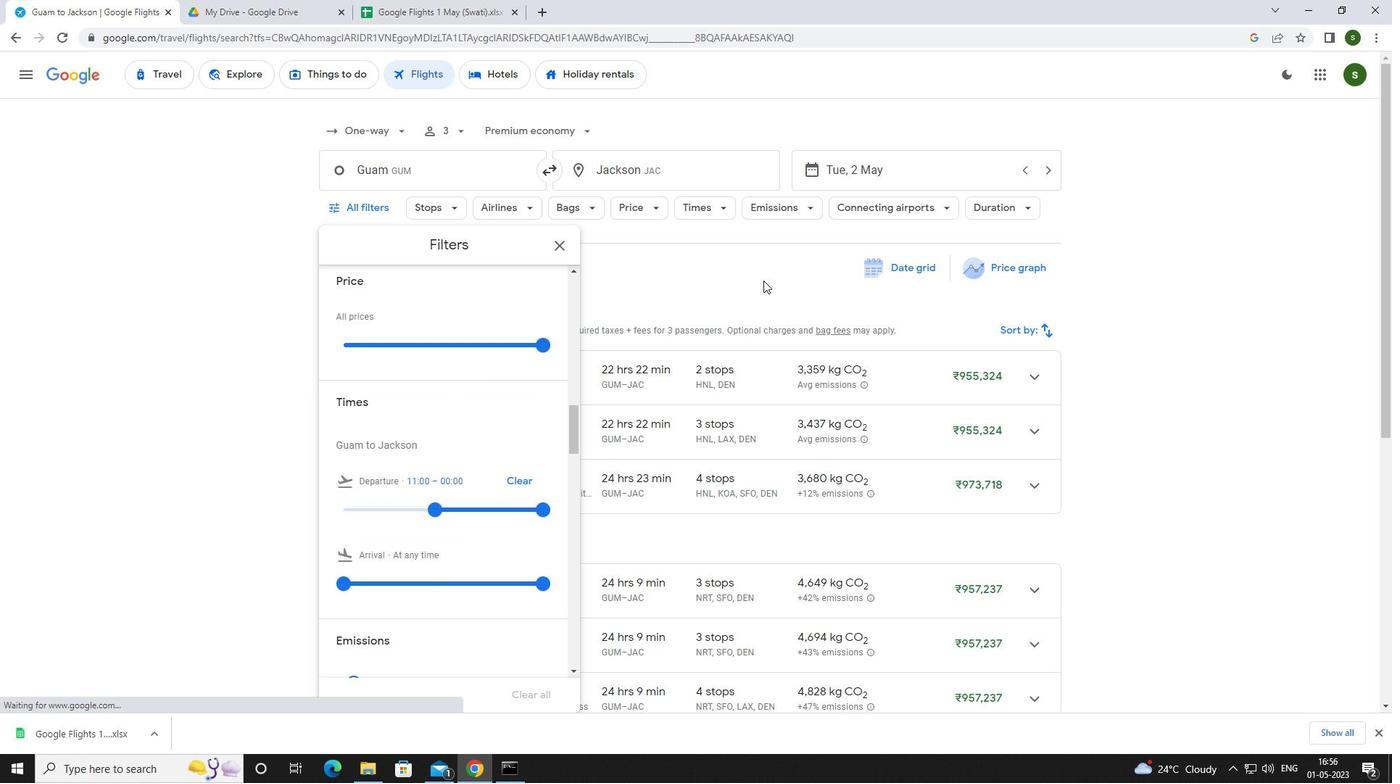 
